 Task: Create new invoice with Date Opened :30-Apr-23, Select Customer: Liquor King, Terms: Payment Term 2. Make invoice entry for item-1 with Date: 30-Apr-23, Description: Sonoma 10 & 8 Nonstick Fry Pan Set 2-Piece Navy_x000D_
, Action: Material, Income Account: Income:Sales, Quantity: 1, Unit Price: 9.5, Discount %: 5. Make entry for item-2 with Date: 30-Apr-23, Description: Sharpie Ultra Fine Permanent Marker (1 ct)_x000D_
, Action: Material, Income Account: Income:Sales, Quantity: 1, Unit Price: 9.5, Discount %: 10. Make entry for item-3 with Date: 30-Apr-23, Description: Walgreens Renewing Peel Off Face Mask, Action: Material, Income Account: Income:Sales, Quantity: 2, Unit Price: 10.5, Discount %: 12. Write Notes: 'Looking forward to serving you again.'. Post Invoice with Post Date: 30-Apr-23, Post to Accounts: Assets:Accounts Receivable. Pay / Process Payment with Transaction Date: 15-May-23, Amount: 36.055, Transfer Account: Checking Account. Print Invoice, display notes by going to Option, then go to Display Tab and check 'Invoice Notes'.
Action: Mouse moved to (175, 27)
Screenshot: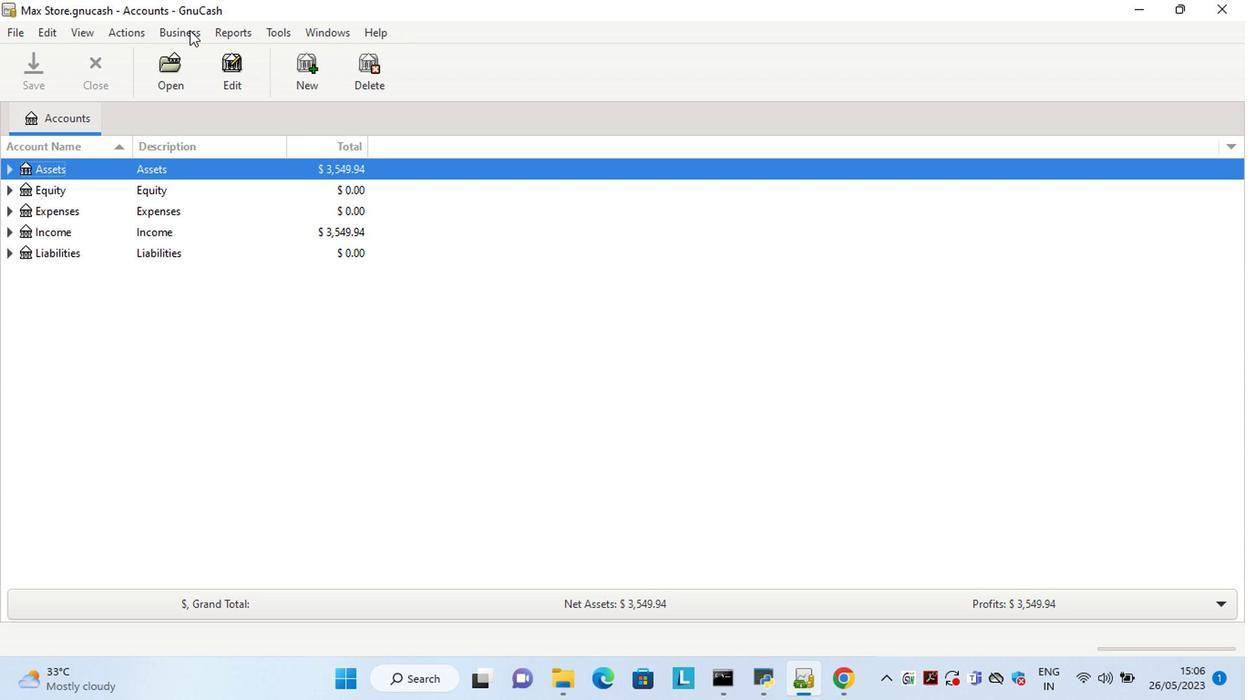 
Action: Mouse pressed left at (175, 27)
Screenshot: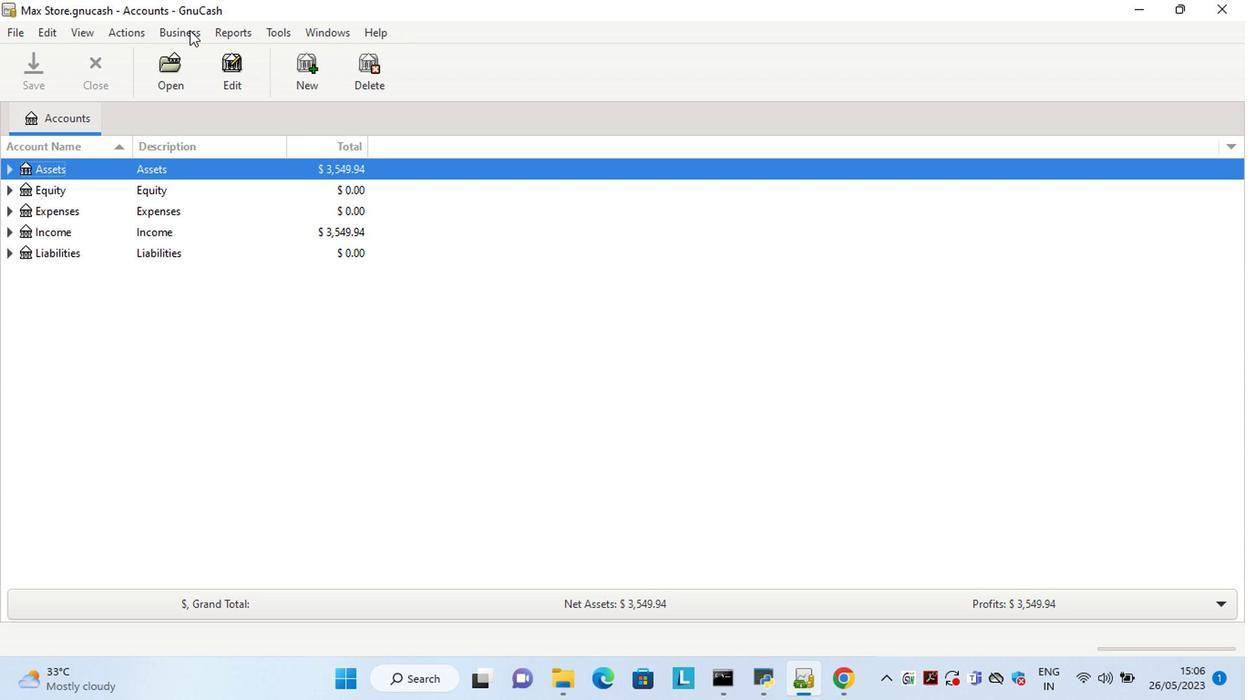 
Action: Mouse moved to (378, 124)
Screenshot: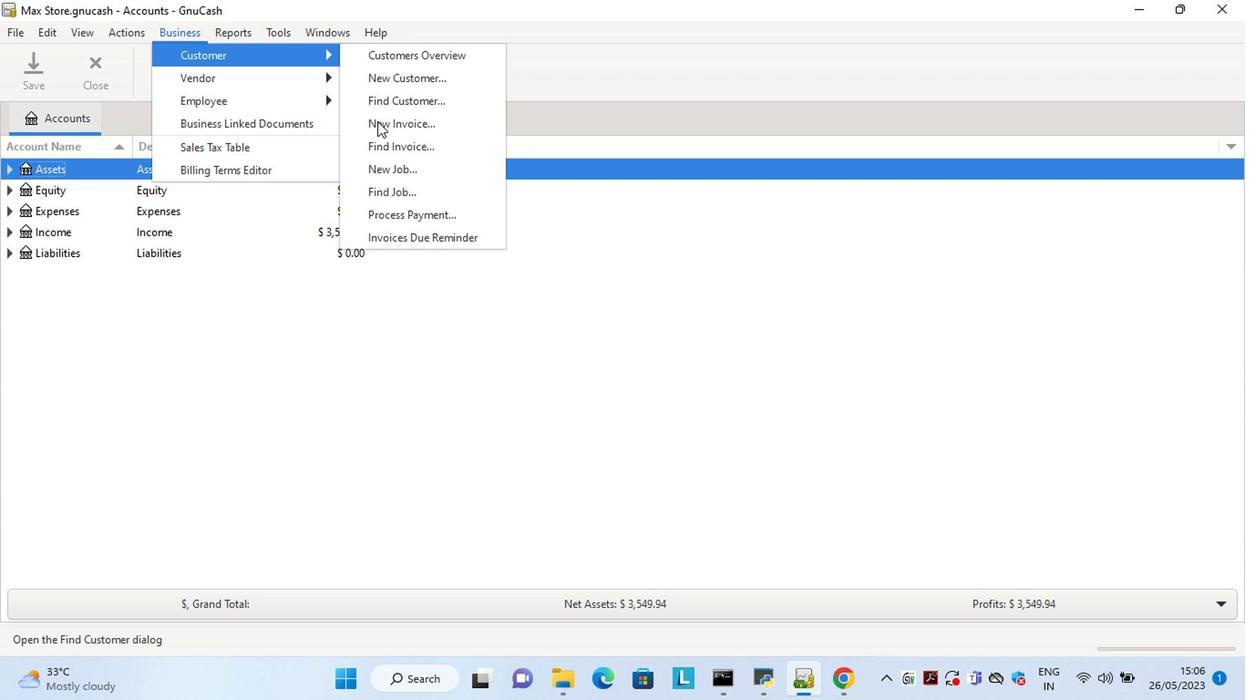 
Action: Mouse pressed left at (378, 124)
Screenshot: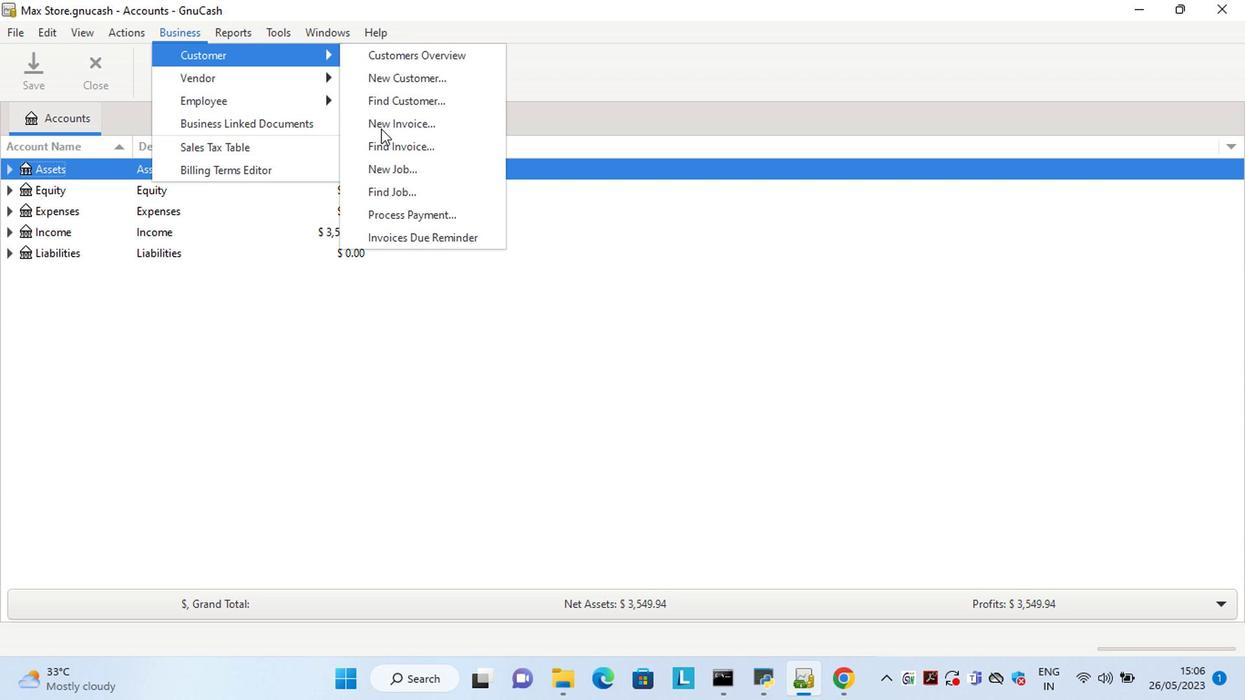 
Action: Mouse moved to (715, 287)
Screenshot: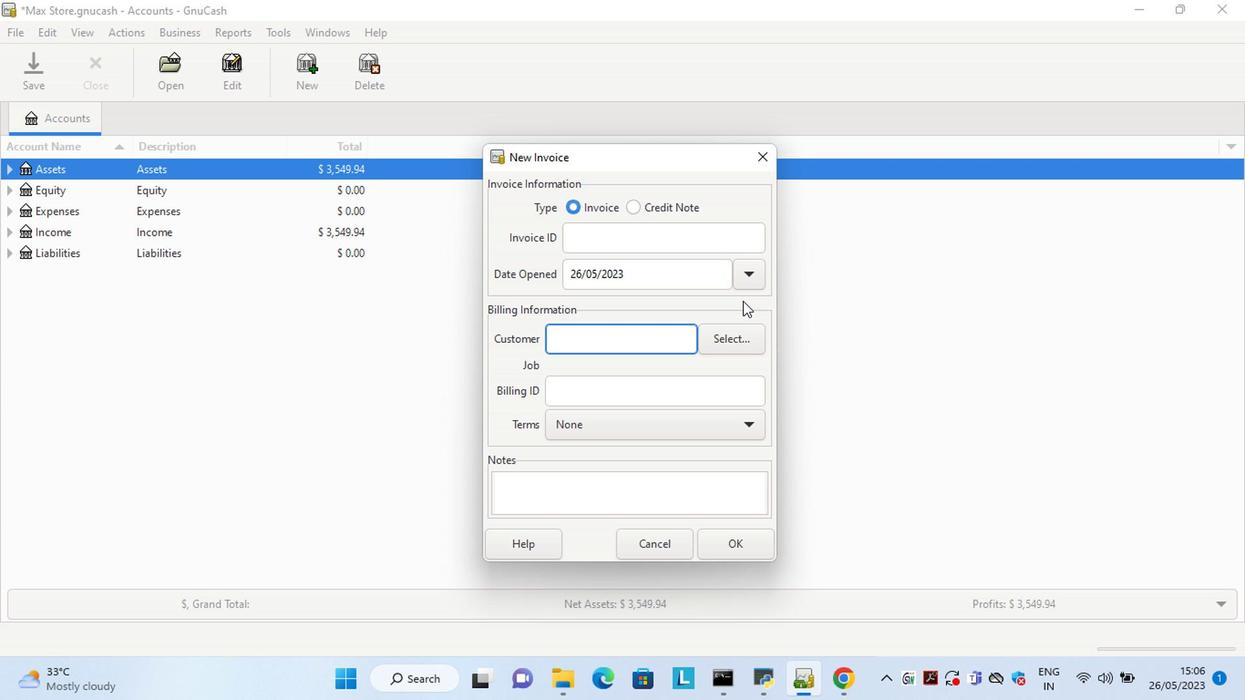 
Action: Mouse pressed left at (715, 287)
Screenshot: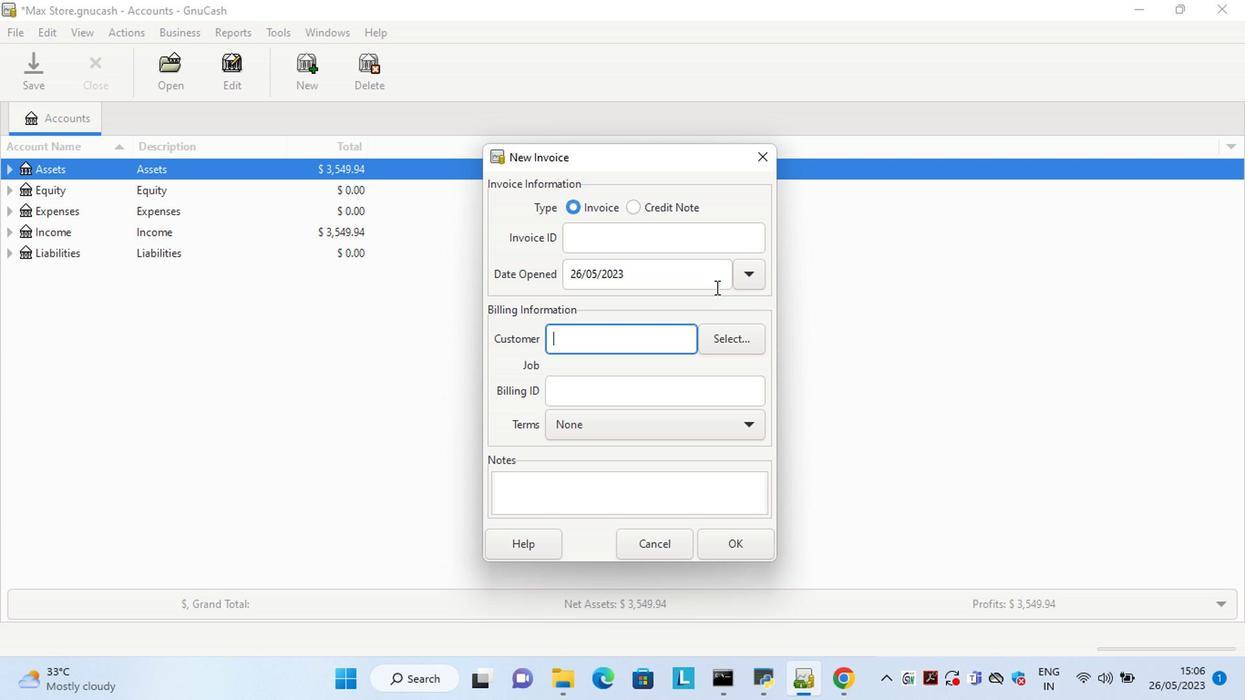 
Action: Key pressed <Key.left><Key.left><Key.left><Key.left><Key.left><Key.left><Key.left><Key.left><Key.left><Key.left><Key.left><Key.left><Key.left><Key.left><Key.left><Key.left><Key.left><Key.left><Key.delete><Key.delete>30<Key.right><Key.right><Key.delete>4
Screenshot: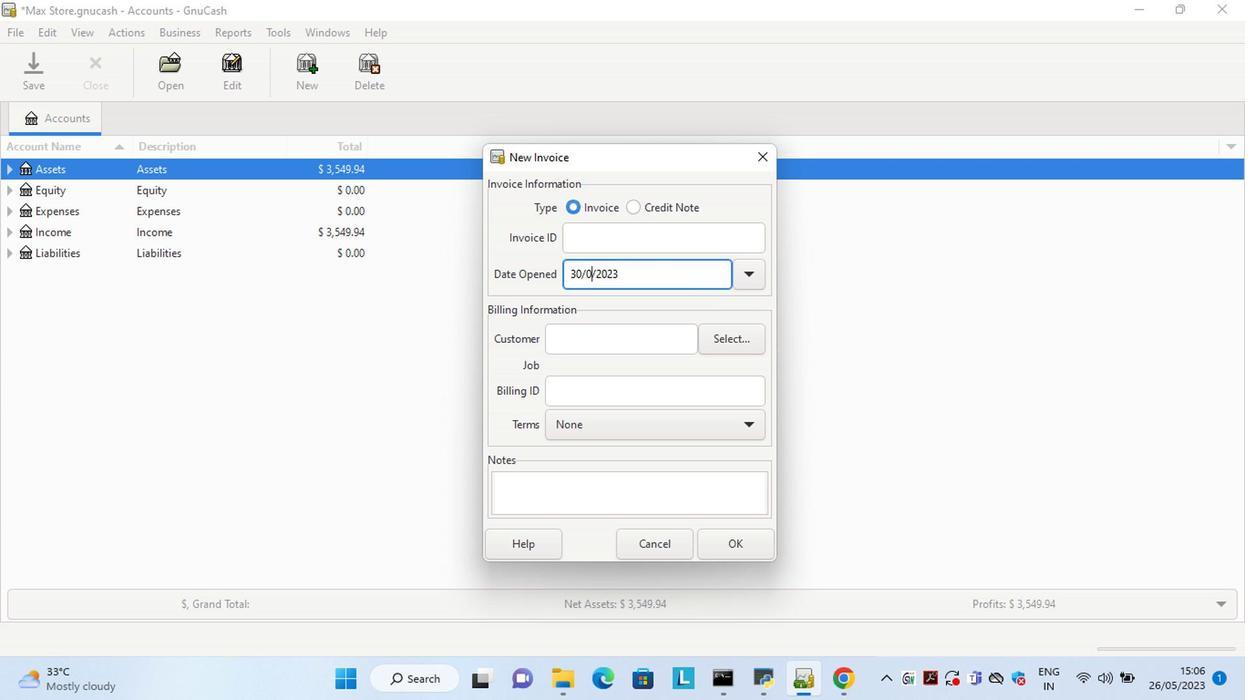 
Action: Mouse moved to (713, 334)
Screenshot: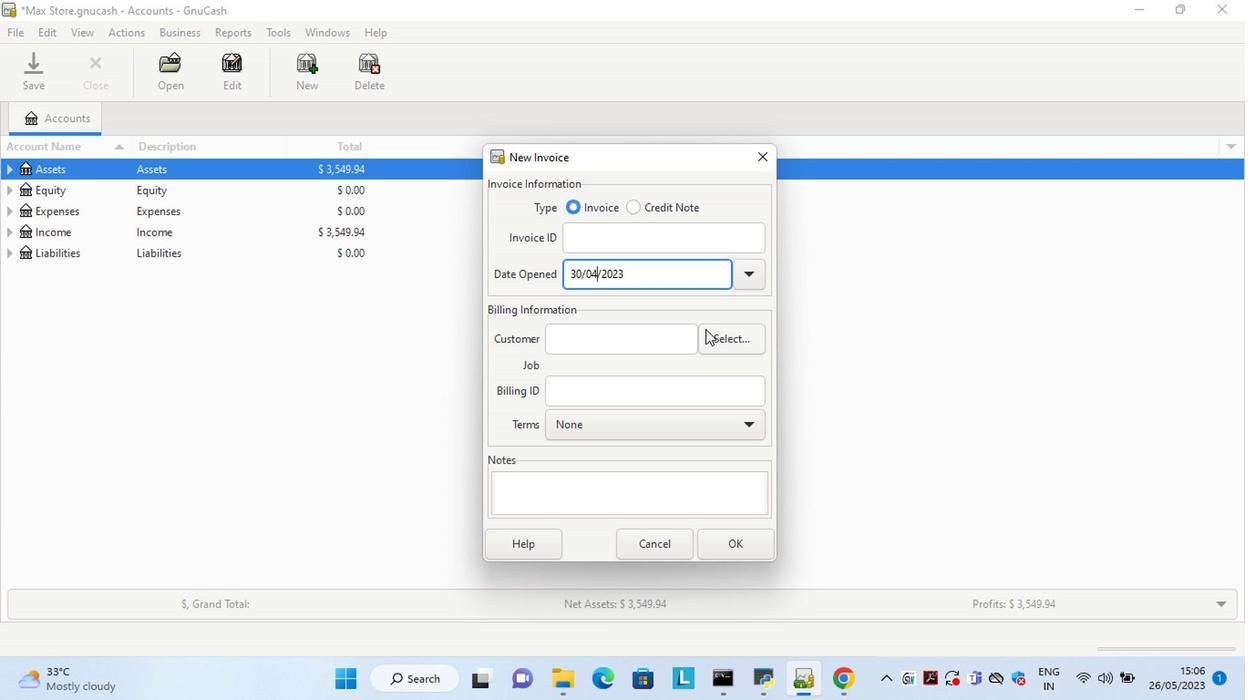 
Action: Mouse pressed left at (713, 334)
Screenshot: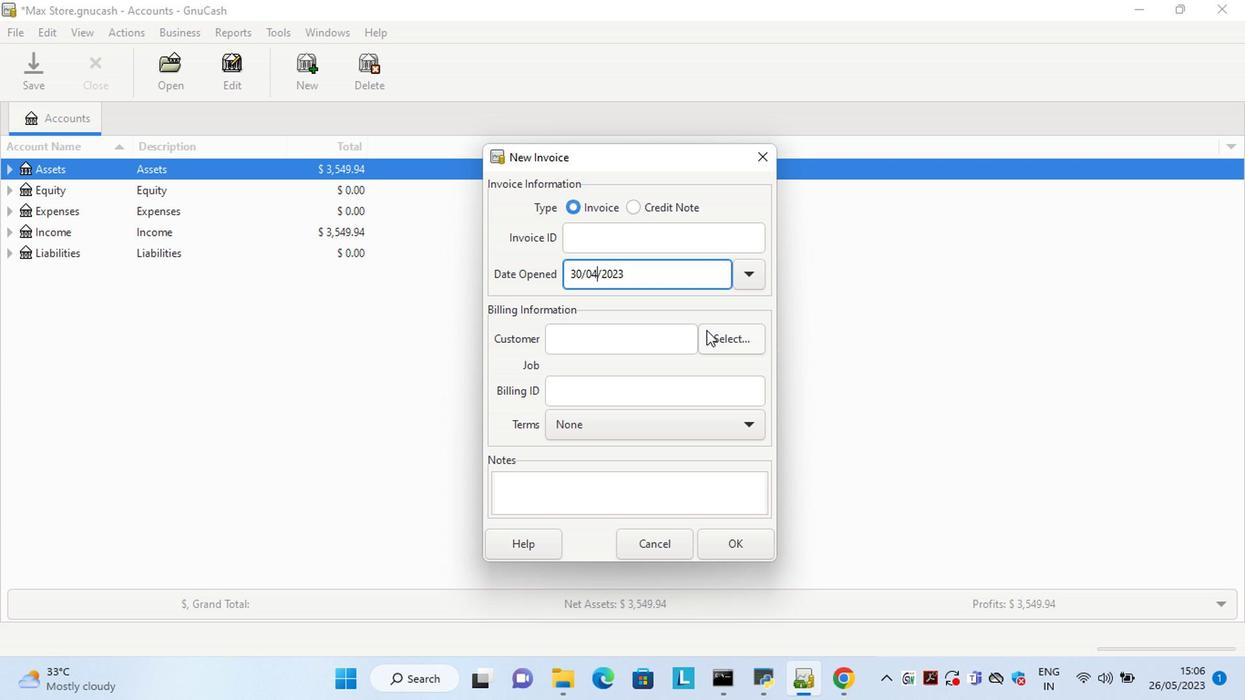 
Action: Mouse moved to (622, 319)
Screenshot: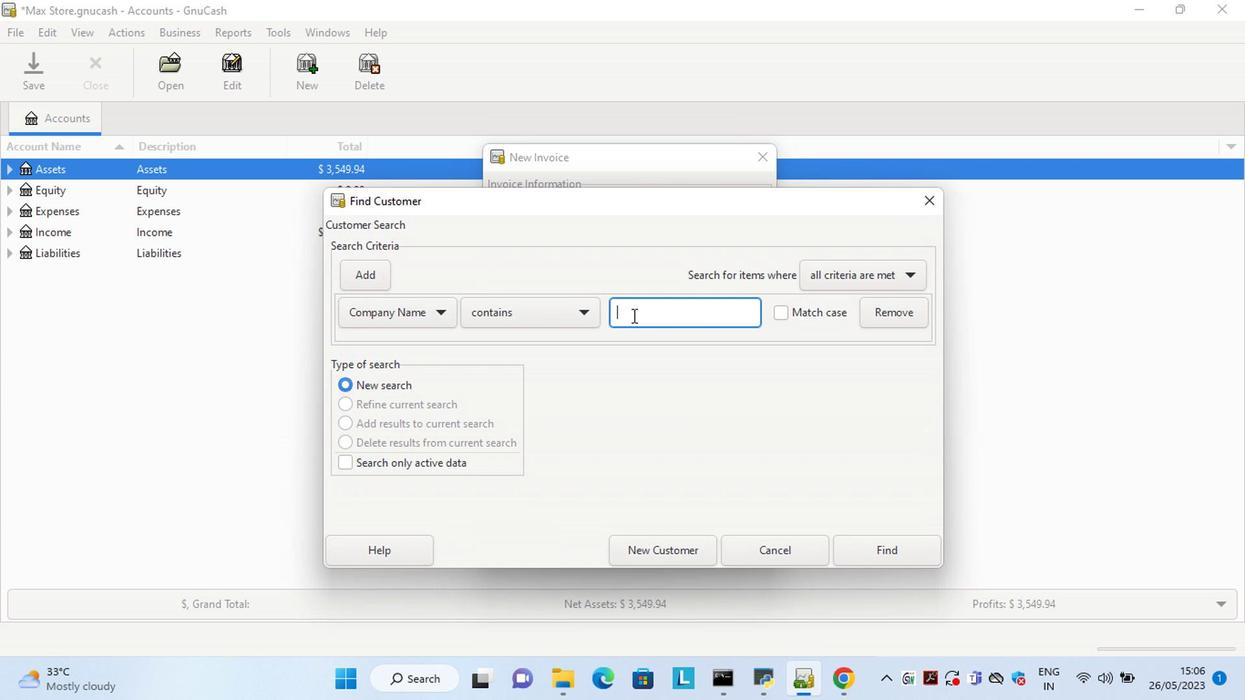 
Action: Mouse pressed left at (622, 319)
Screenshot: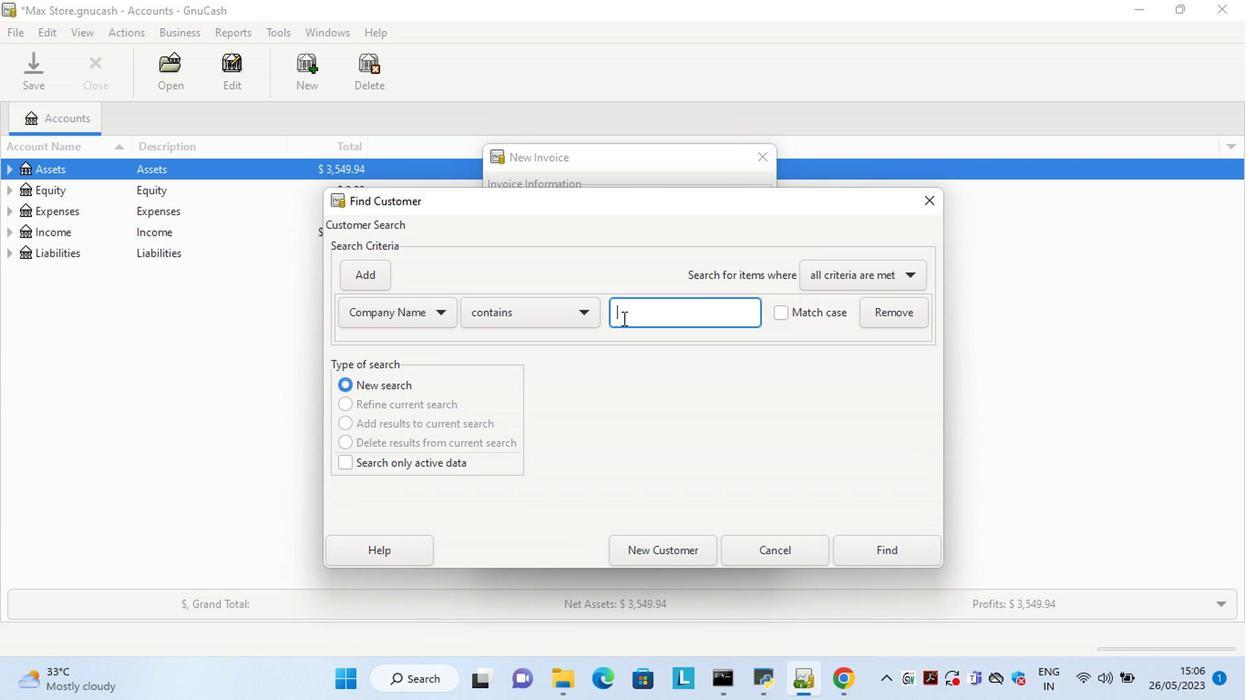 
Action: Mouse moved to (930, 389)
Screenshot: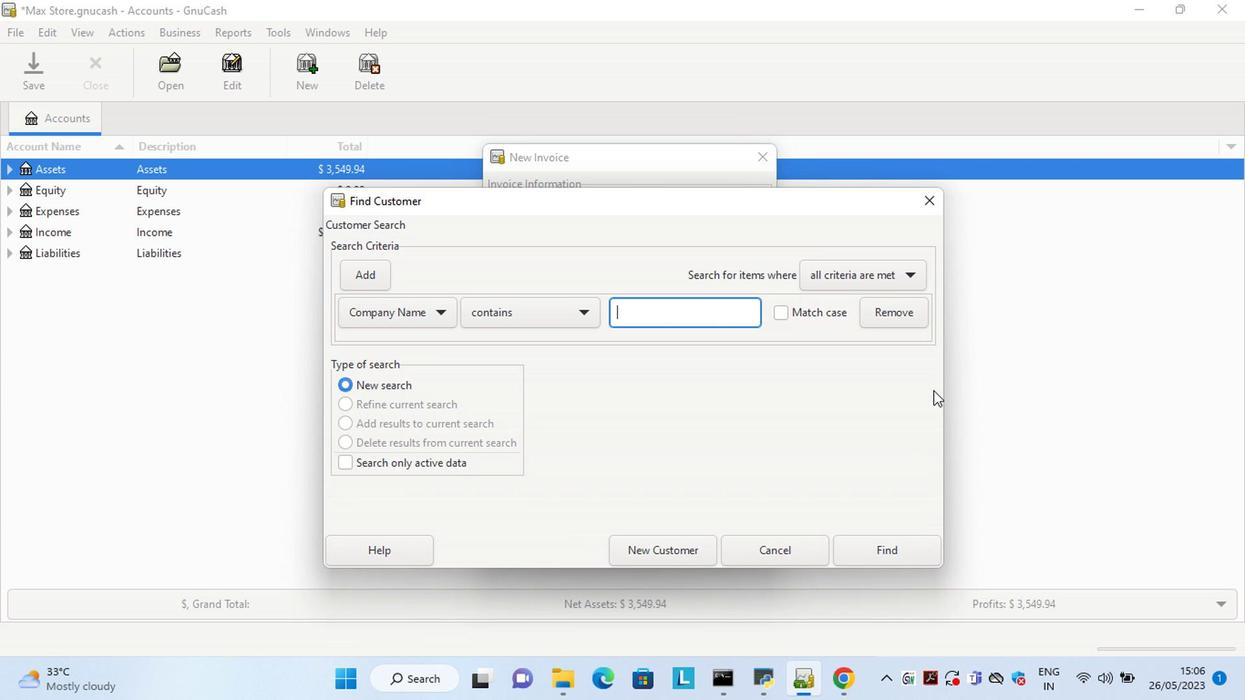 
Action: Key pressed <Key.shift>Liquo
Screenshot: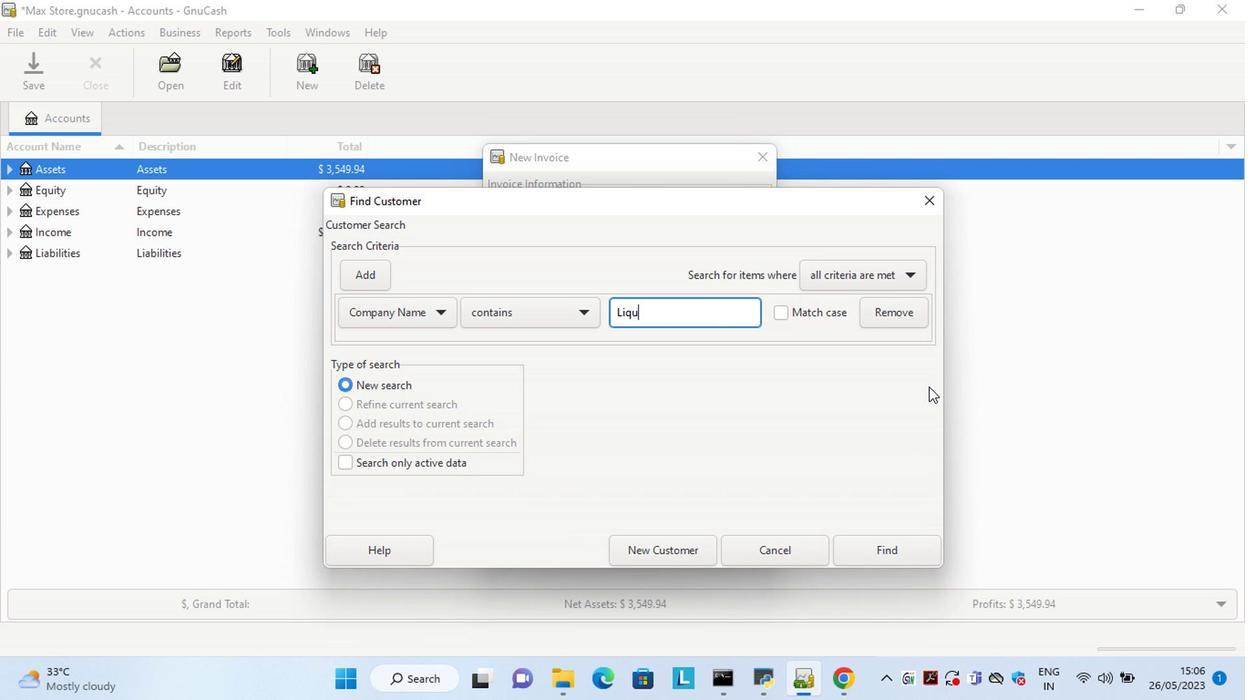 
Action: Mouse moved to (883, 559)
Screenshot: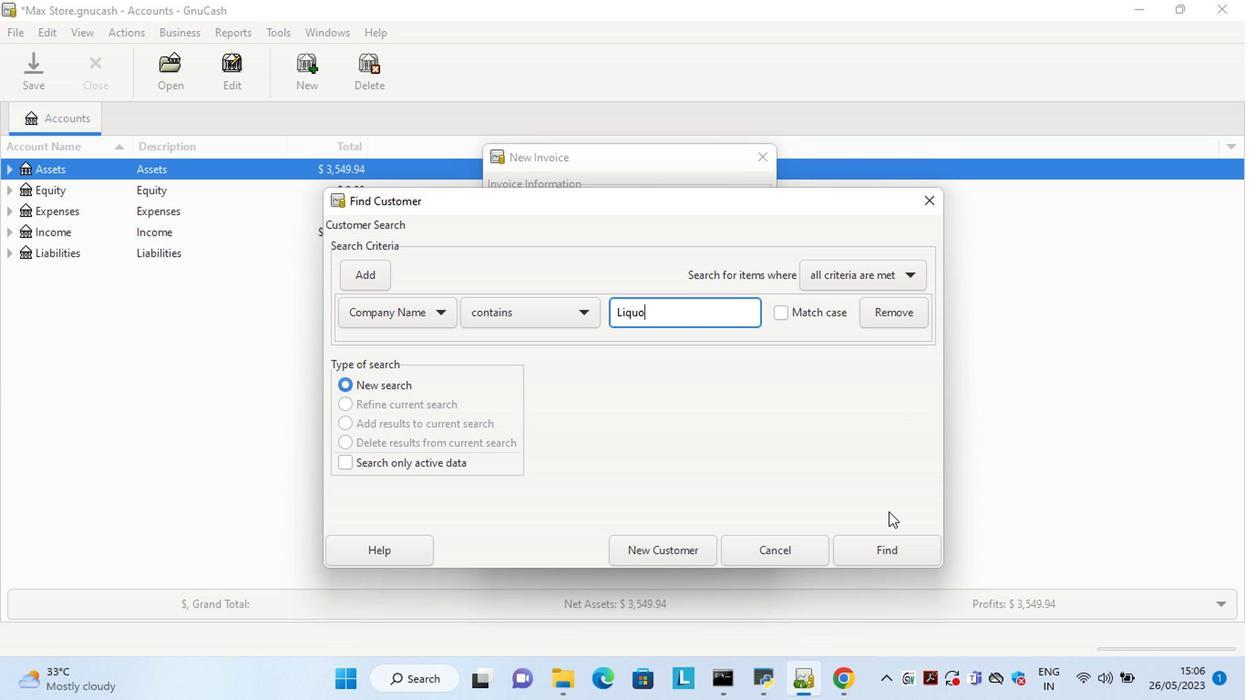 
Action: Mouse pressed left at (883, 559)
Screenshot: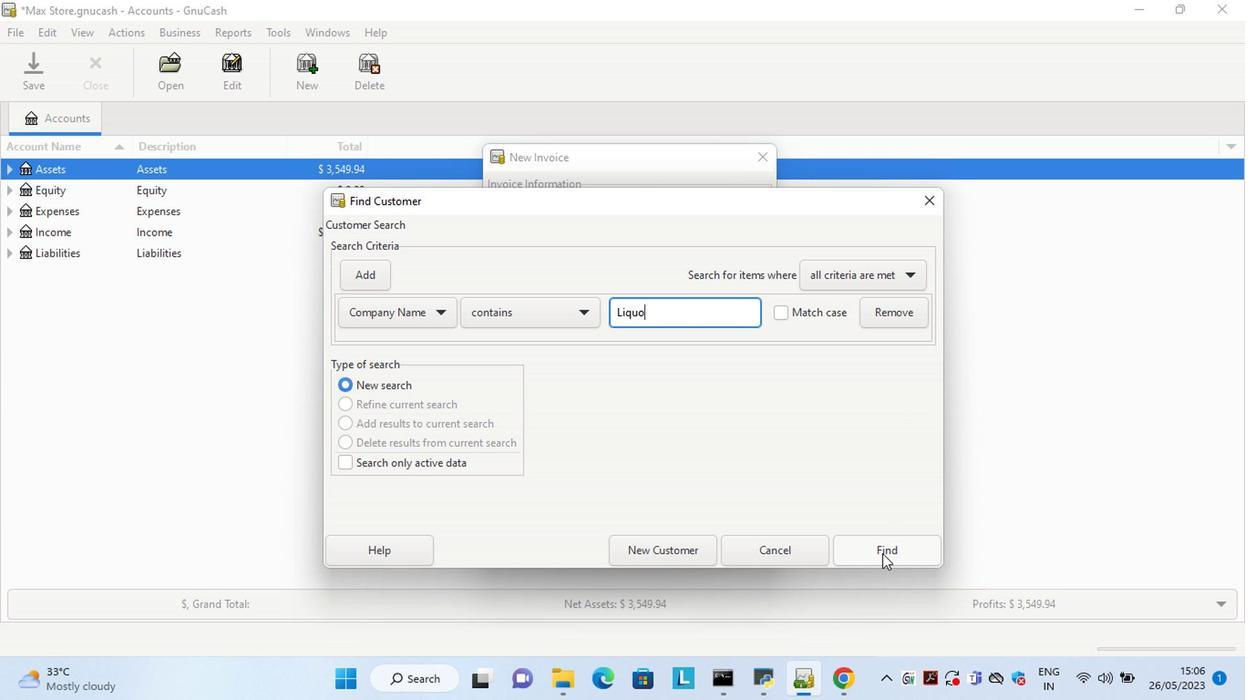 
Action: Mouse moved to (660, 372)
Screenshot: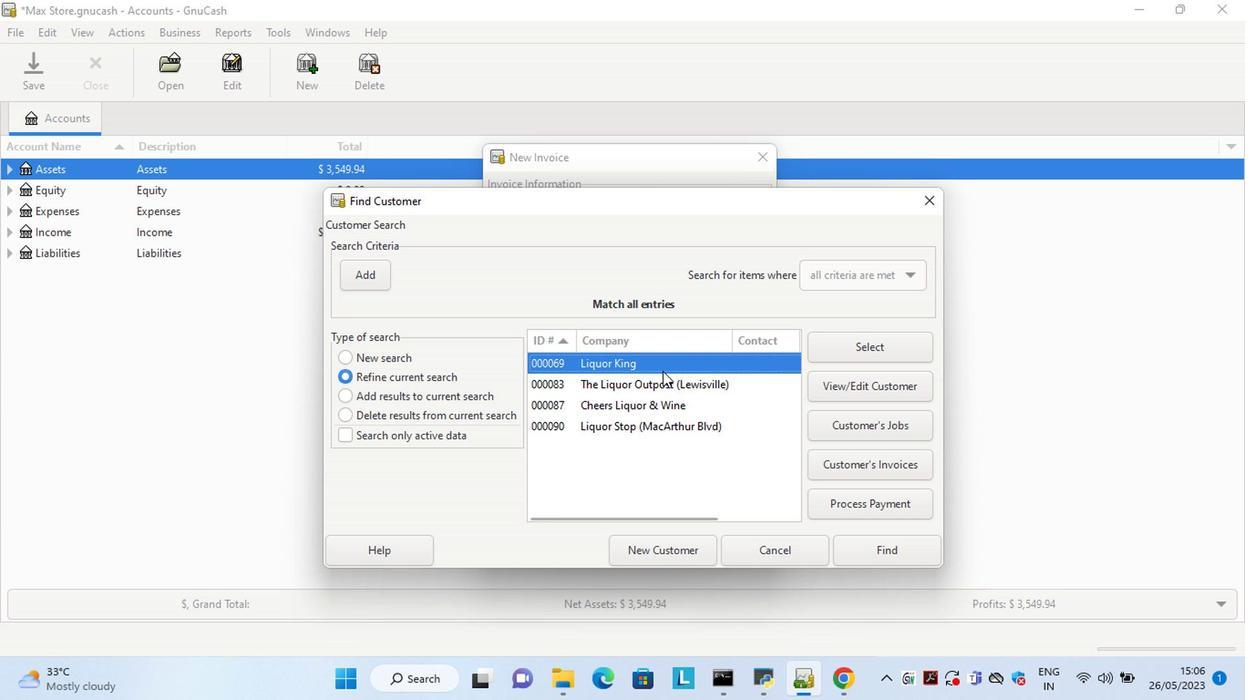 
Action: Mouse pressed left at (660, 372)
Screenshot: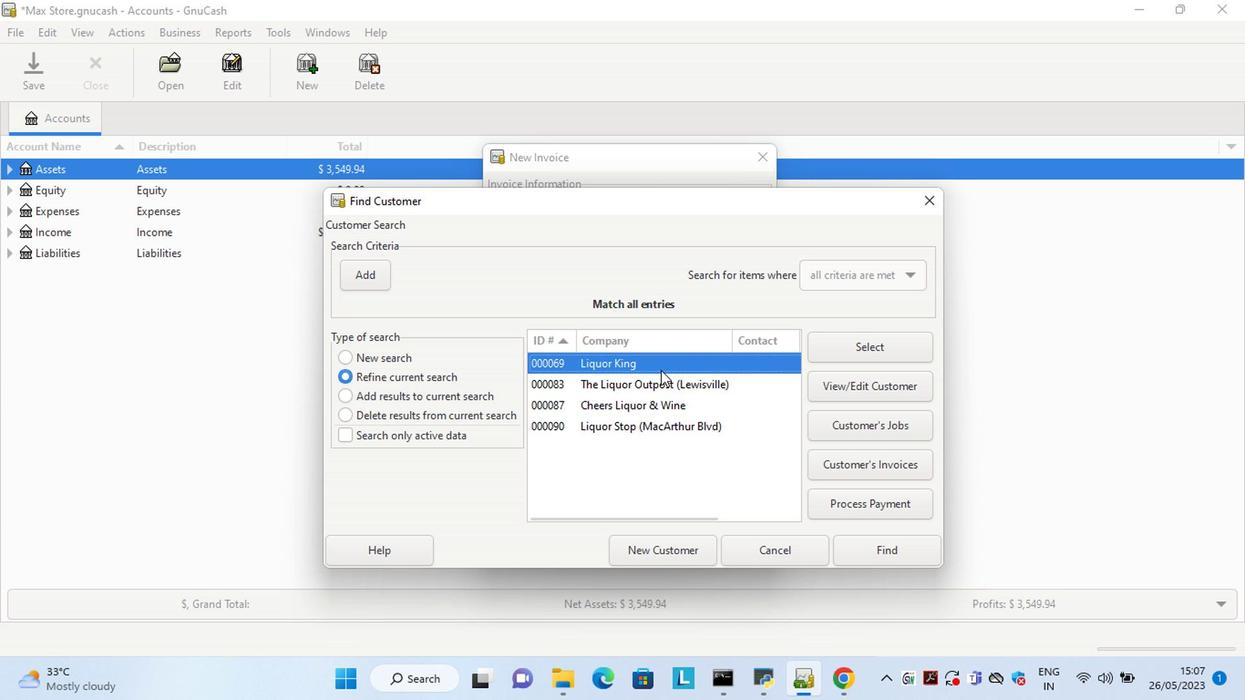 
Action: Mouse moved to (649, 364)
Screenshot: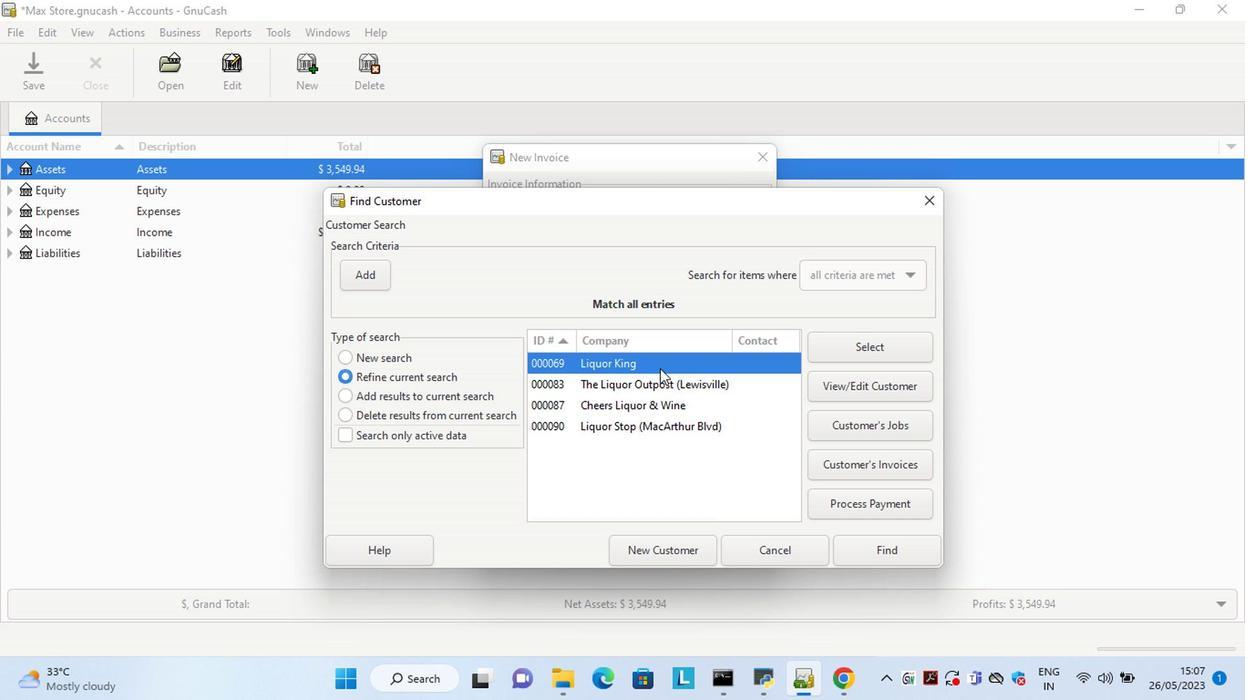 
Action: Mouse pressed left at (649, 364)
Screenshot: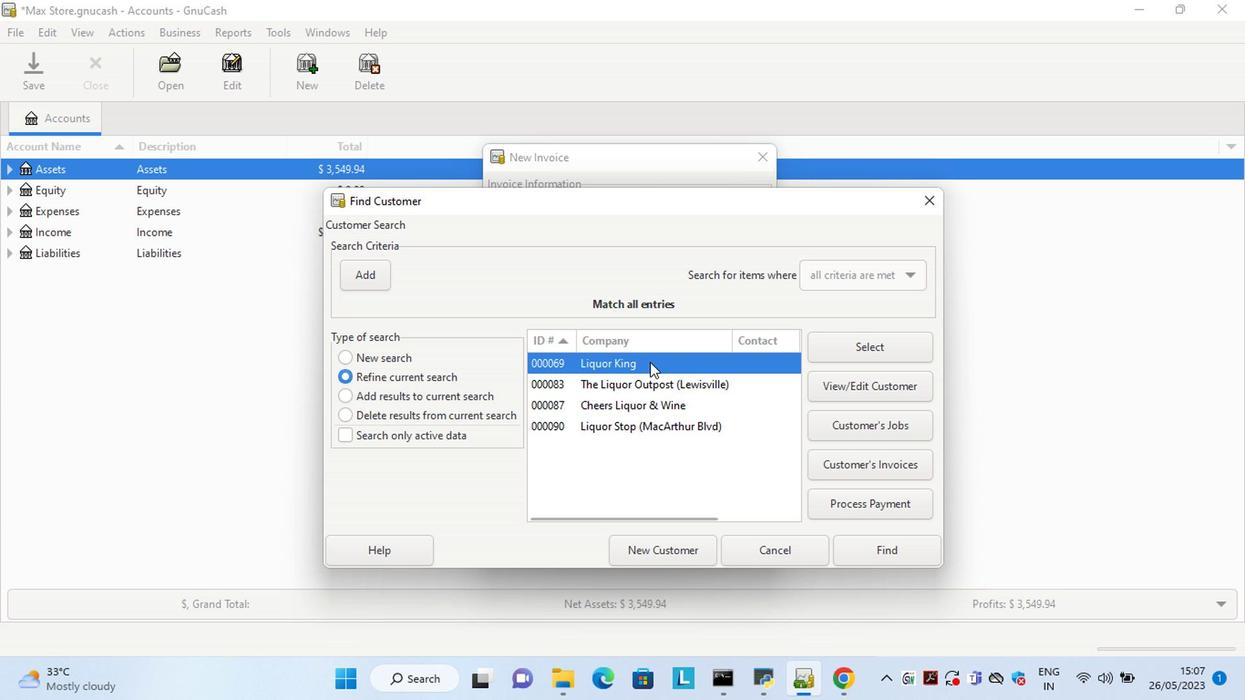 
Action: Mouse moved to (663, 385)
Screenshot: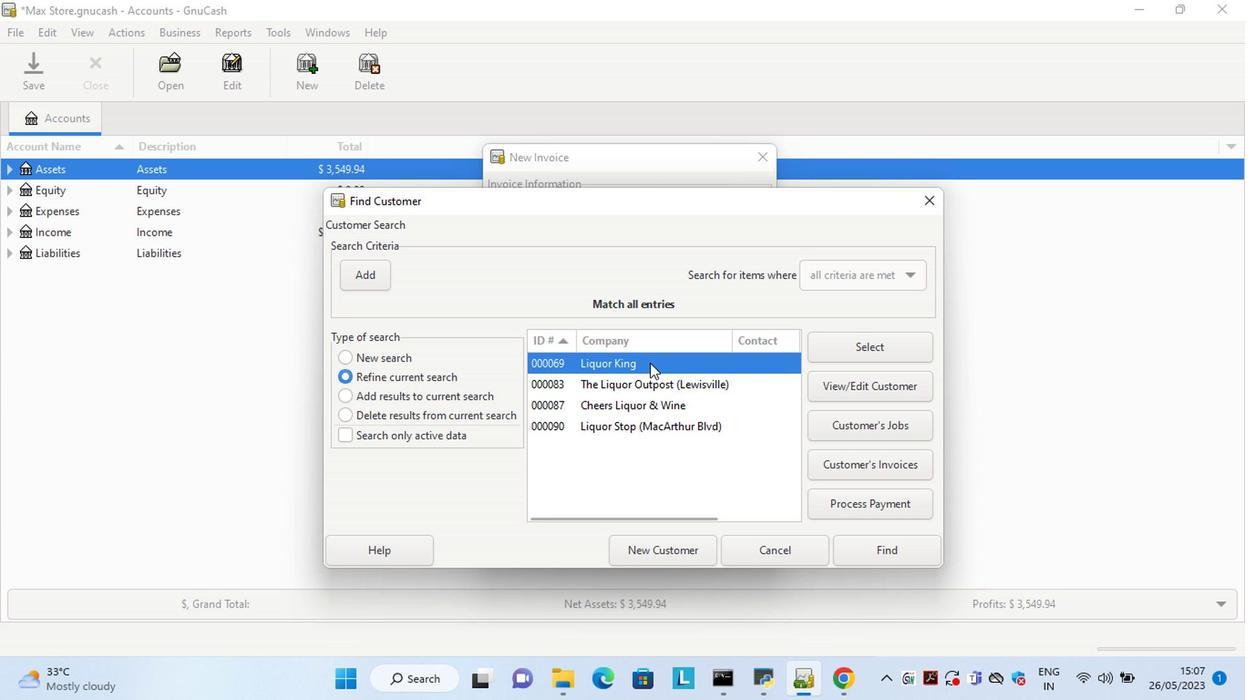 
Action: Mouse pressed left at (659, 380)
Screenshot: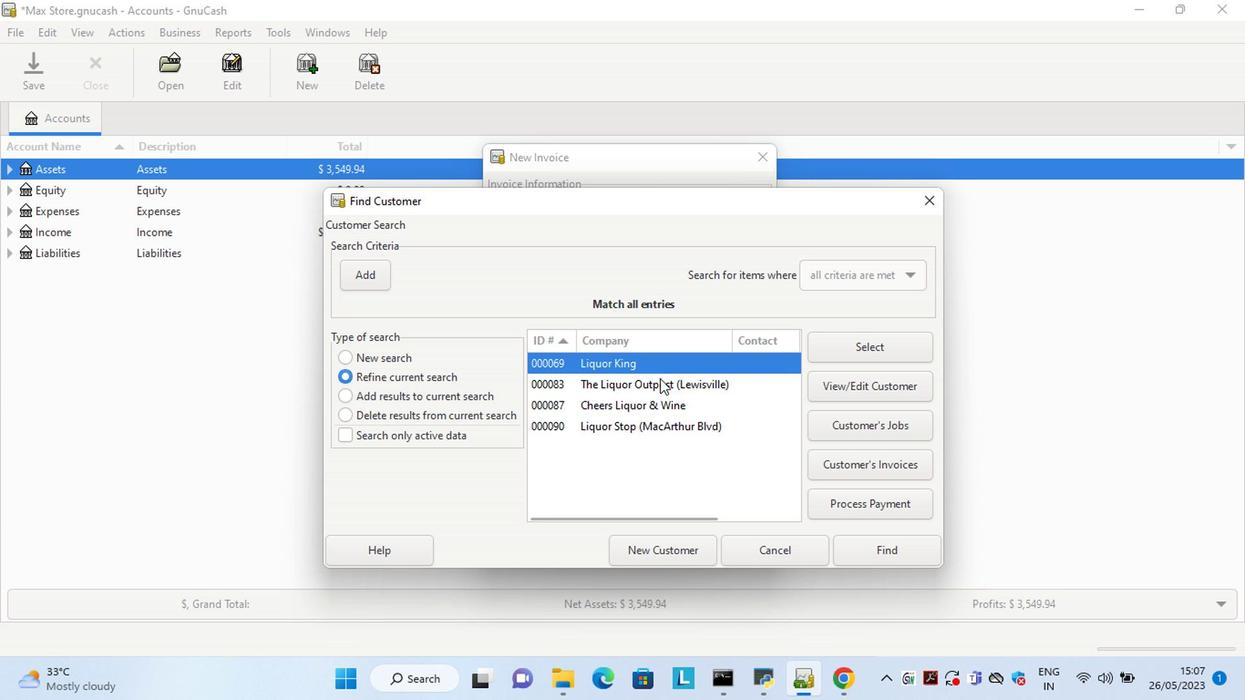
Action: Mouse moved to (645, 367)
Screenshot: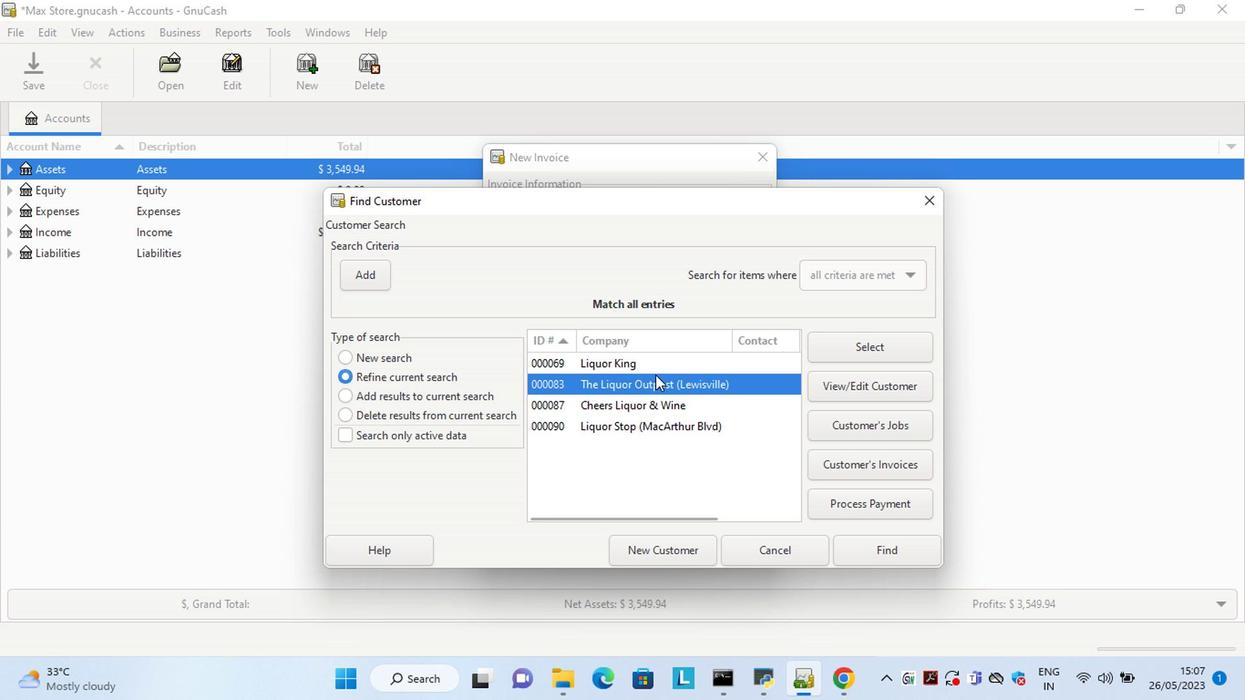 
Action: Mouse pressed left at (645, 367)
Screenshot: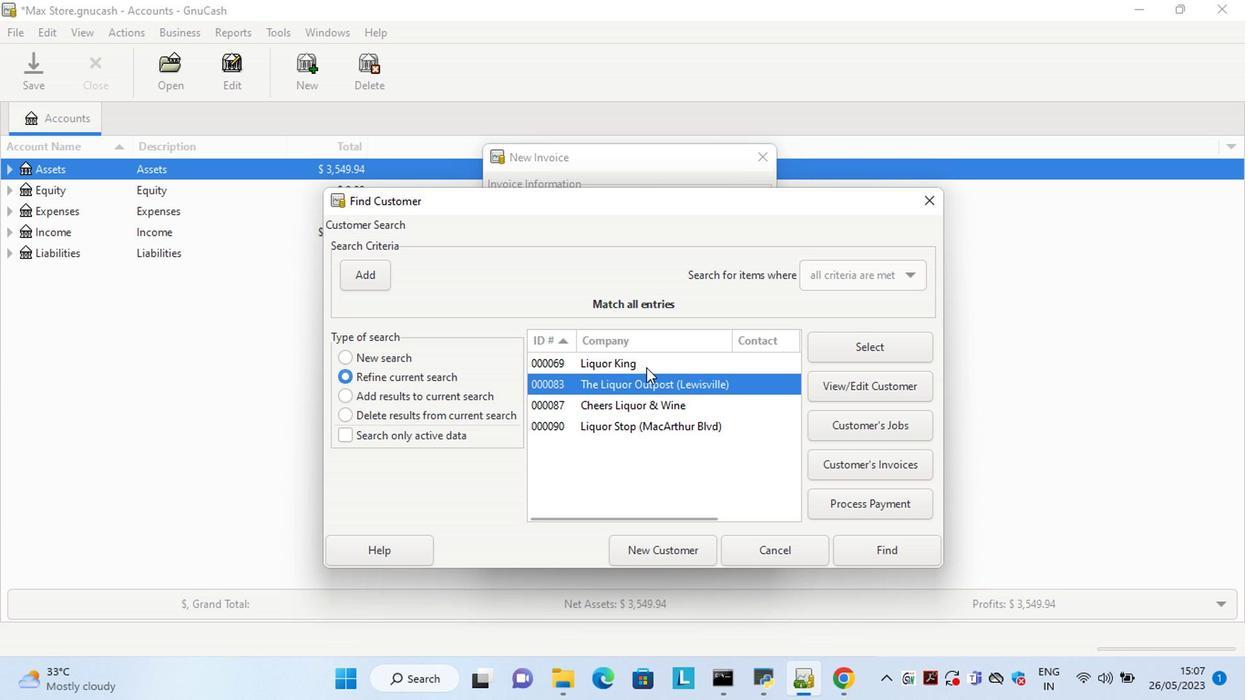 
Action: Mouse moved to (645, 367)
Screenshot: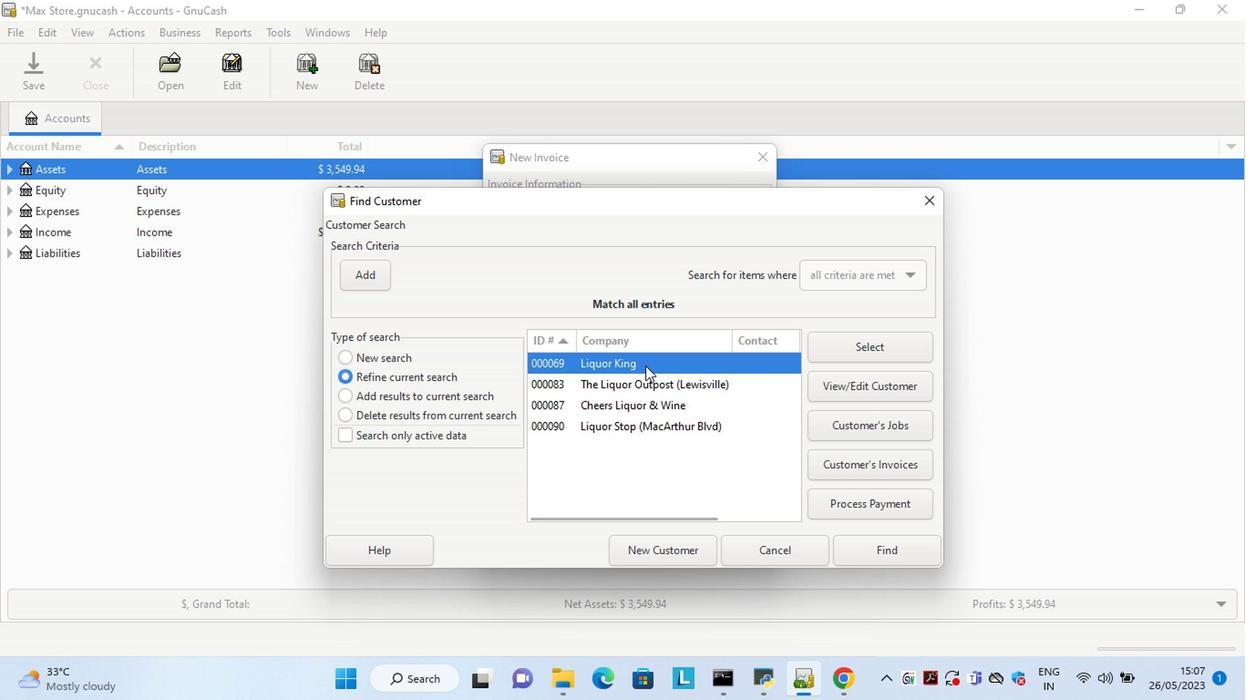 
Action: Mouse pressed left at (645, 367)
Screenshot: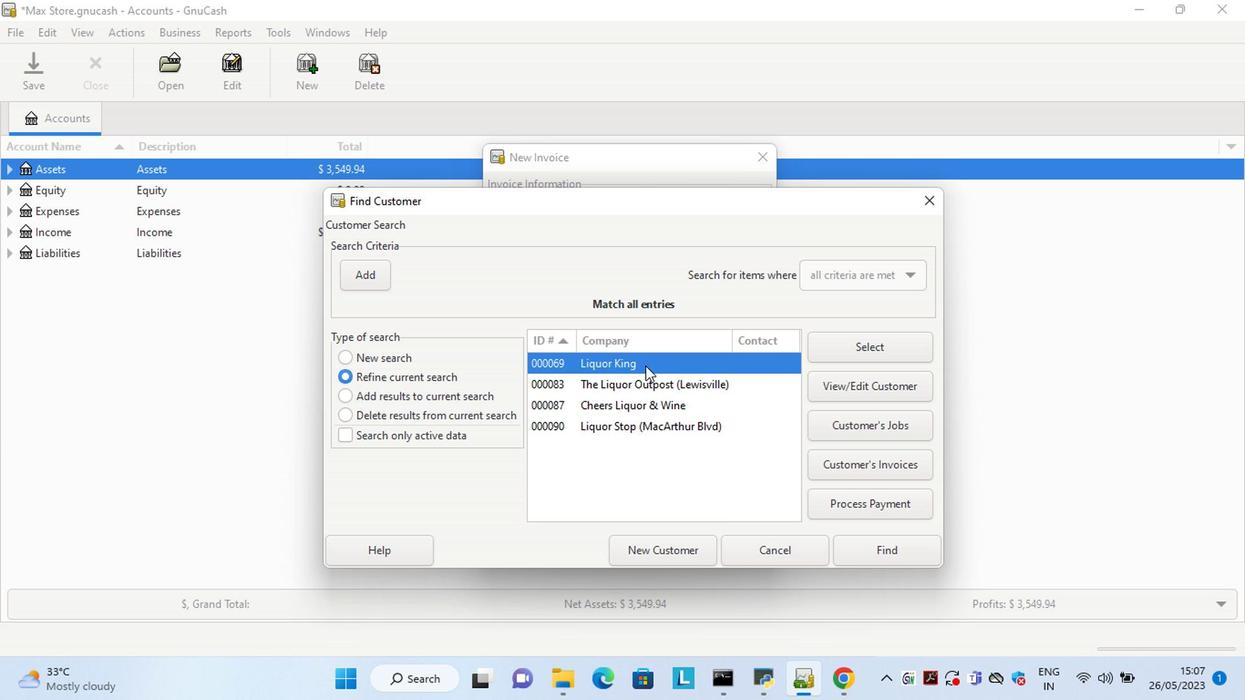 
Action: Mouse moved to (645, 367)
Screenshot: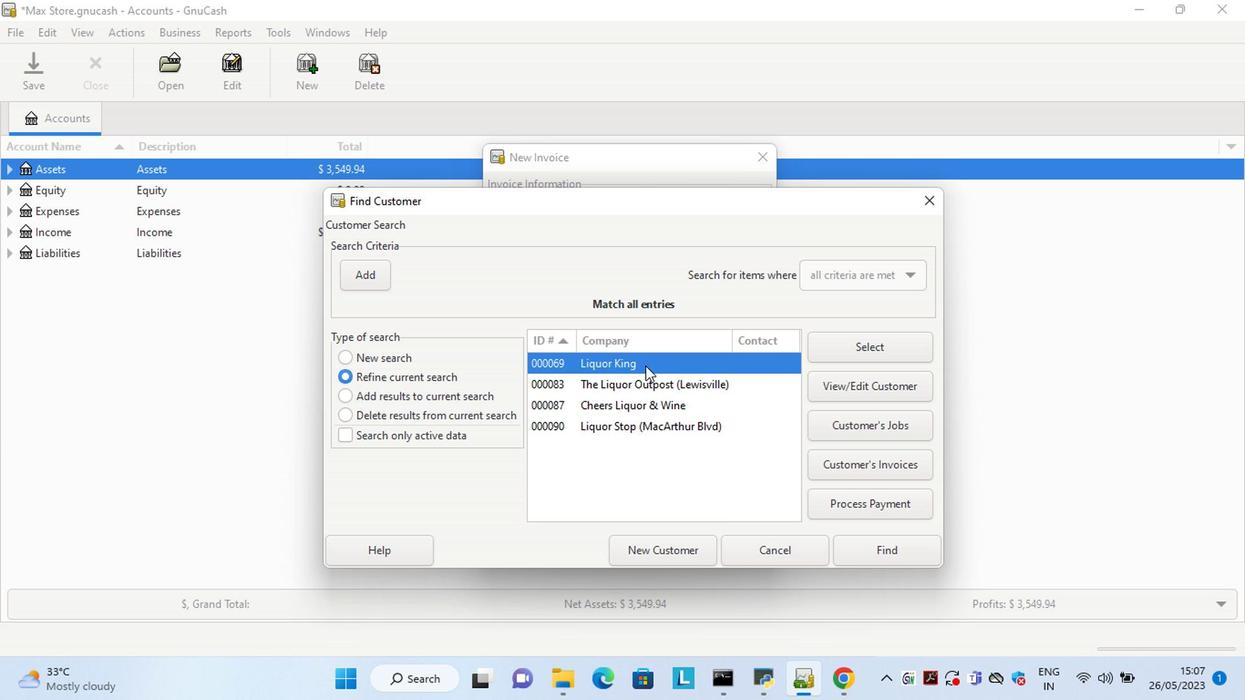 
Action: Mouse pressed left at (645, 367)
Screenshot: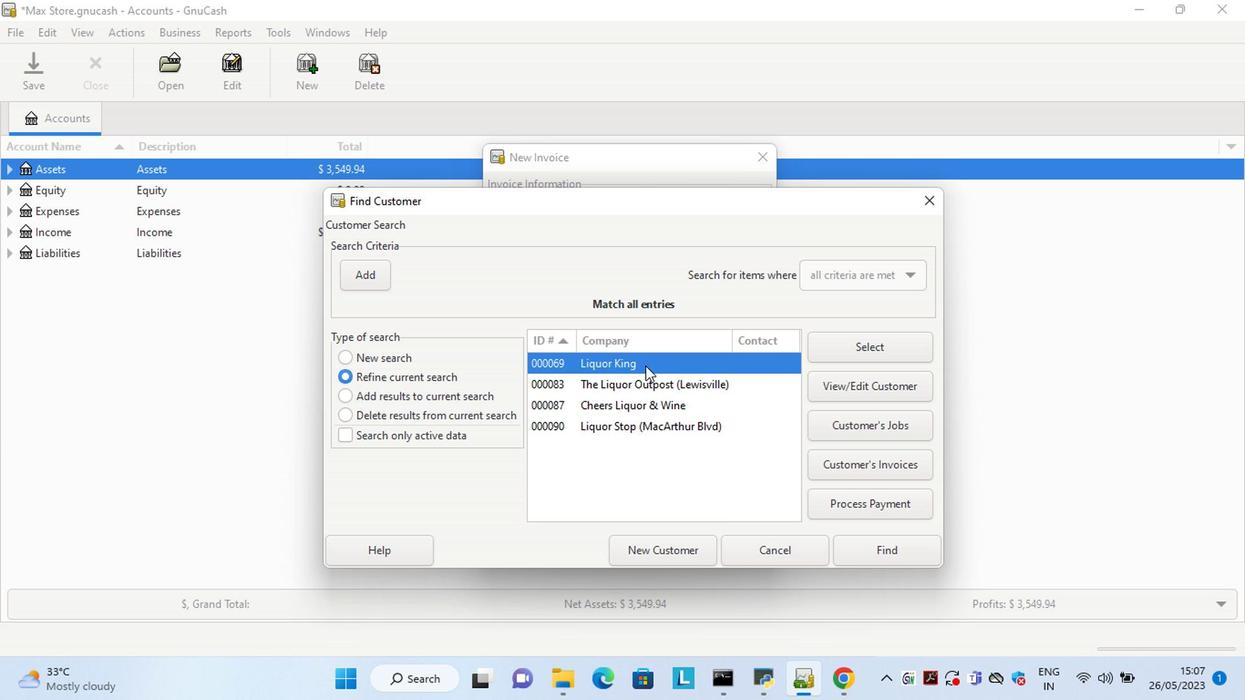 
Action: Mouse moved to (637, 436)
Screenshot: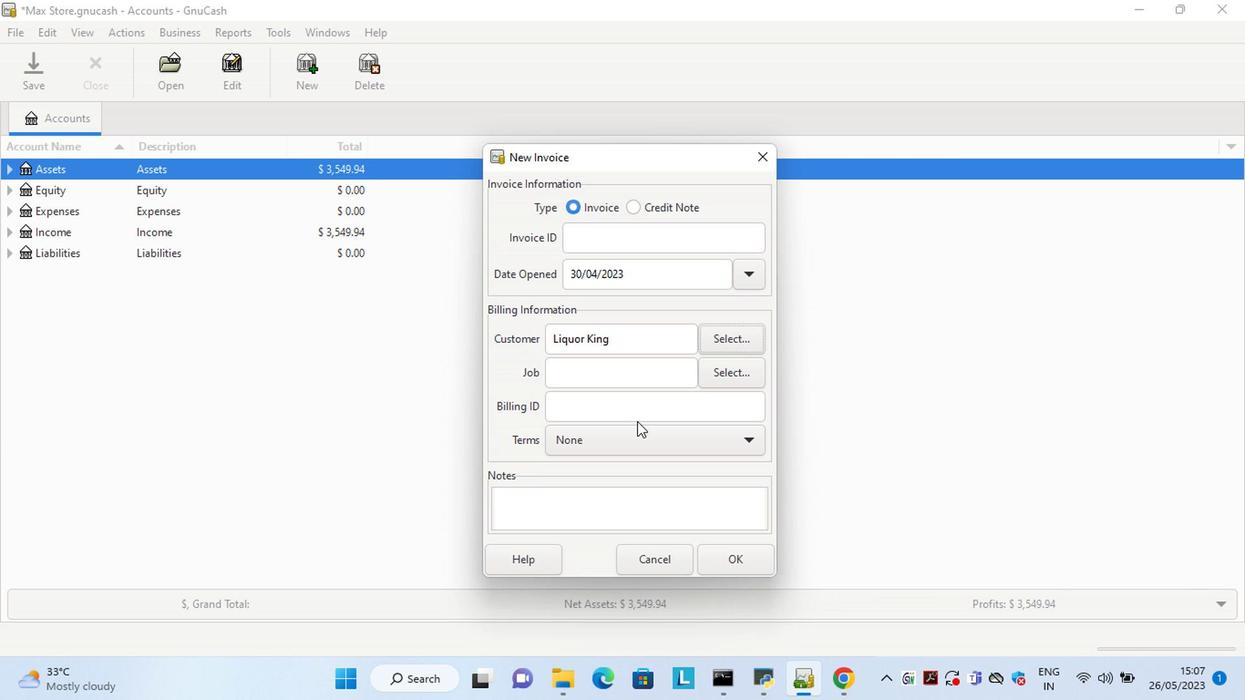 
Action: Mouse pressed left at (637, 436)
Screenshot: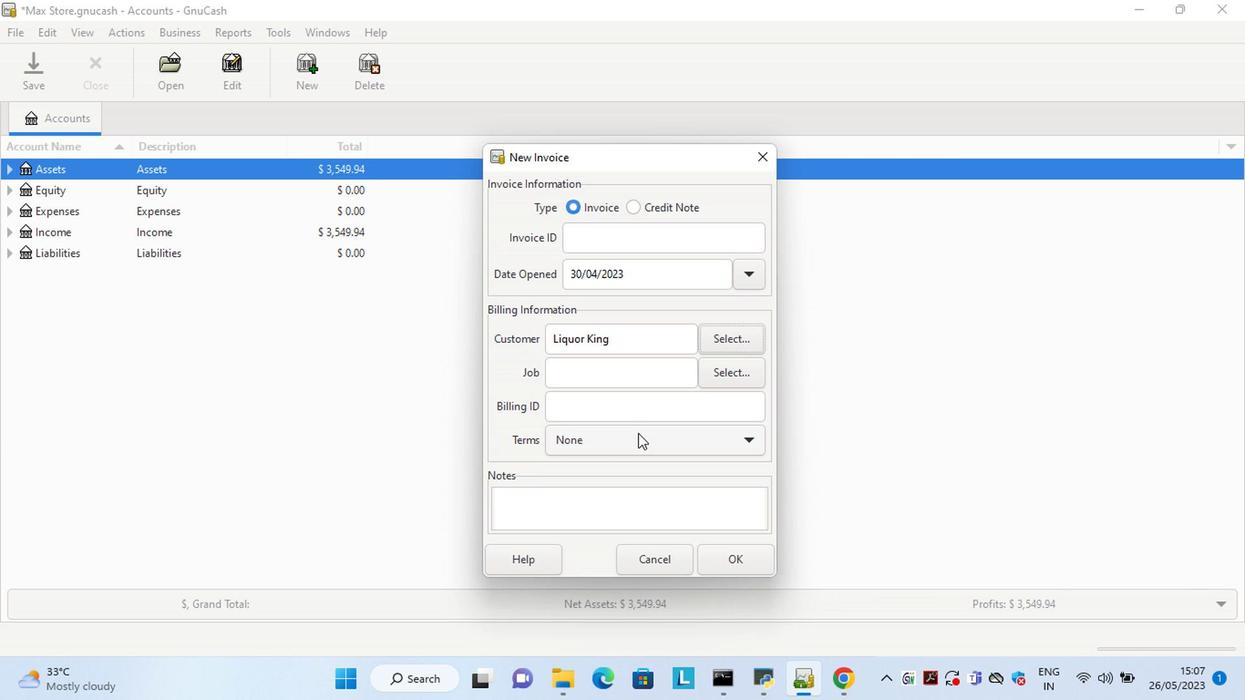 
Action: Mouse moved to (624, 500)
Screenshot: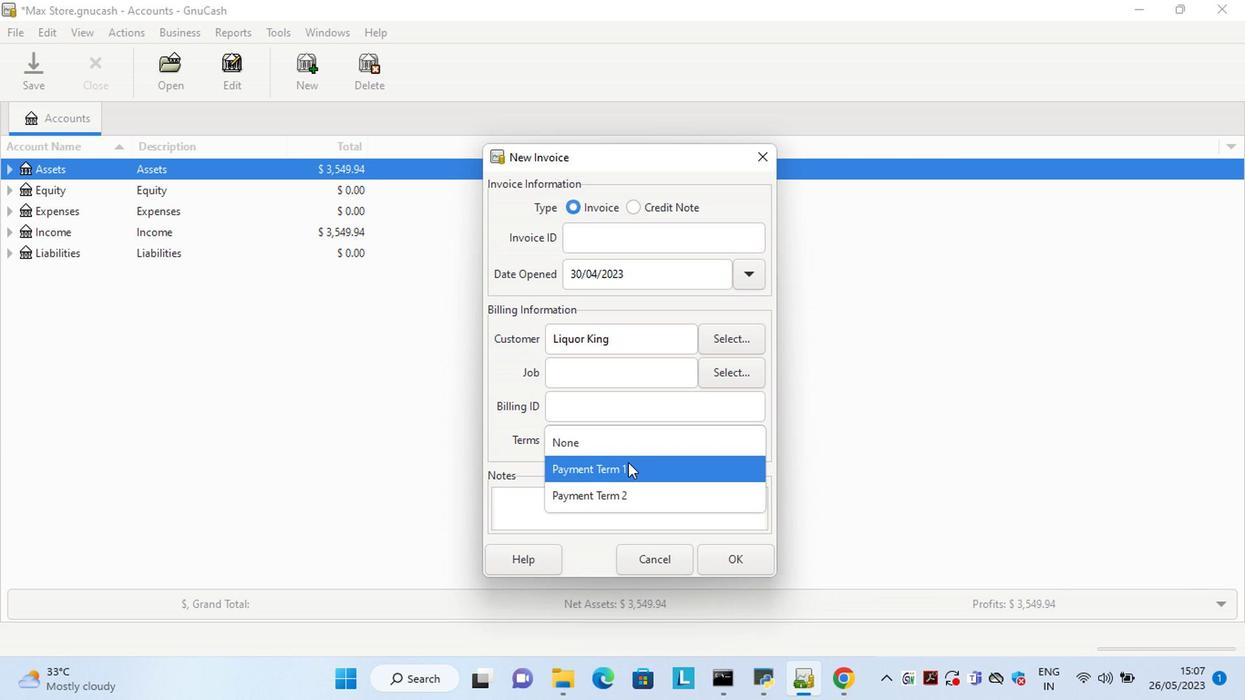
Action: Mouse pressed left at (624, 500)
Screenshot: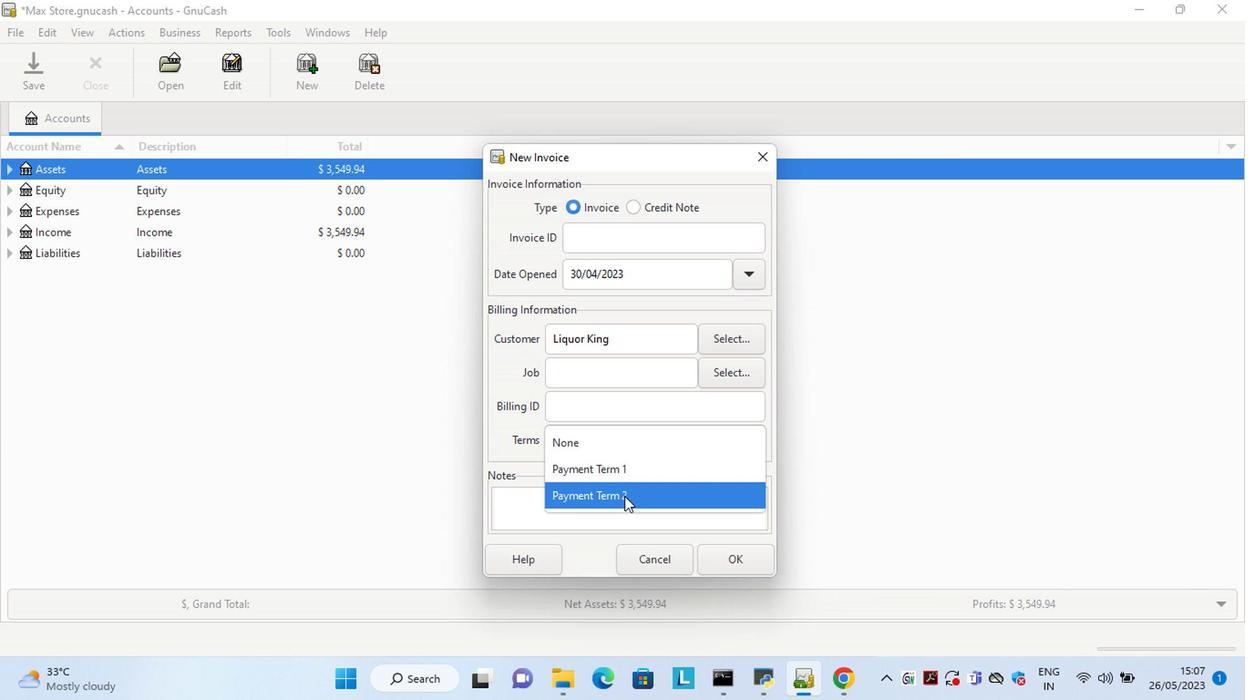 
Action: Mouse moved to (716, 556)
Screenshot: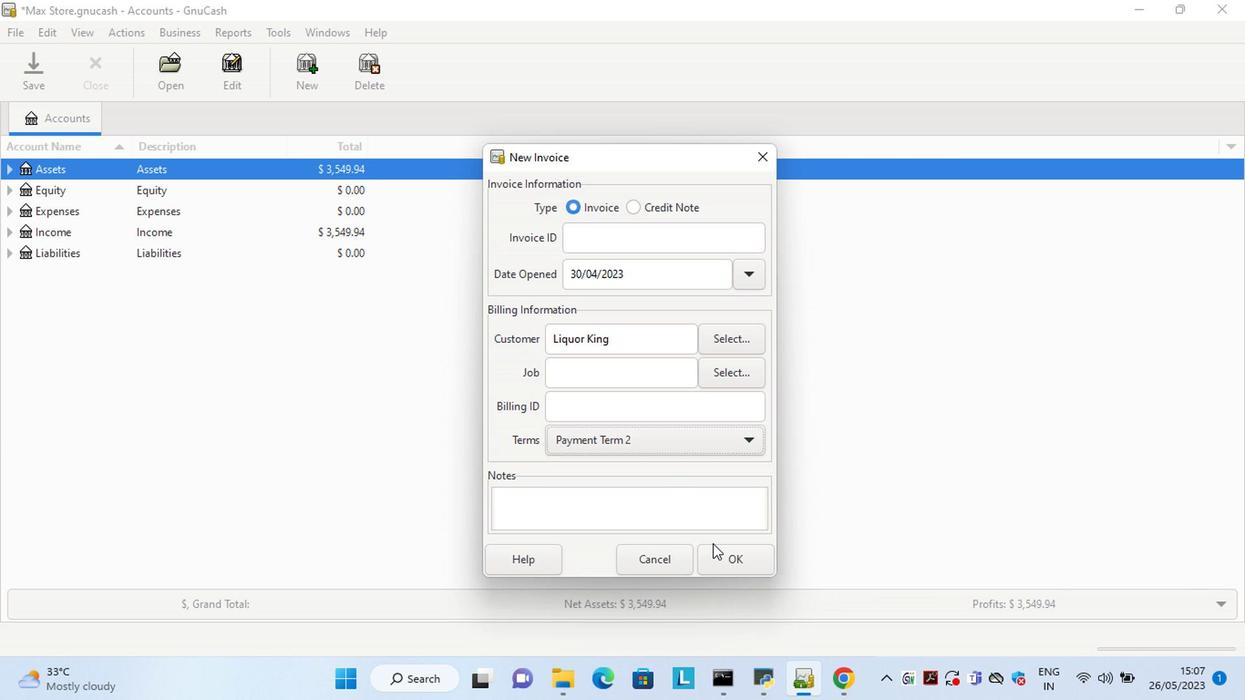 
Action: Mouse pressed left at (716, 556)
Screenshot: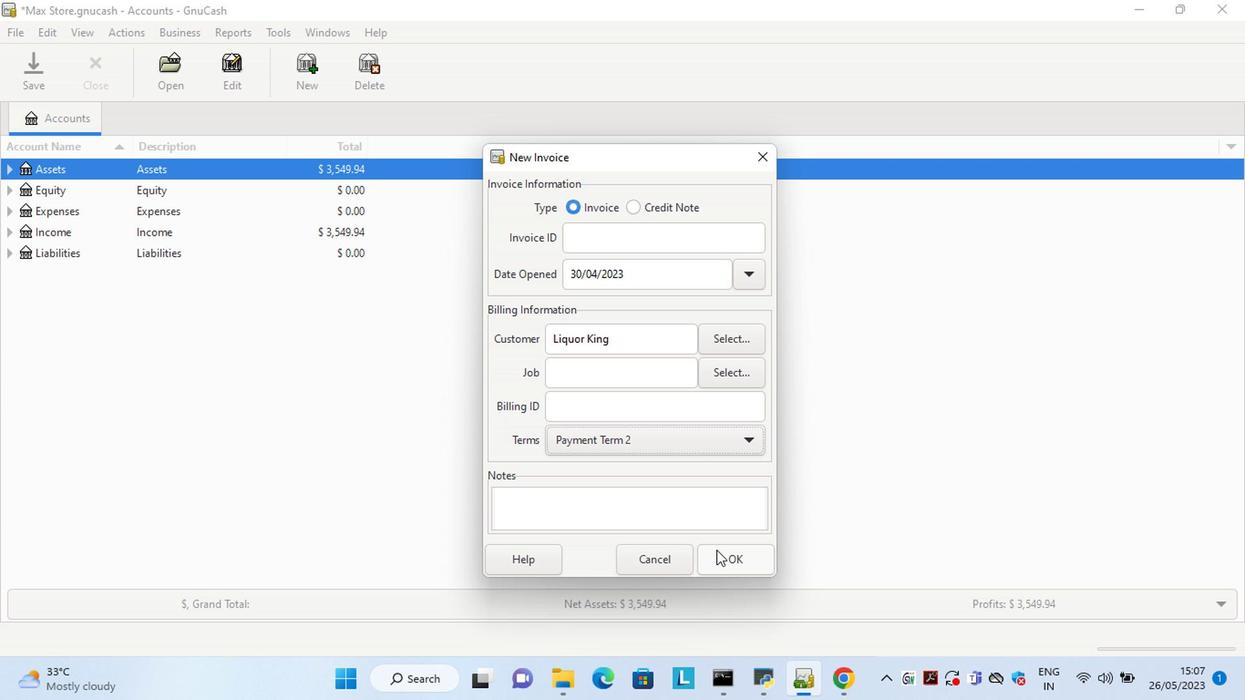 
Action: Mouse moved to (704, 442)
Screenshot: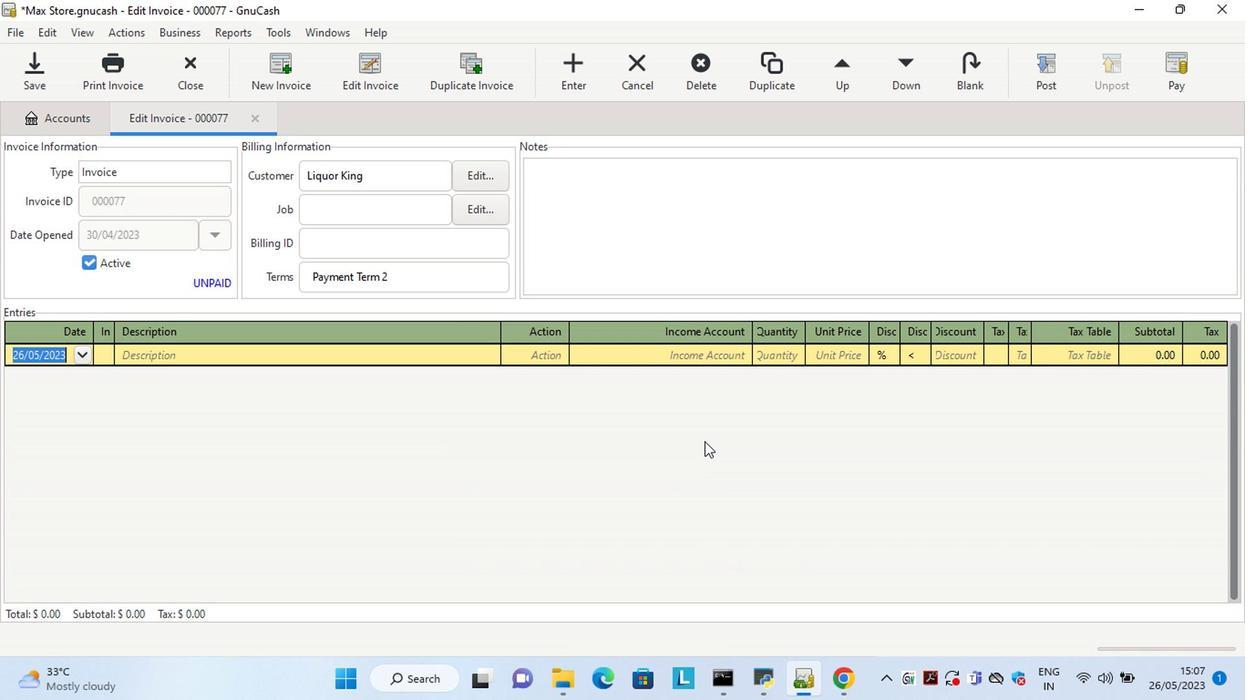 
Action: Key pressed <Key.left><Key.delete><Key.delete>30<Key.right><Key.right><Key.delete>4<Key.tab><Key.shift>Sonoma<Key.space>10<Key.space><Key.shift>&<Key.space>8<Key.space><Key.shift>Nonstick<Key.space><Key.shift>Fry<Key.space><Key.shift>Pan<Key.space><Key.shift>Set<Key.space>2-<Key.shift>Piece<Key.space><Key.shift>Navy<Key.tab>ma<Key.tab>sale<Key.tab>1<Key.tab>9.5<Key.tab>
Screenshot: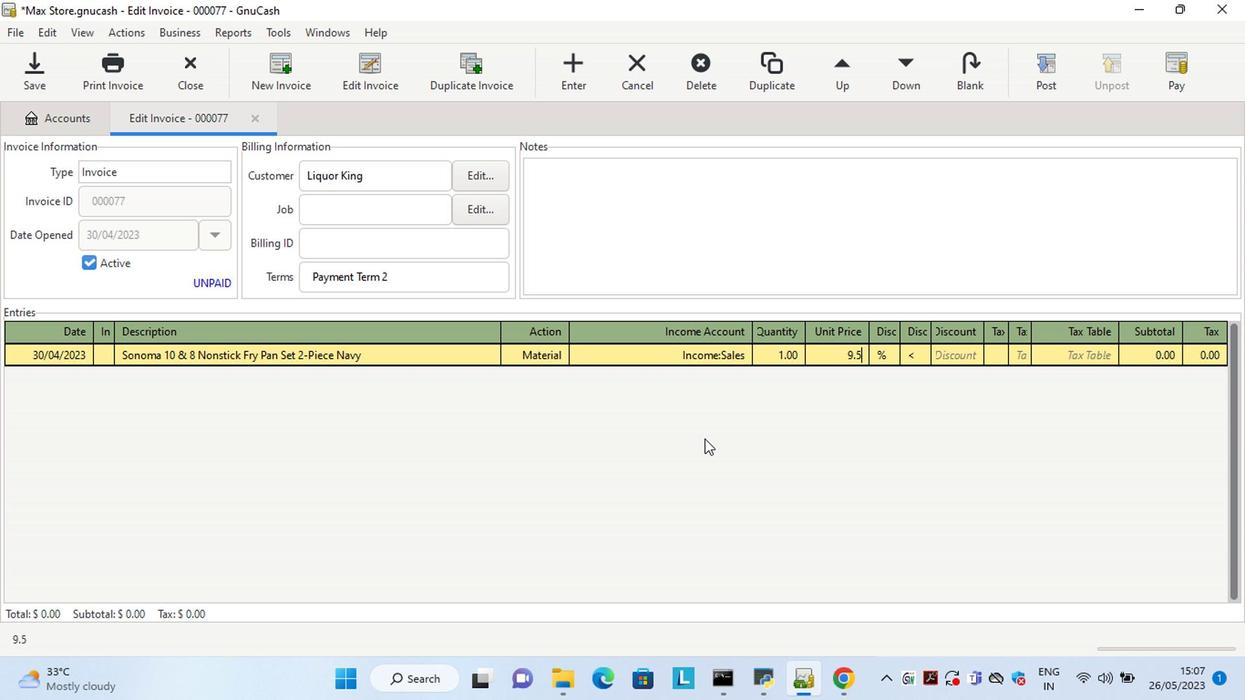 
Action: Mouse moved to (911, 349)
Screenshot: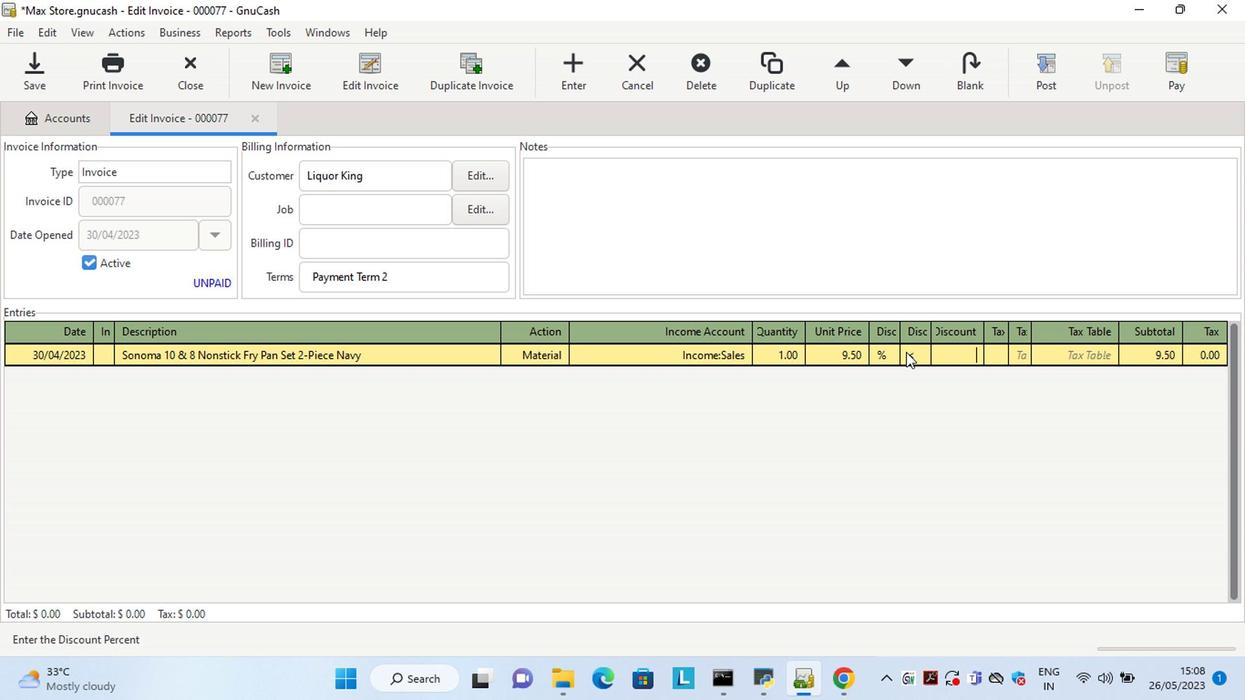 
Action: Mouse pressed left at (911, 349)
Screenshot: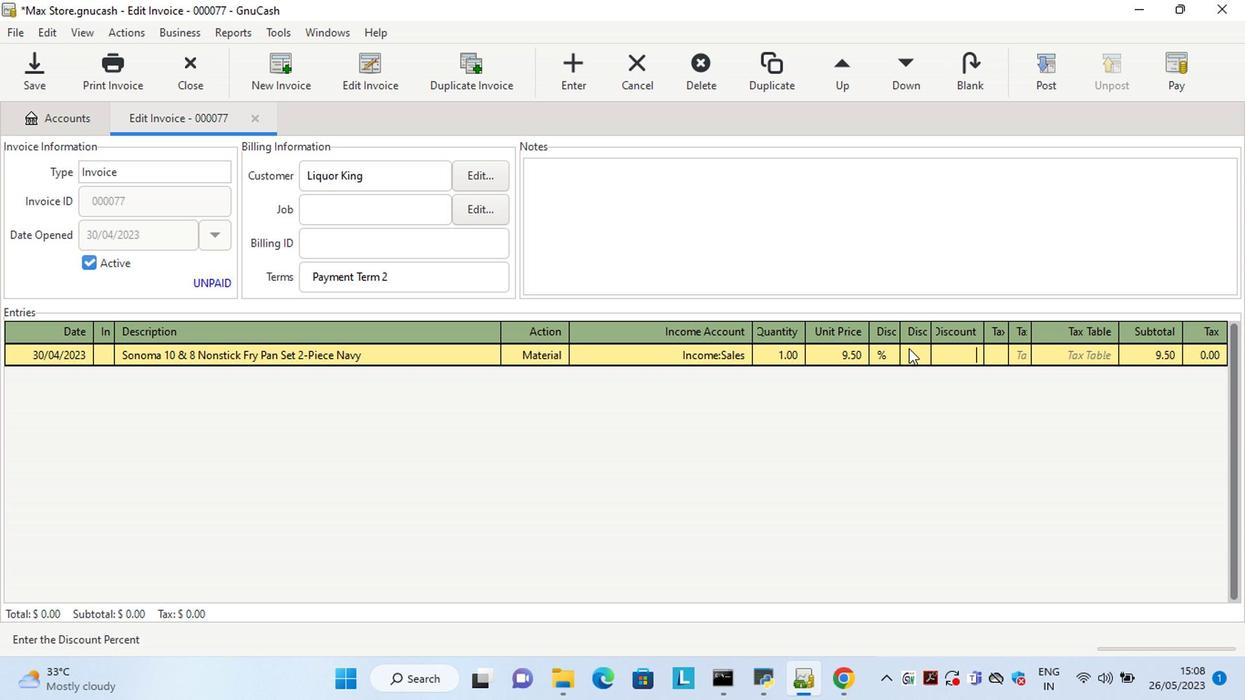 
Action: Mouse moved to (946, 357)
Screenshot: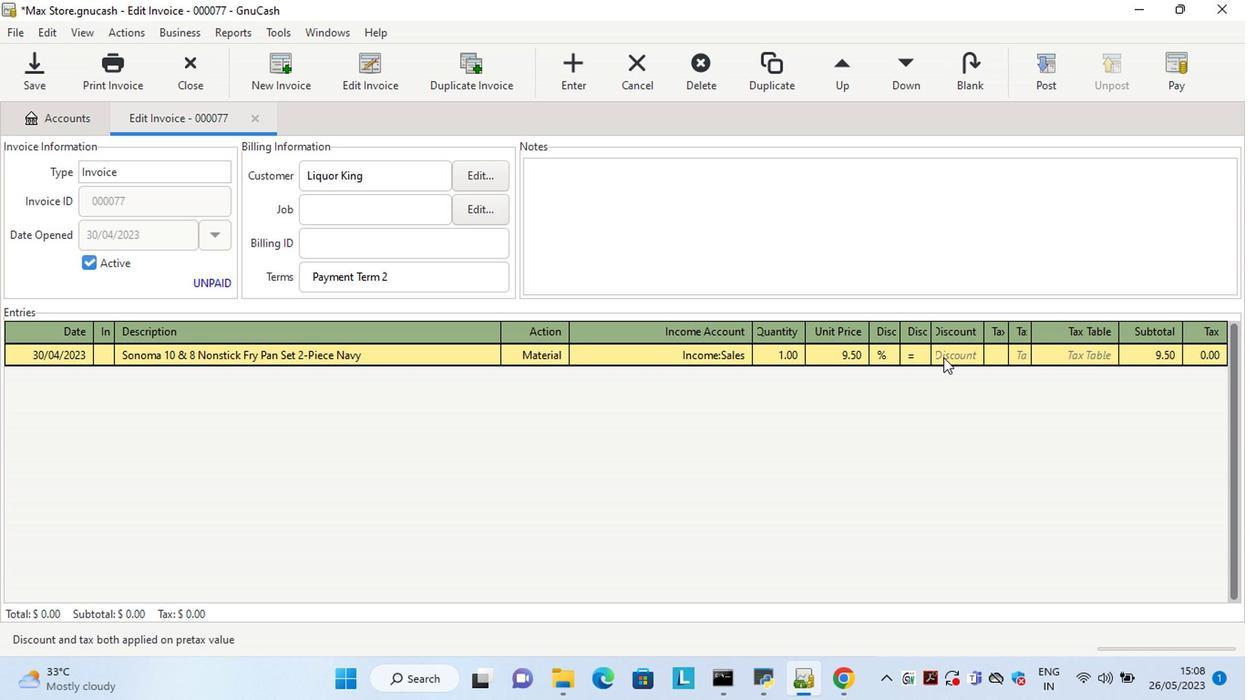 
Action: Mouse pressed left at (946, 357)
Screenshot: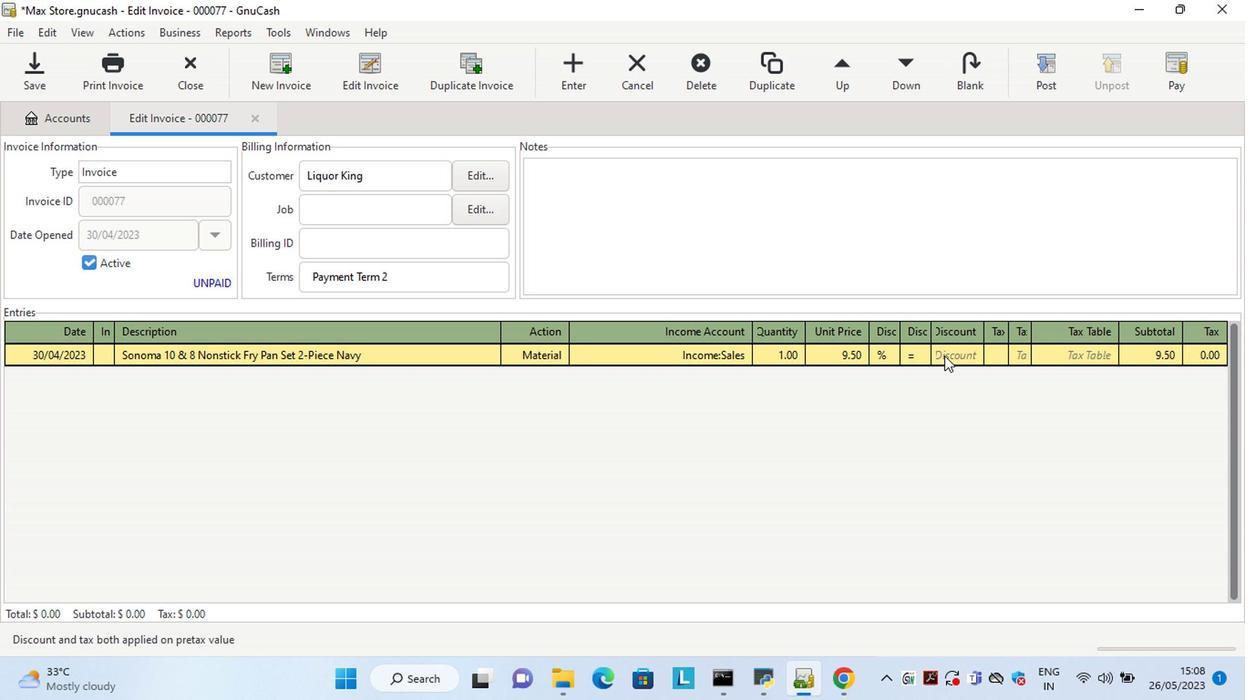 
Action: Key pressed 5<Key.tab><Key.tab><Key.shift>Sharpie<Key.space><Key.shift>Ultra<Key.space><Key.shift>Fine<Key.space><Key.shift>Permanent<Key.space><Key.shift>Market<Key.backspace>r<Key.space><Key.shift_r>(1<Key.space>ct<Key.shift_r>)<Key.tab>man<Key.tab>
Screenshot: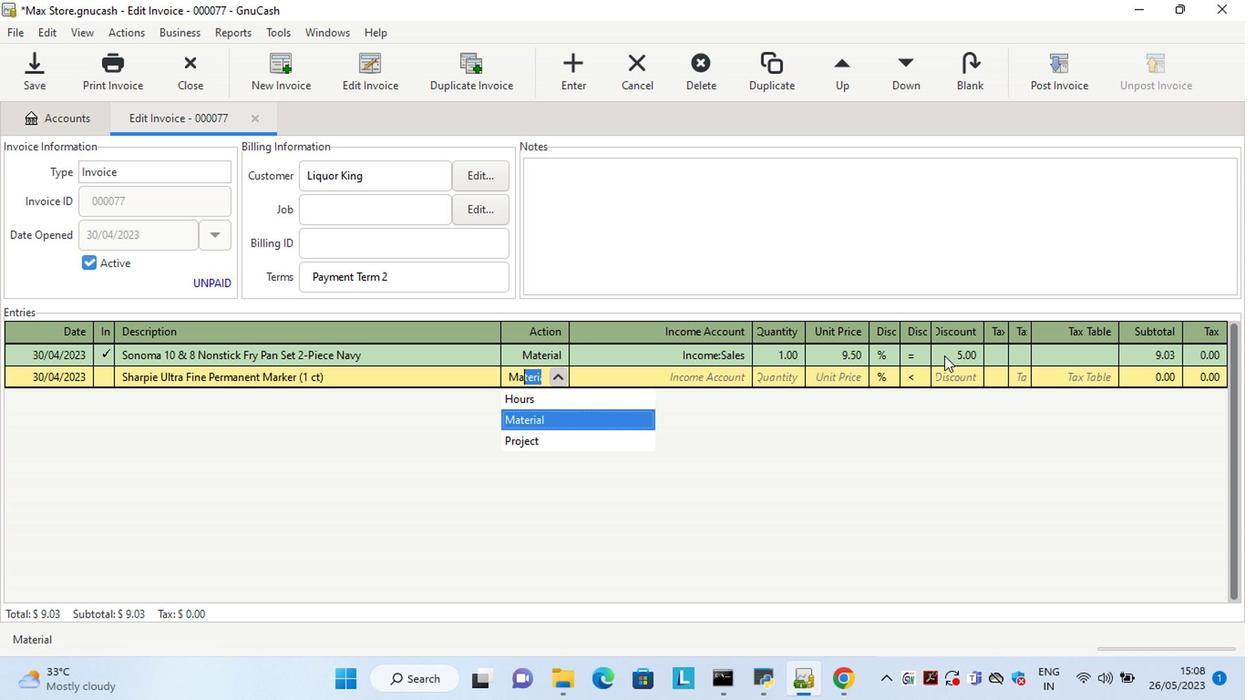 
Action: Mouse moved to (551, 374)
Screenshot: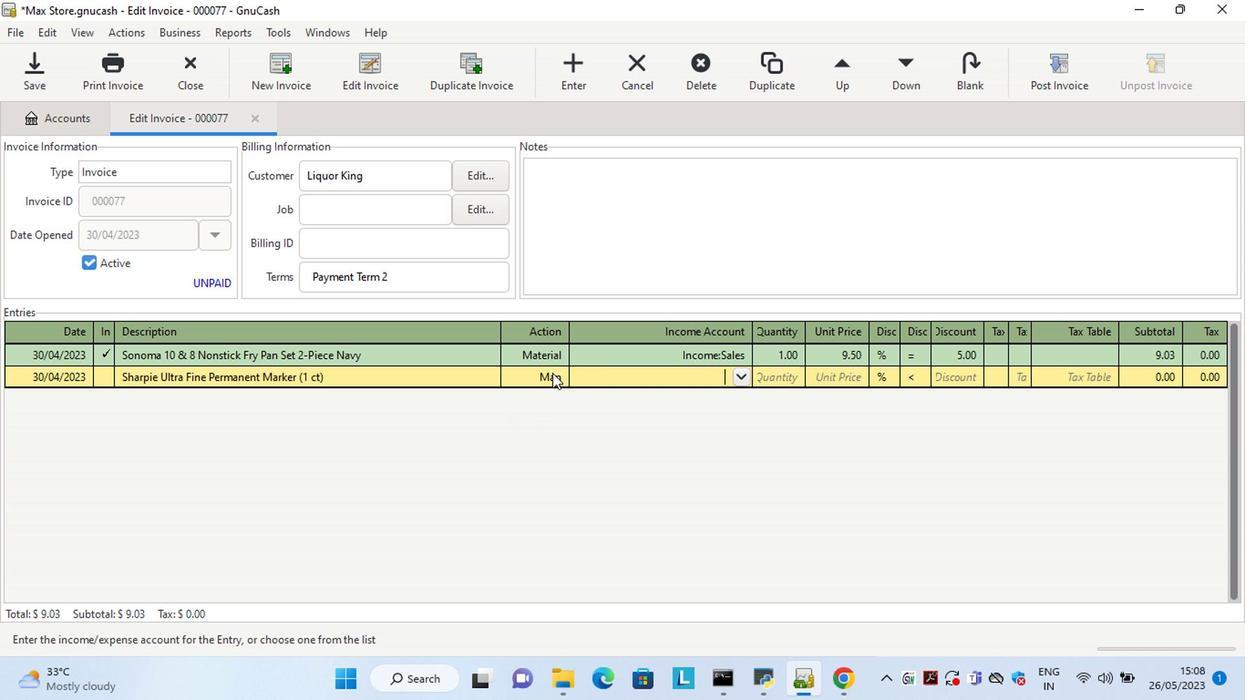 
Action: Mouse pressed left at (551, 374)
Screenshot: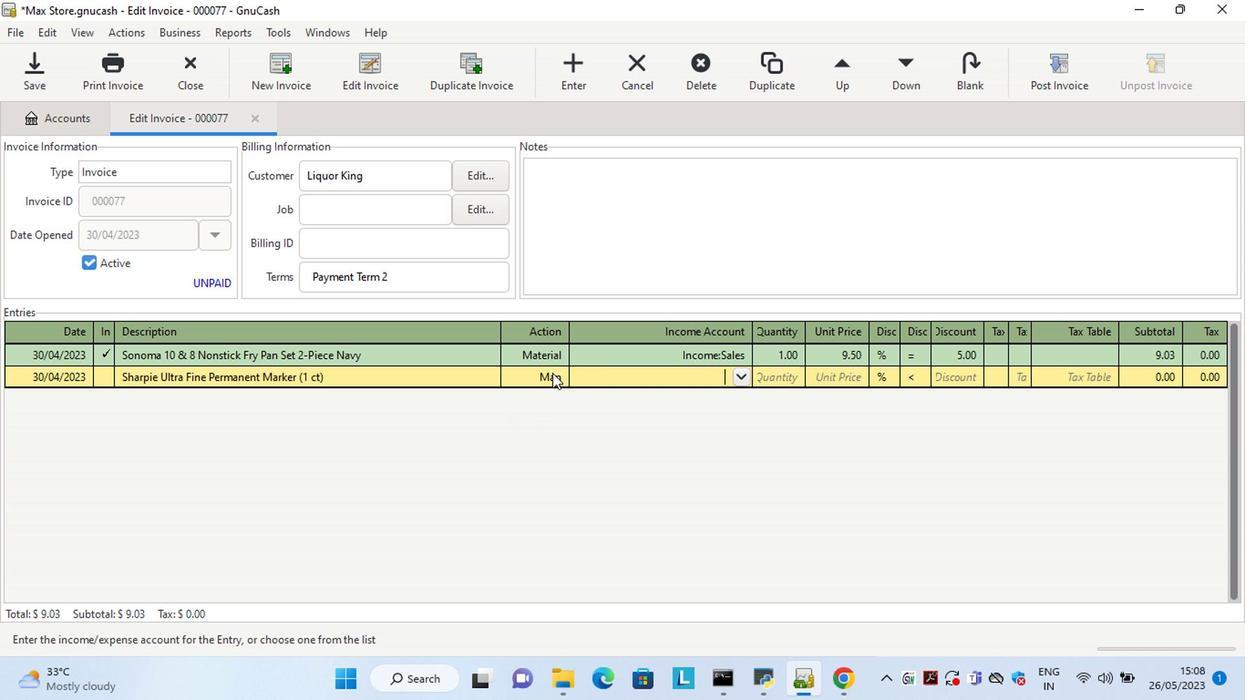 
Action: Mouse moved to (625, 392)
Screenshot: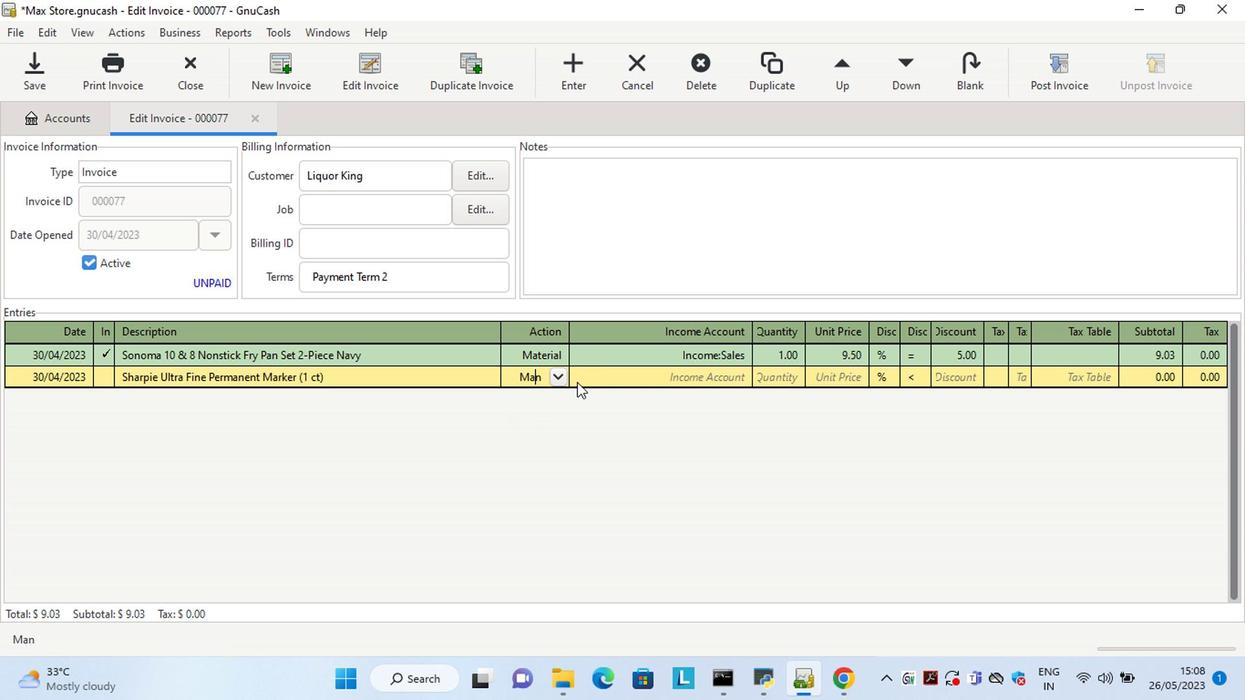 
Action: Key pressed <Key.delete>te<Key.tab>sale<Key.tab>1<Key.tab>9.5<Key.tab>
Screenshot: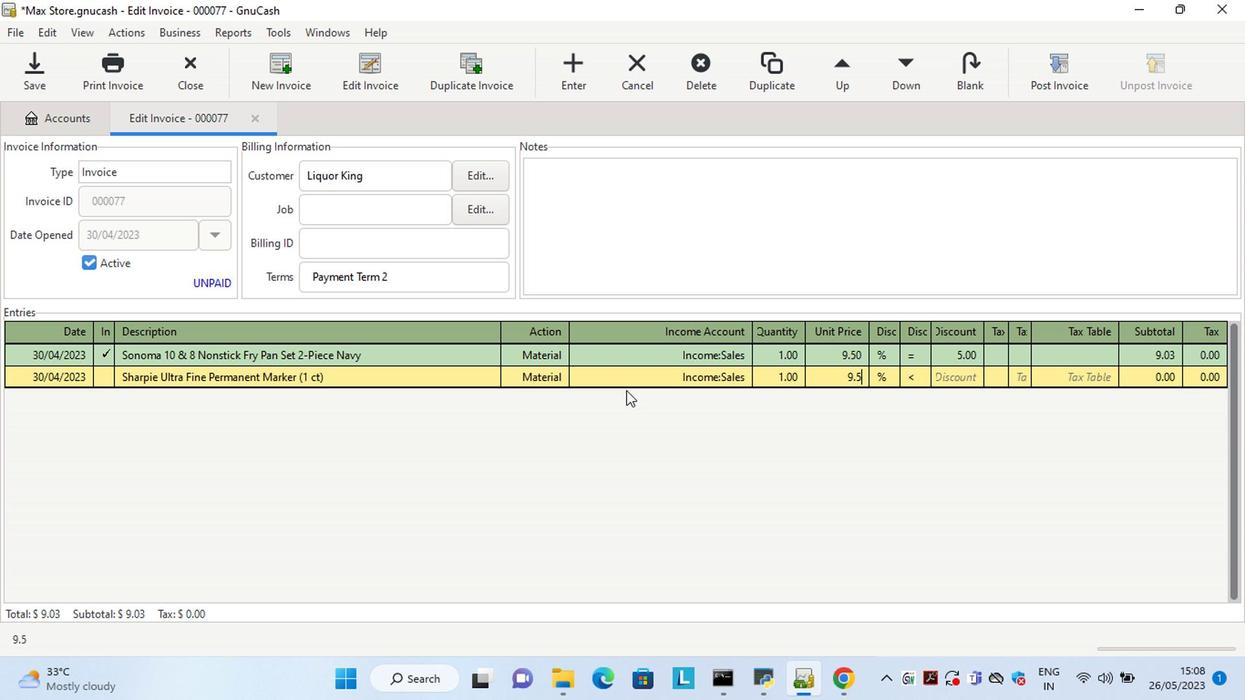 
Action: Mouse moved to (948, 380)
Screenshot: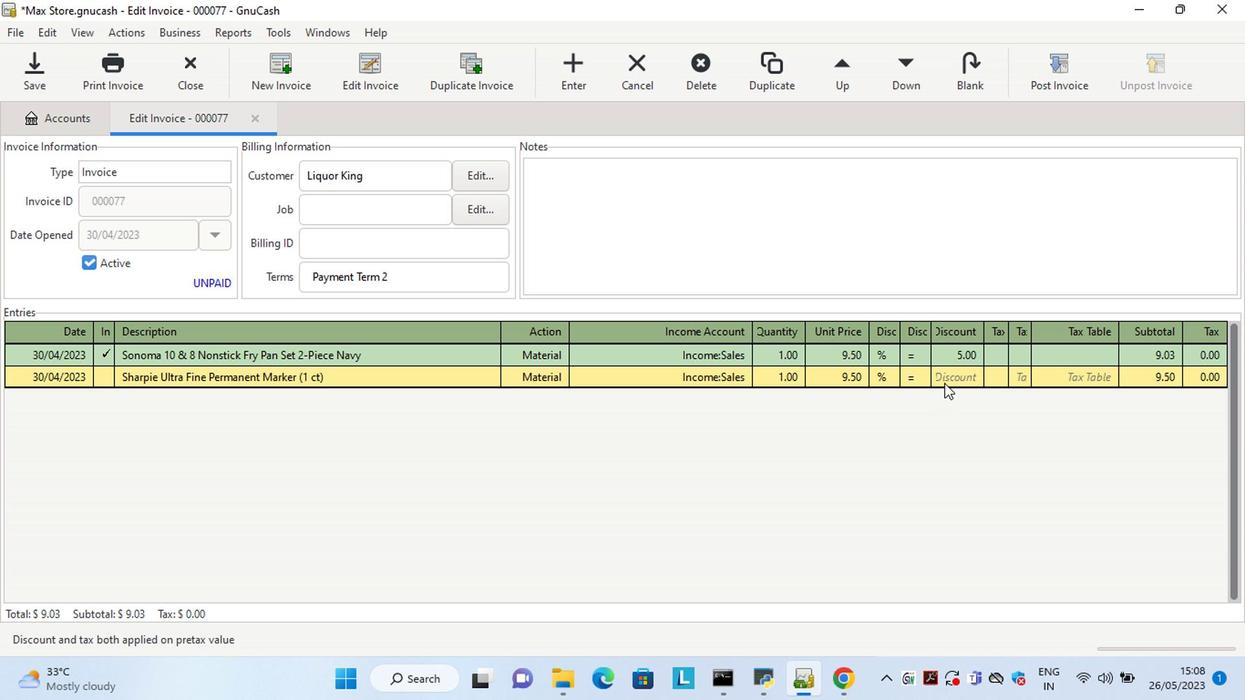 
Action: Mouse pressed left at (948, 380)
Screenshot: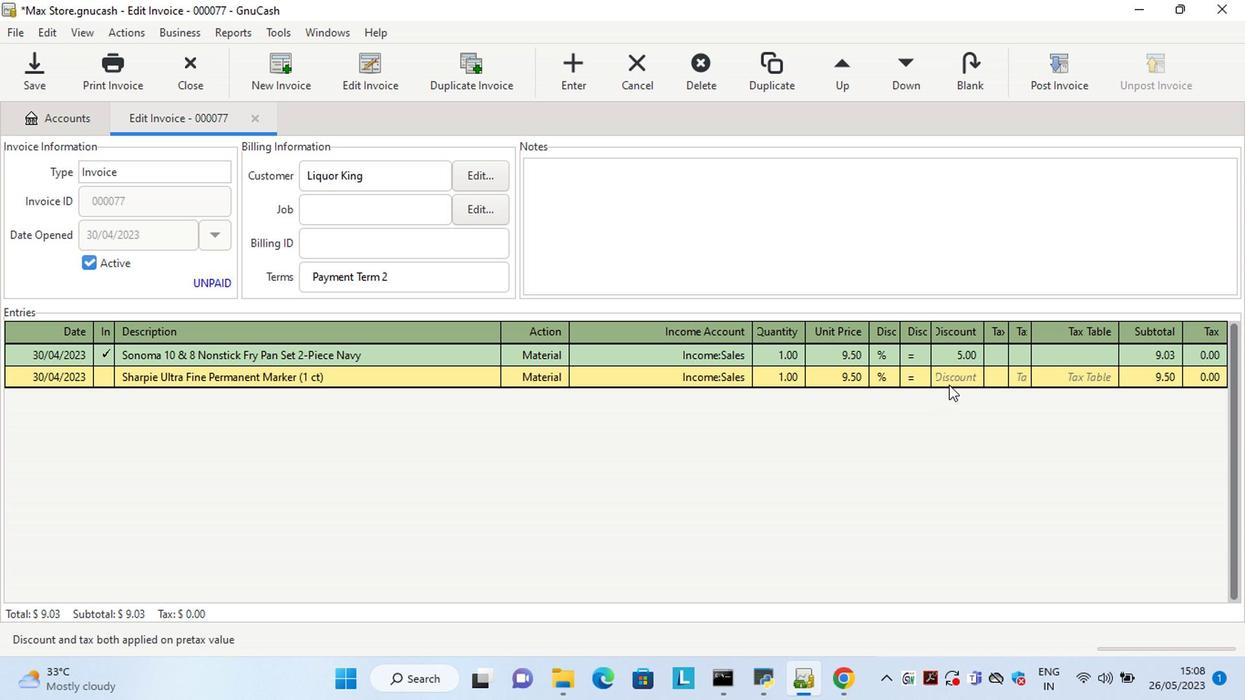 
Action: Key pressed 10<Key.tab><Key.tab><Key.shift>Walgreens<Key.space><Key.shift>Renewing<Key.space><Key.shift>Peel<Key.space><Key.shift>Off<Key.space><Key.shift>Face<Key.space><Key.shift>mask<Key.backspace><Key.backspace><Key.backspace><Key.backspace><Key.shift>M<<Key.backspace>ask<Key.tab>ma<Key.tab>sa<Key.tab>2<Key.tab>10.5
Screenshot: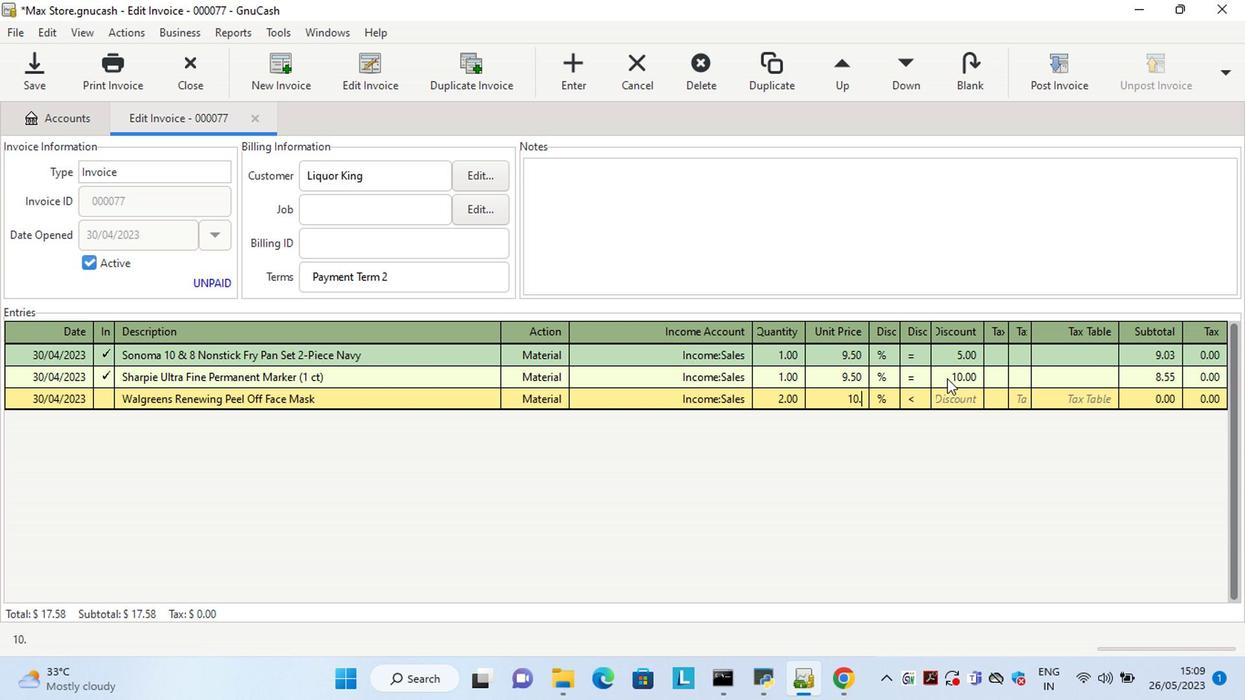
Action: Mouse moved to (912, 404)
Screenshot: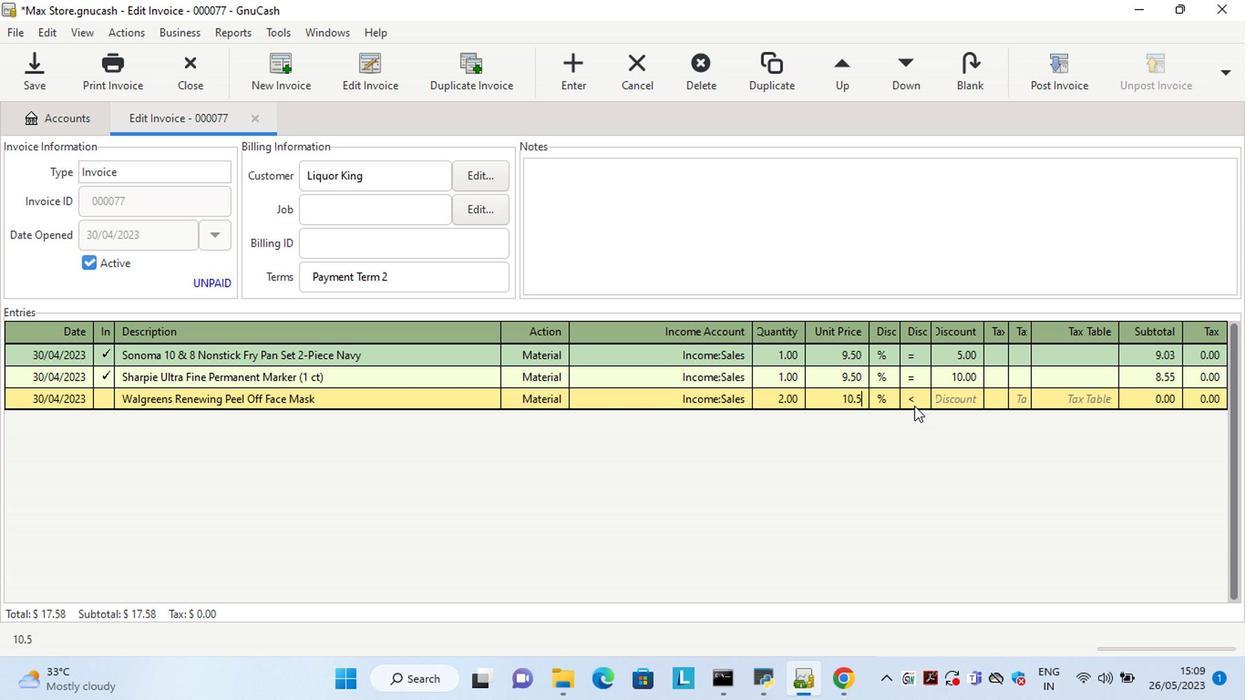 
Action: Mouse pressed left at (912, 404)
Screenshot: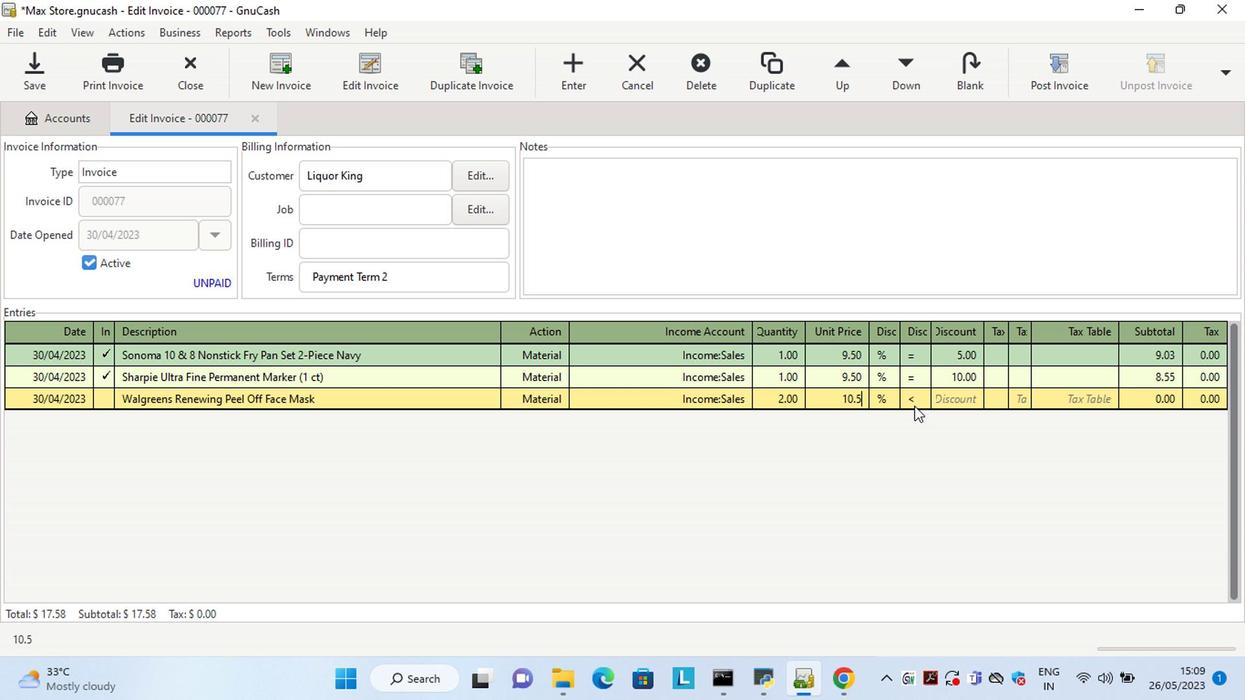
Action: Mouse moved to (952, 400)
Screenshot: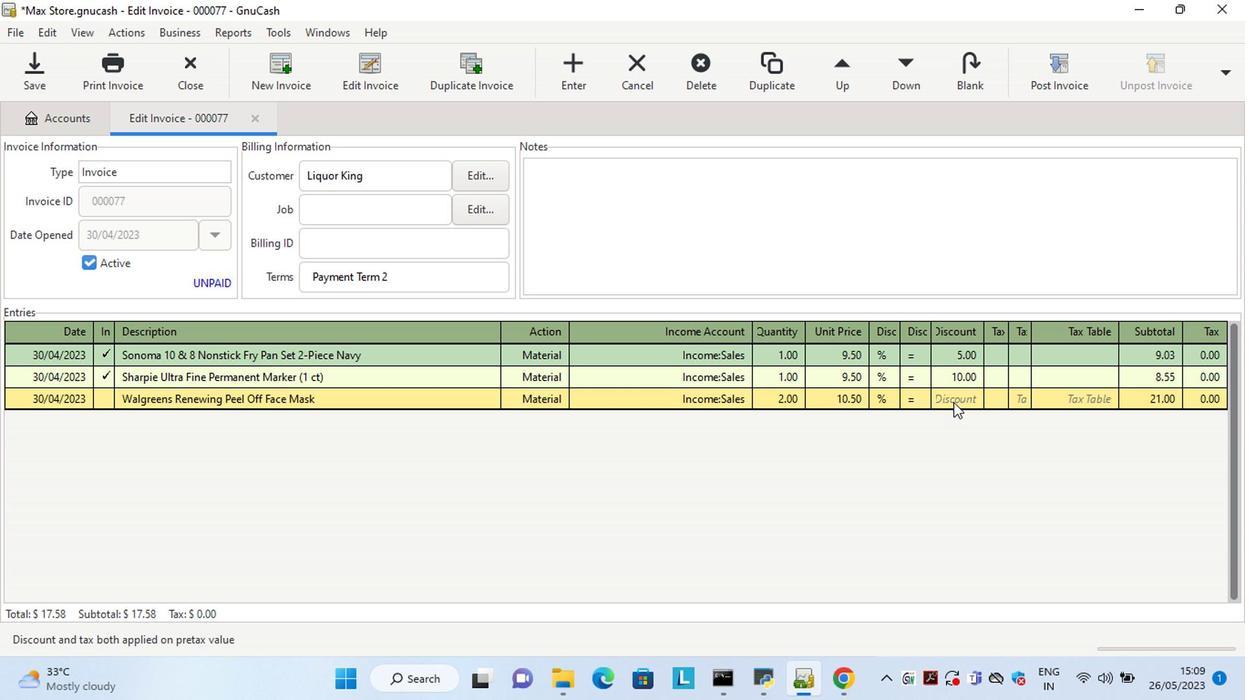 
Action: Mouse pressed left at (952, 400)
Screenshot: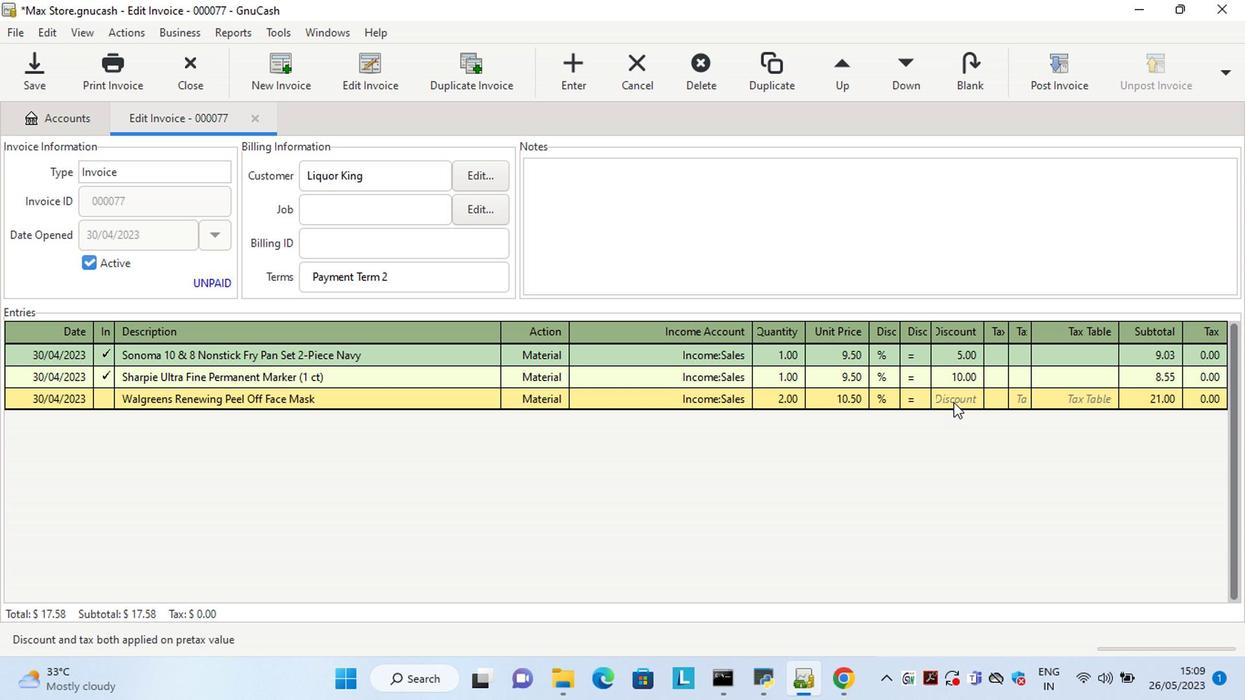 
Action: Key pressed 12<Key.tab>
Screenshot: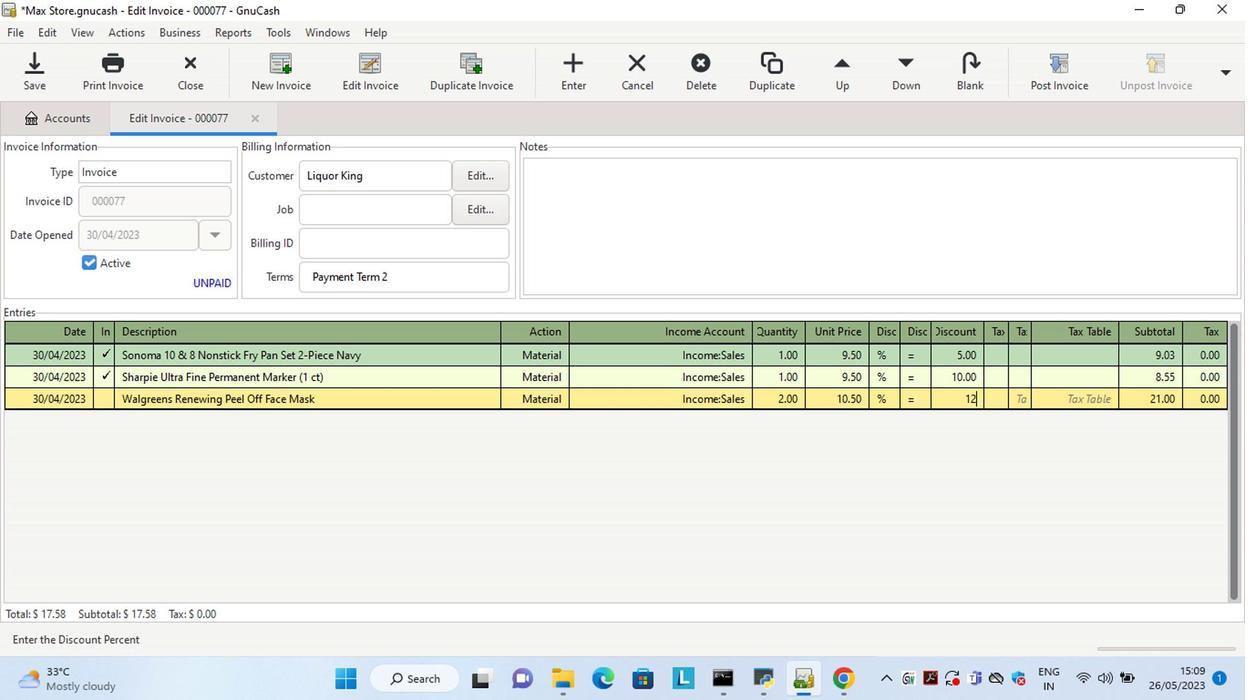 
Action: Mouse moved to (569, 189)
Screenshot: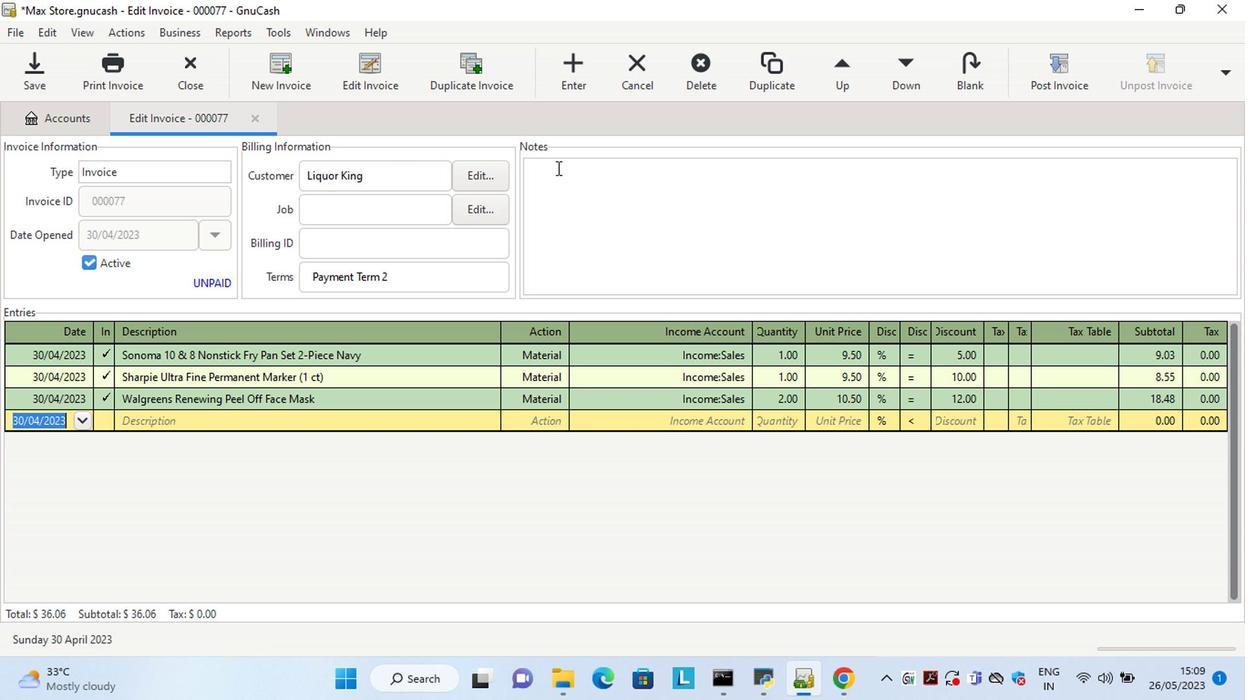 
Action: Mouse pressed left at (569, 189)
Screenshot: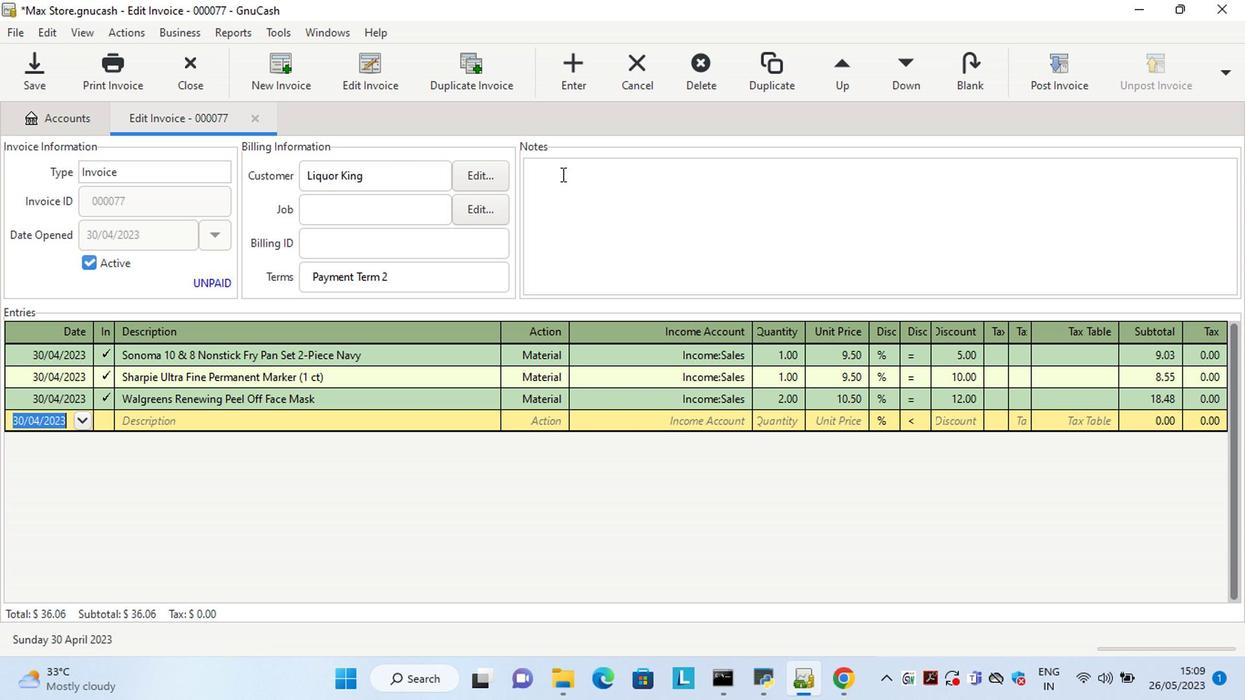 
Action: Key pressed <Key.shift>Looking<Key.space>forward<Key.space>to<Key.space>serving<Key.space>you<Key.space>again.
Screenshot: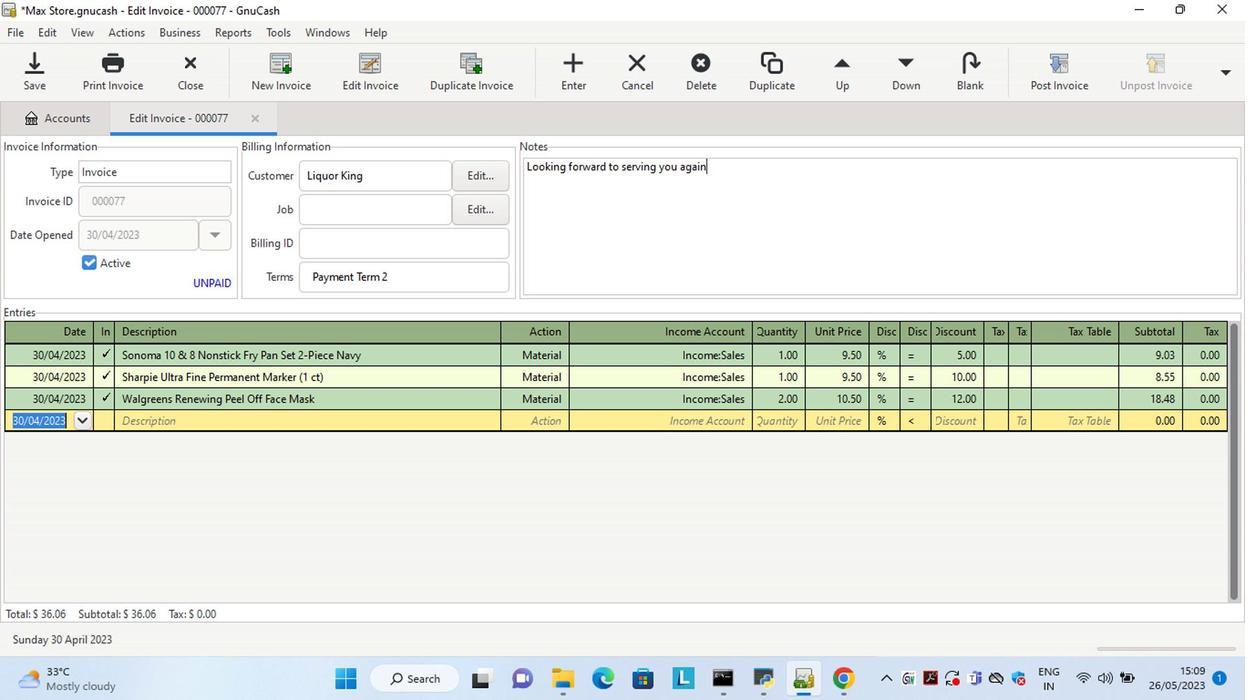 
Action: Mouse moved to (1078, 64)
Screenshot: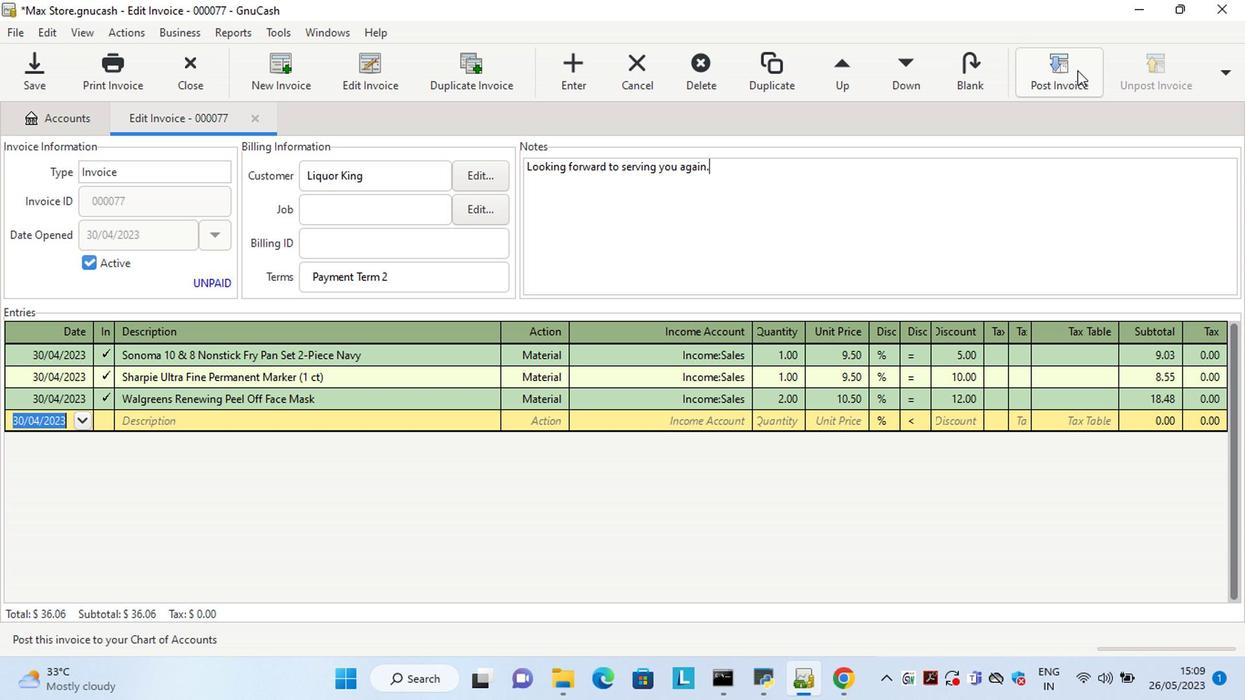 
Action: Mouse pressed left at (1078, 64)
Screenshot: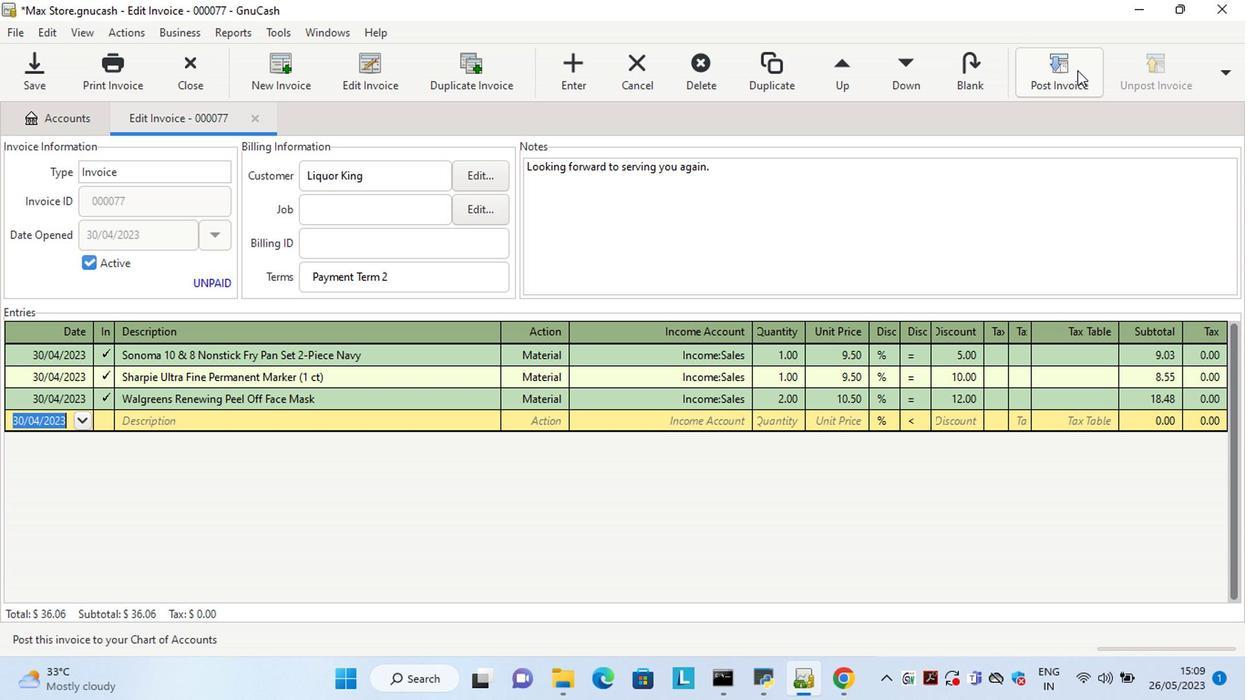 
Action: Mouse moved to (829, 240)
Screenshot: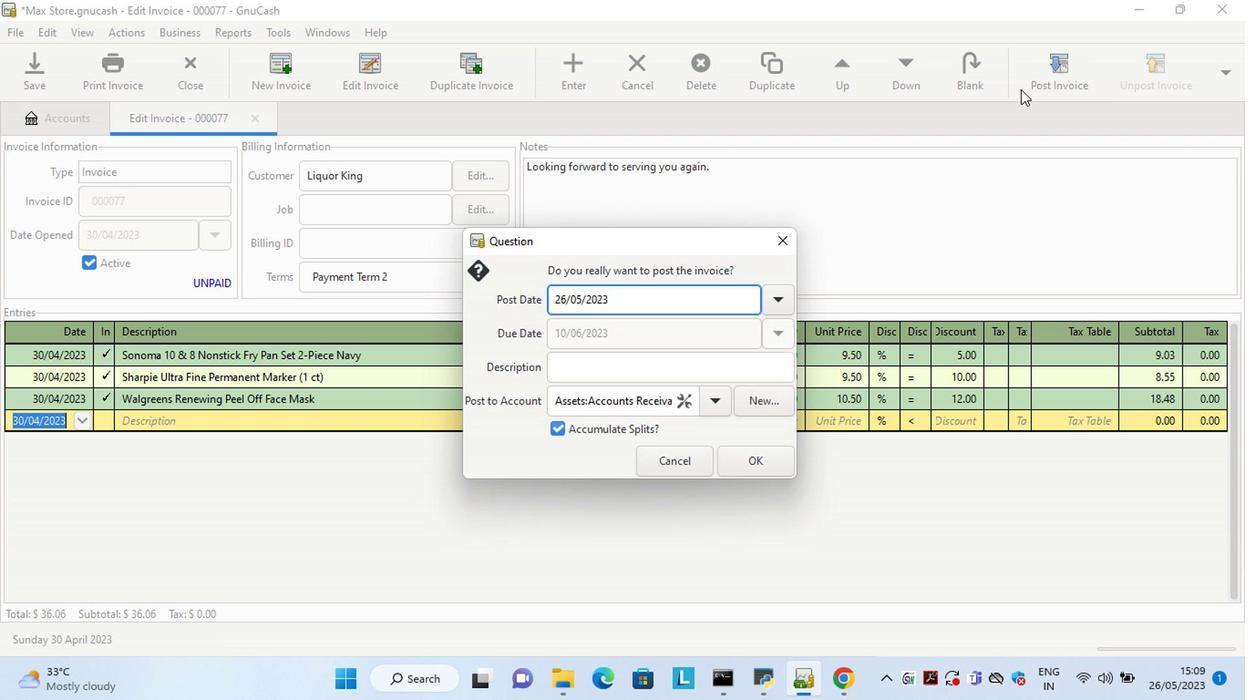 
Action: Key pressed <Key.left><Key.left><Key.left><Key.left><Key.left><Key.left><Key.left><Key.left><Key.left><Key.left><Key.left><Key.left><Key.left><Key.left><Key.left><Key.left><Key.left><Key.left><Key.left><Key.left><Key.left><Key.left><Key.left><Key.left><Key.left><Key.left><Key.left><Key.left><Key.left><Key.left><Key.left><Key.delete><Key.delete>30<Key.right><Key.right><Key.delete>4
Screenshot: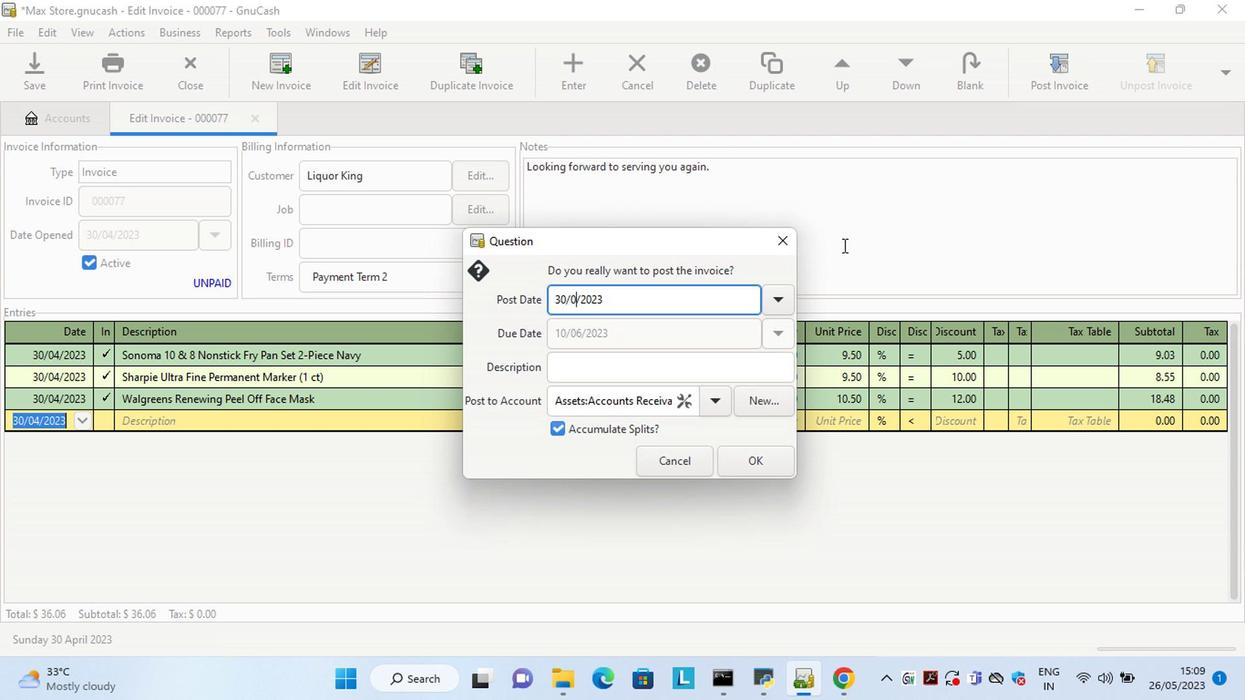 
Action: Mouse moved to (760, 463)
Screenshot: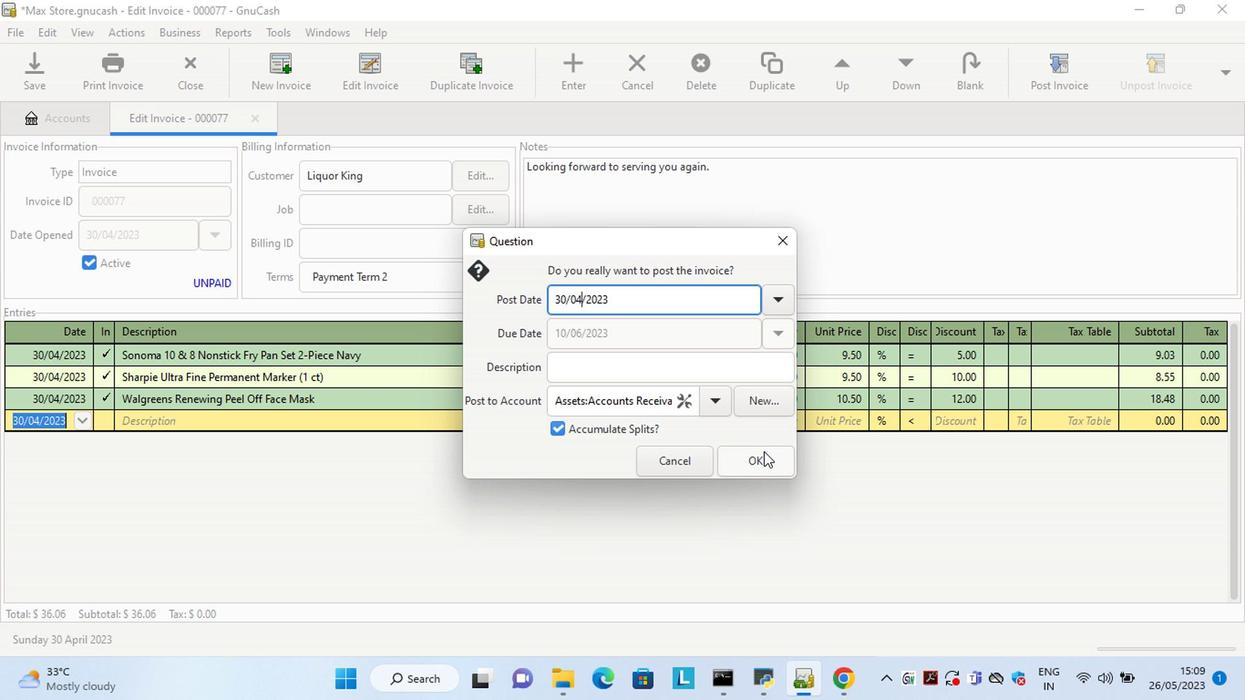 
Action: Mouse pressed left at (760, 463)
Screenshot: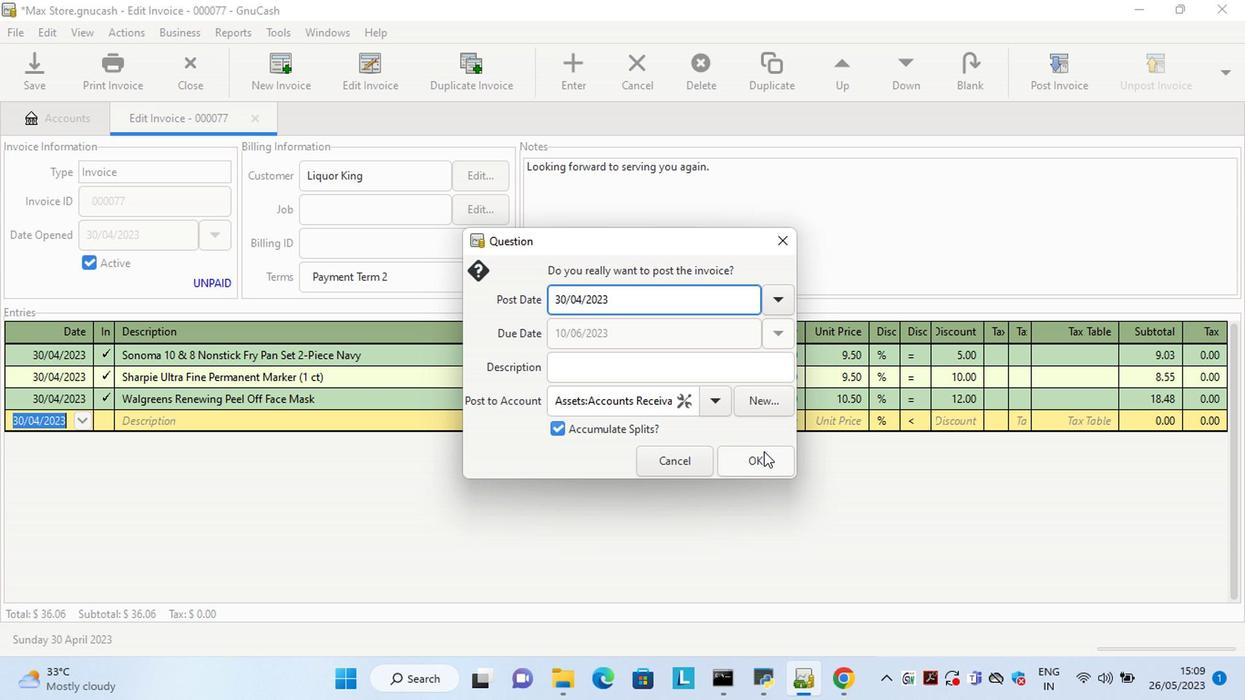 
Action: Mouse moved to (1187, 55)
Screenshot: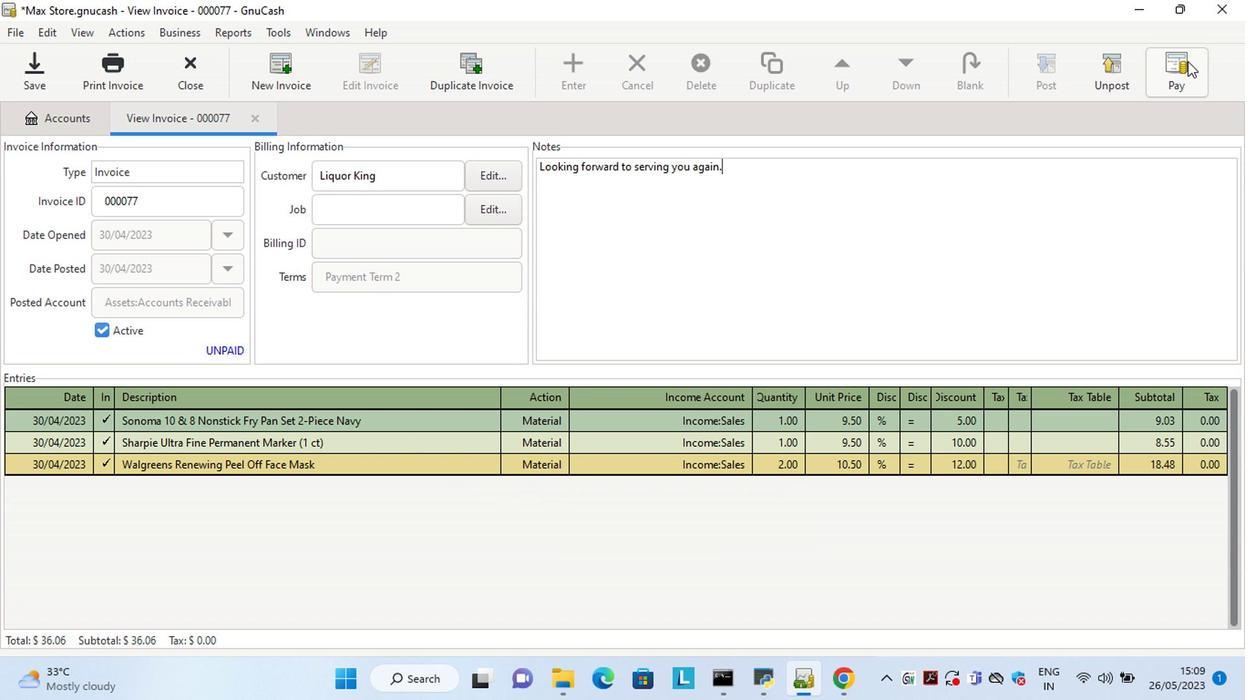 
Action: Mouse pressed left at (1187, 55)
Screenshot: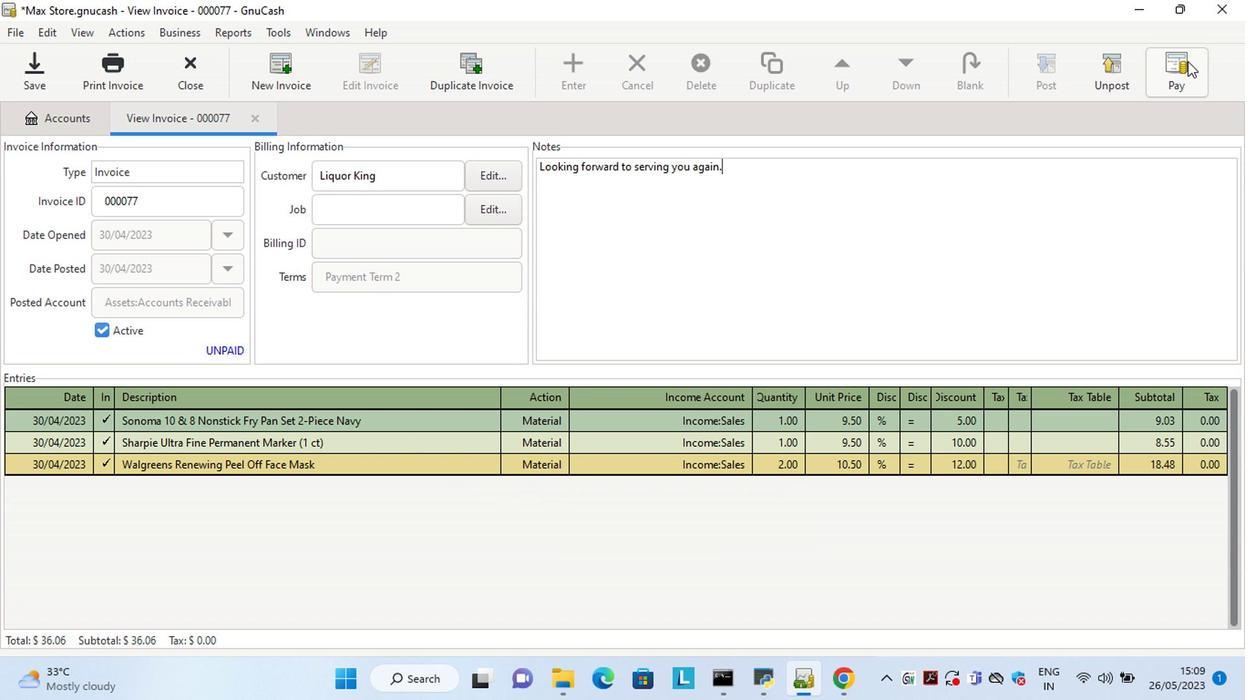 
Action: Mouse moved to (521, 380)
Screenshot: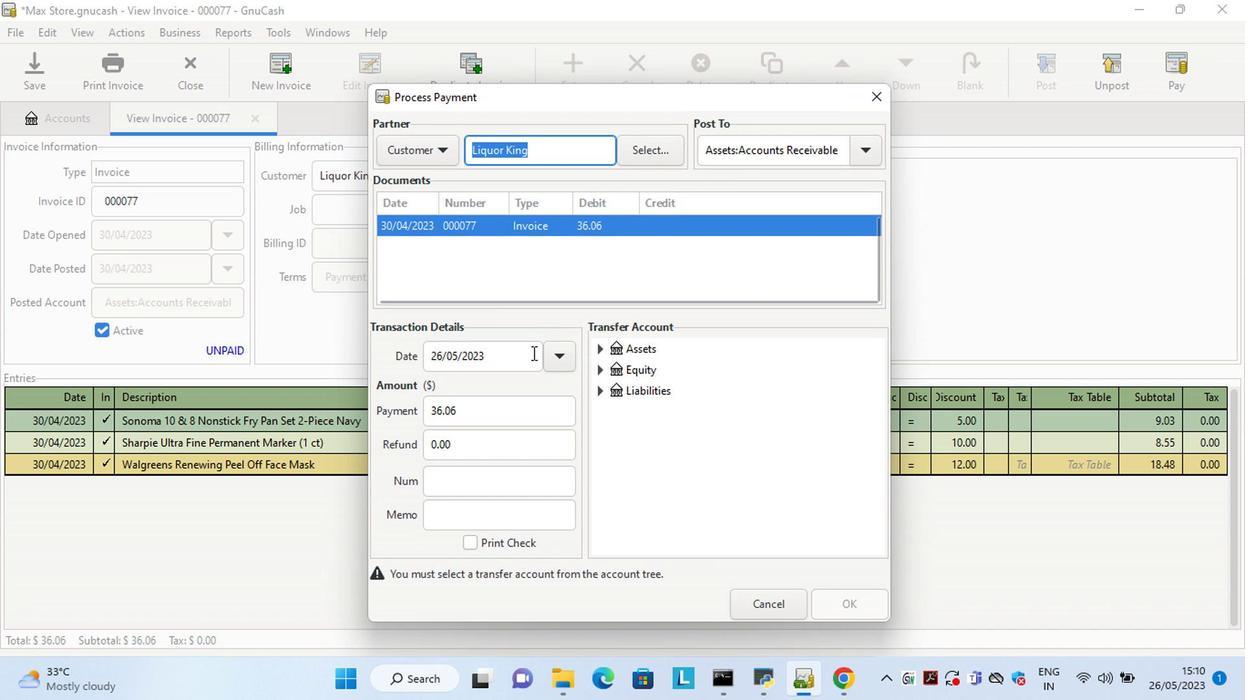 
Action: Mouse pressed left at (521, 380)
Screenshot: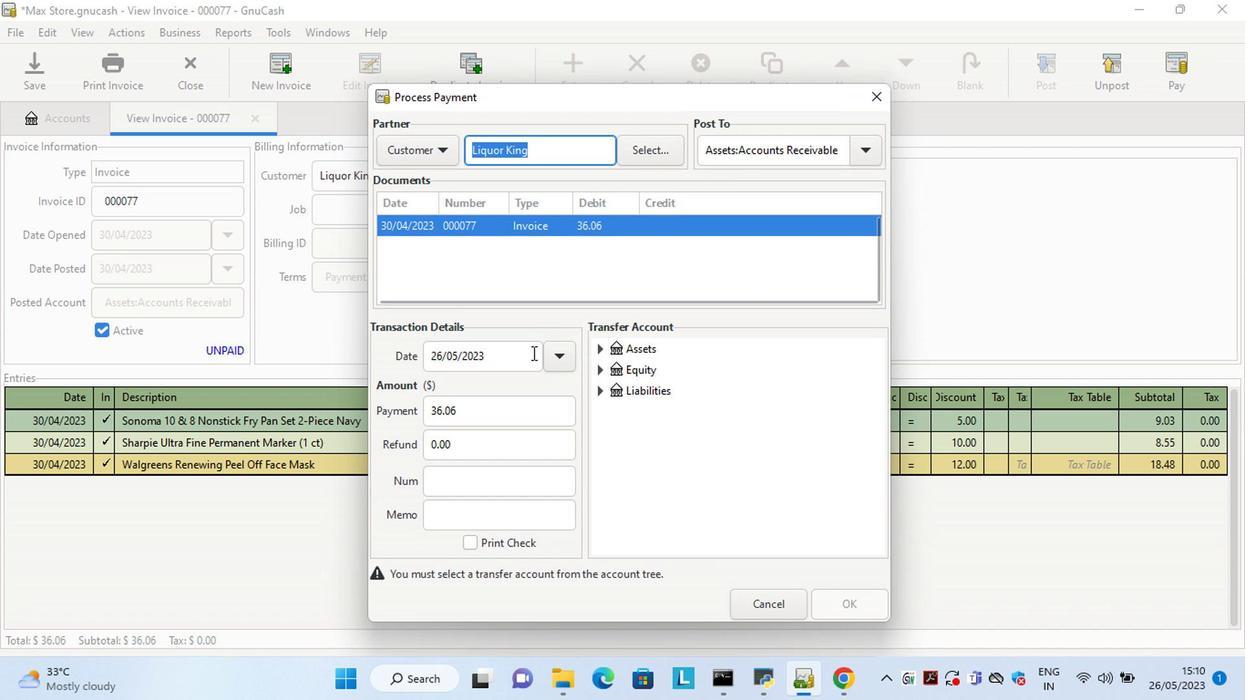 
Action: Mouse moved to (517, 362)
Screenshot: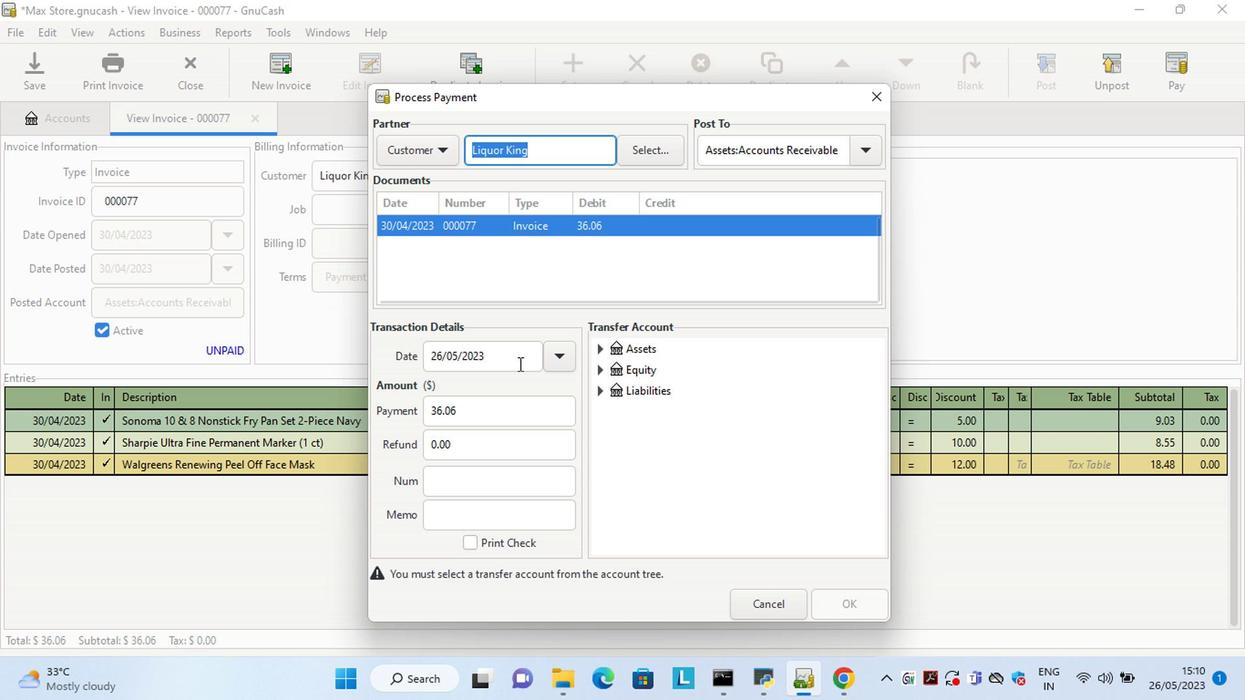 
Action: Mouse pressed left at (517, 362)
Screenshot: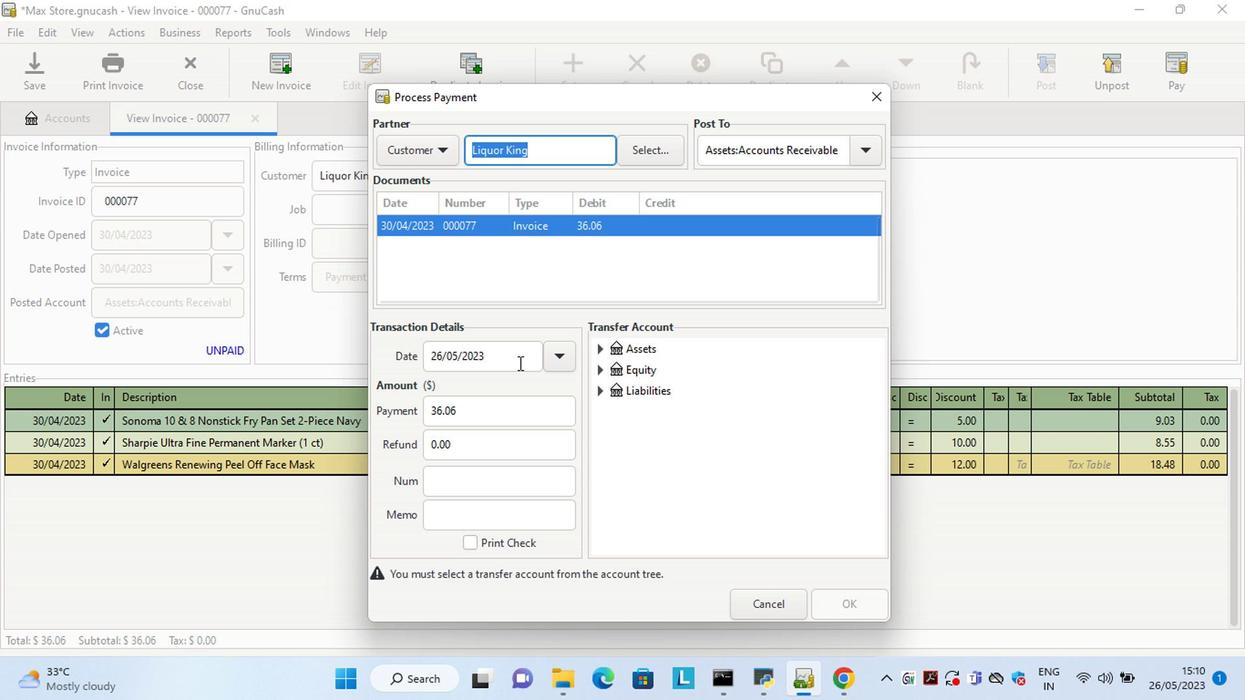 
Action: Key pressed <Key.left><Key.left><Key.left><Key.left><Key.left><Key.left><Key.left><Key.left><Key.left><Key.left><Key.left><Key.left><Key.left><Key.left><Key.left><Key.left><Key.left><Key.left><Key.left><Key.left><Key.left><Key.left><Key.left><Key.left><Key.left><Key.left><Key.left><Key.delete>15
Screenshot: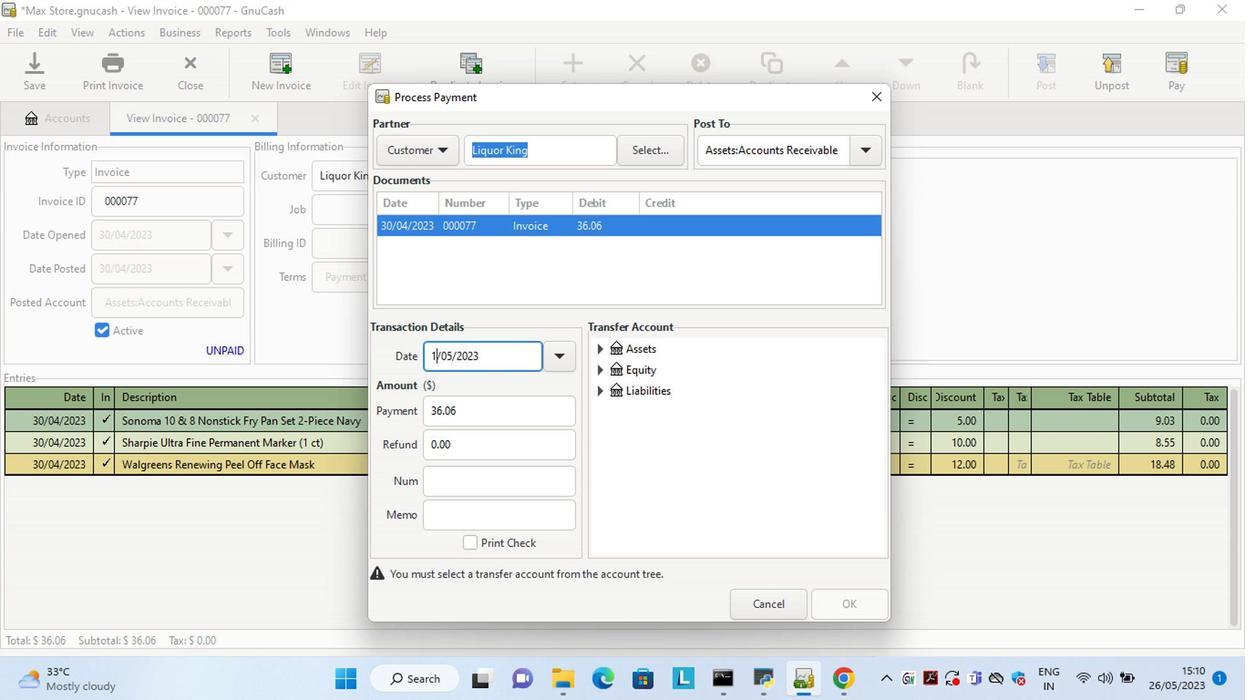 
Action: Mouse moved to (598, 351)
Screenshot: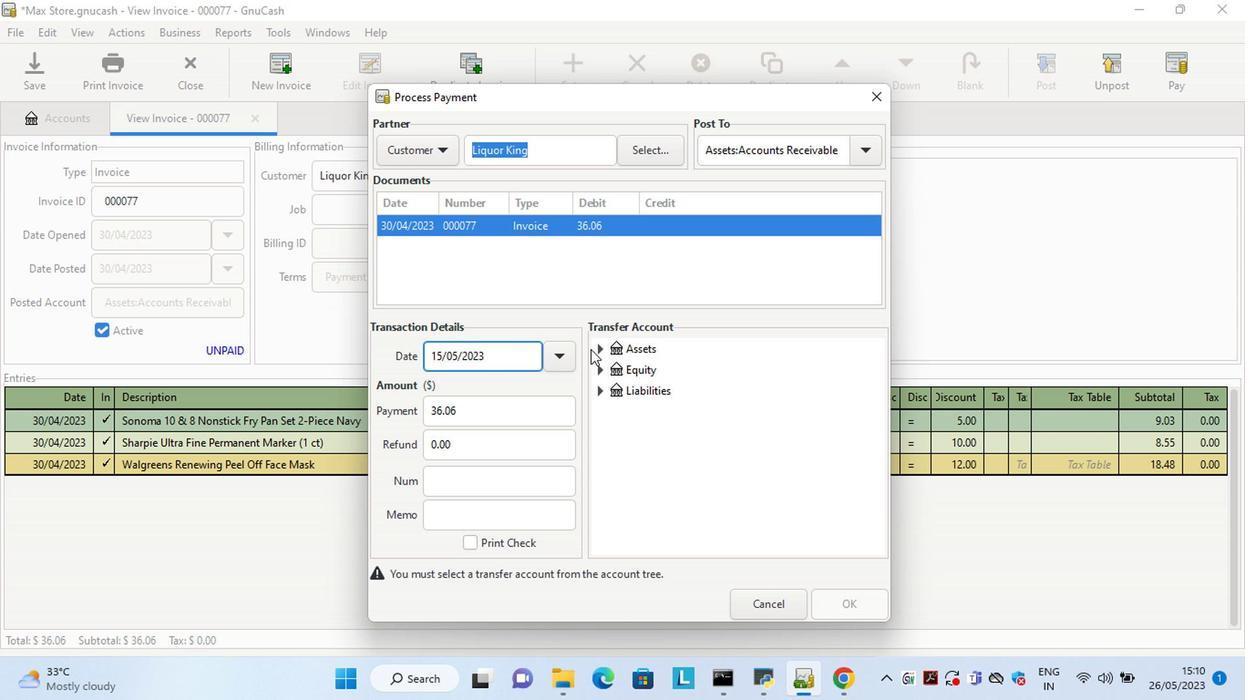 
Action: Mouse pressed left at (598, 351)
Screenshot: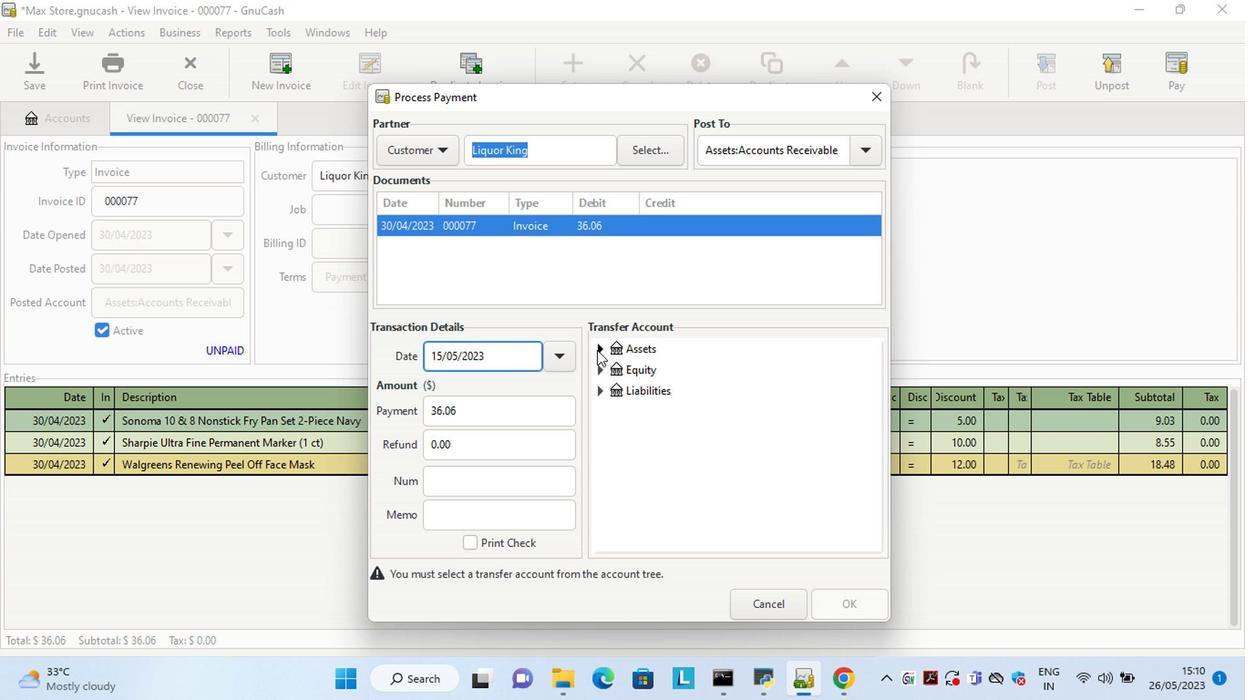 
Action: Mouse moved to (624, 390)
Screenshot: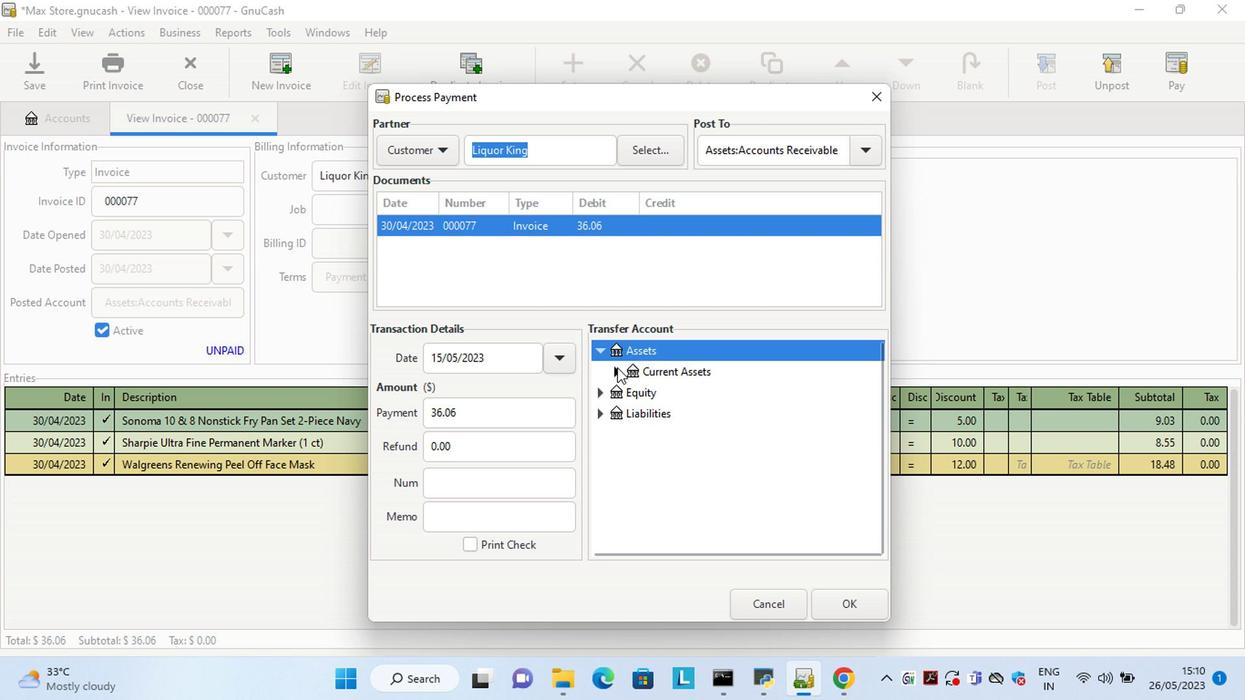 
Action: Mouse pressed left at (624, 390)
Screenshot: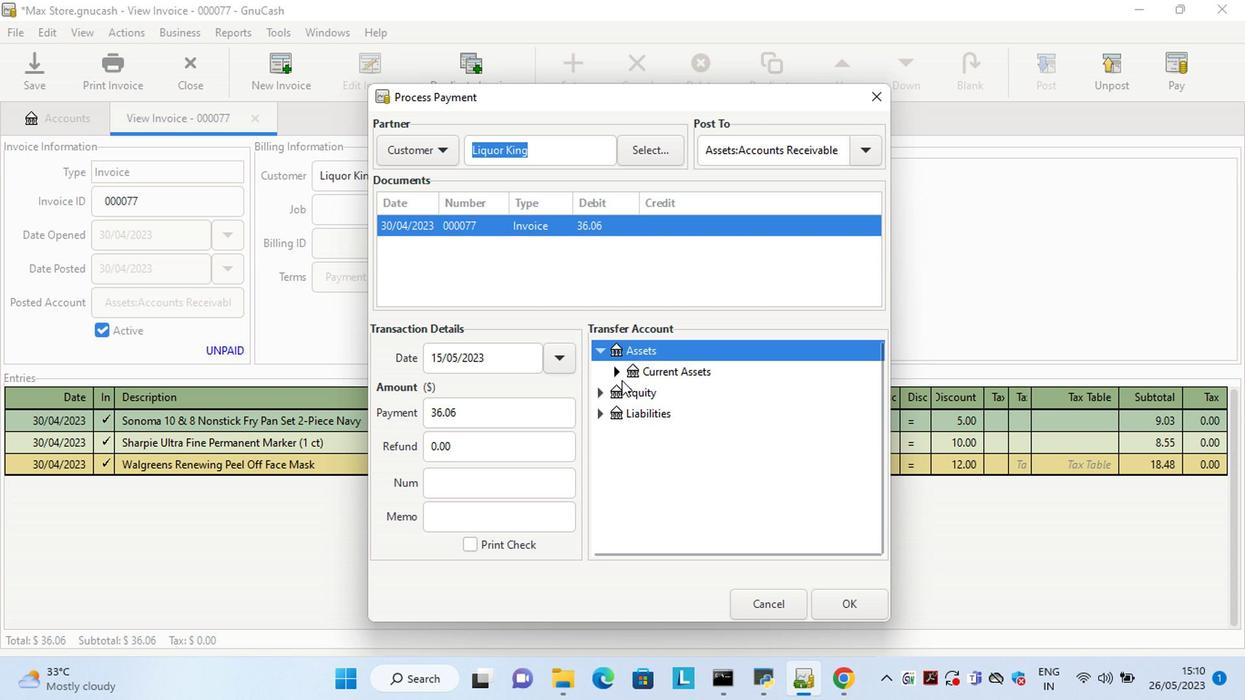
Action: Mouse moved to (613, 375)
Screenshot: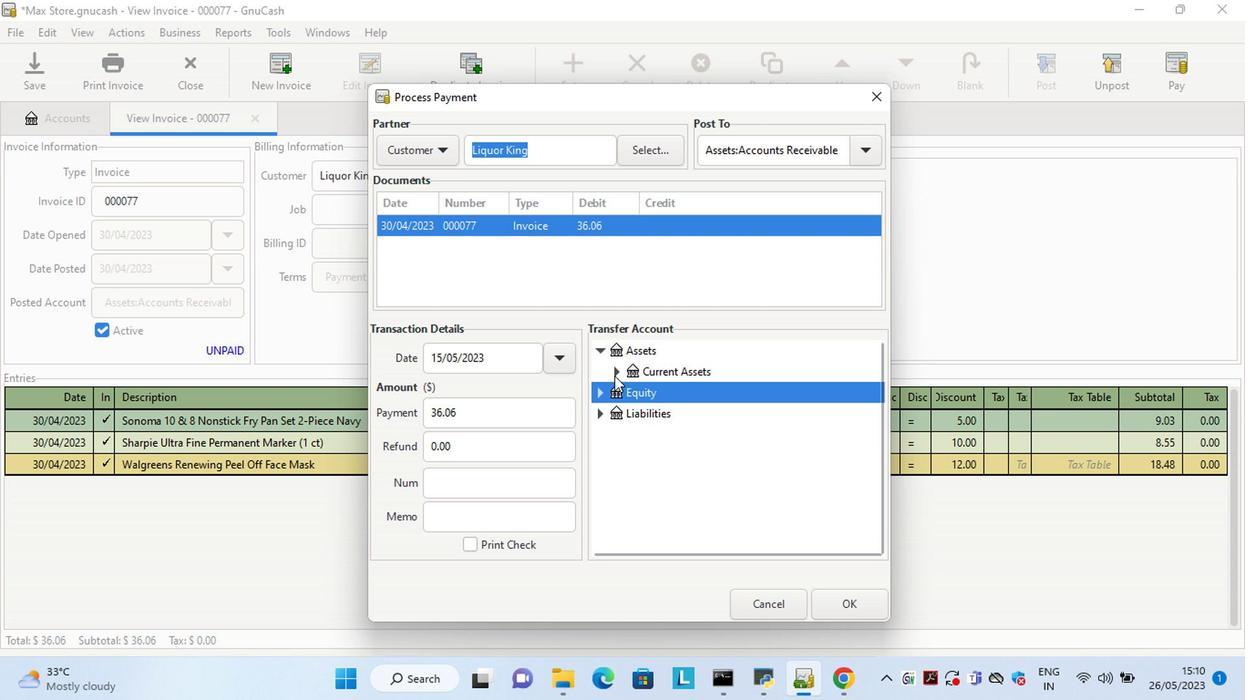 
Action: Mouse pressed left at (613, 375)
Screenshot: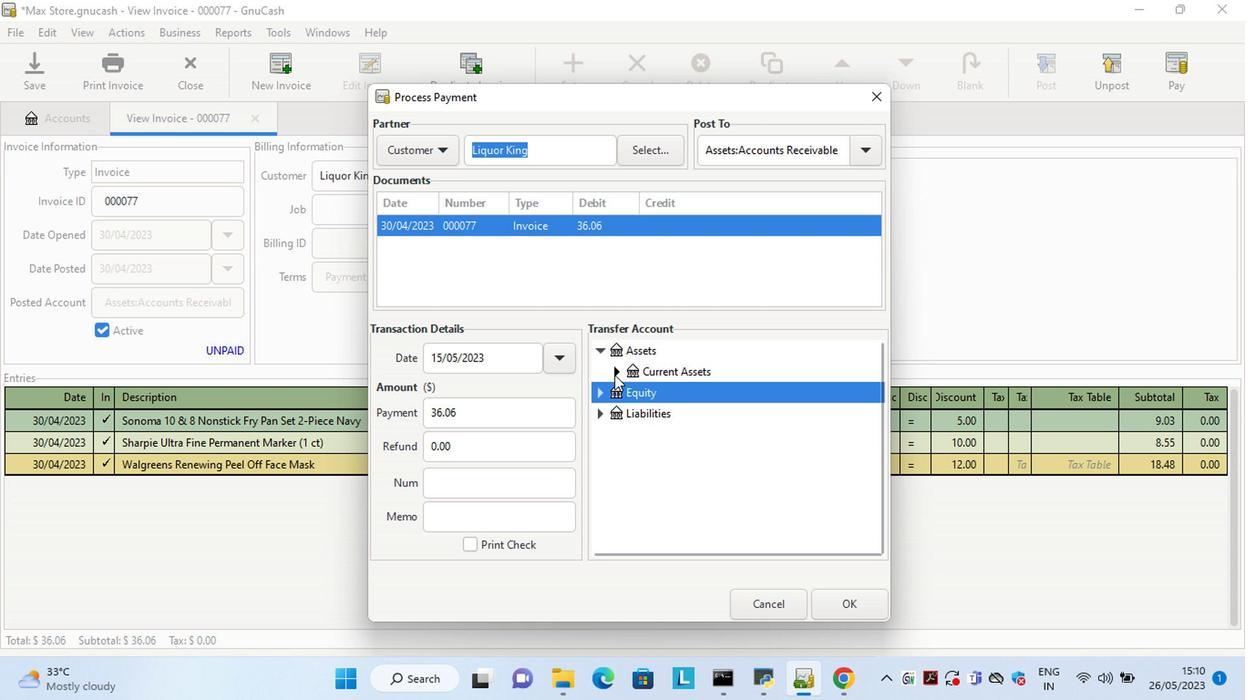 
Action: Mouse moved to (675, 397)
Screenshot: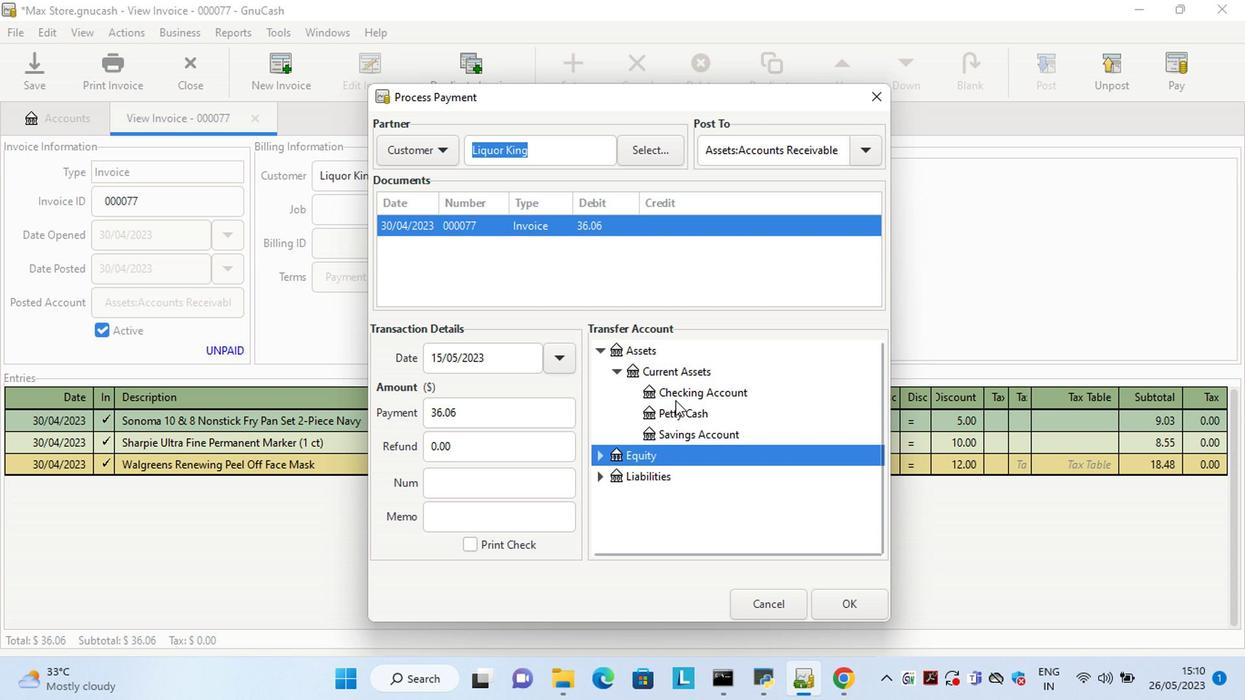
Action: Mouse pressed left at (675, 397)
Screenshot: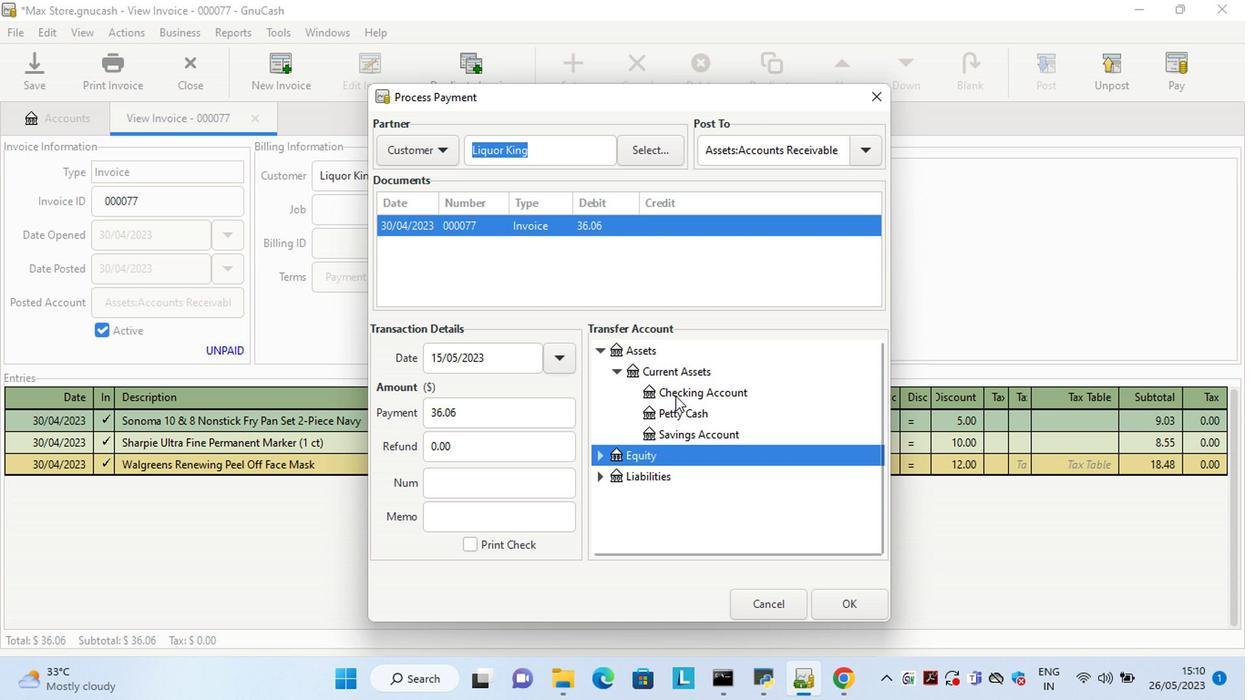 
Action: Mouse moved to (833, 604)
Screenshot: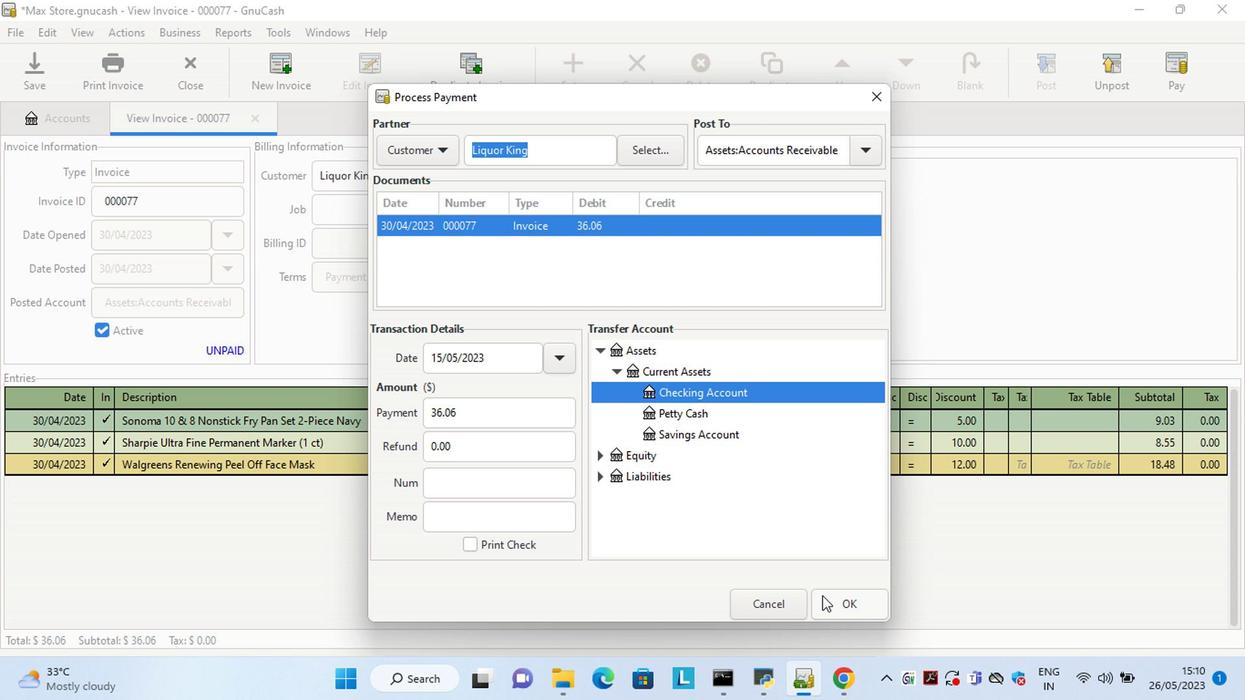 
Action: Mouse pressed left at (833, 604)
Screenshot: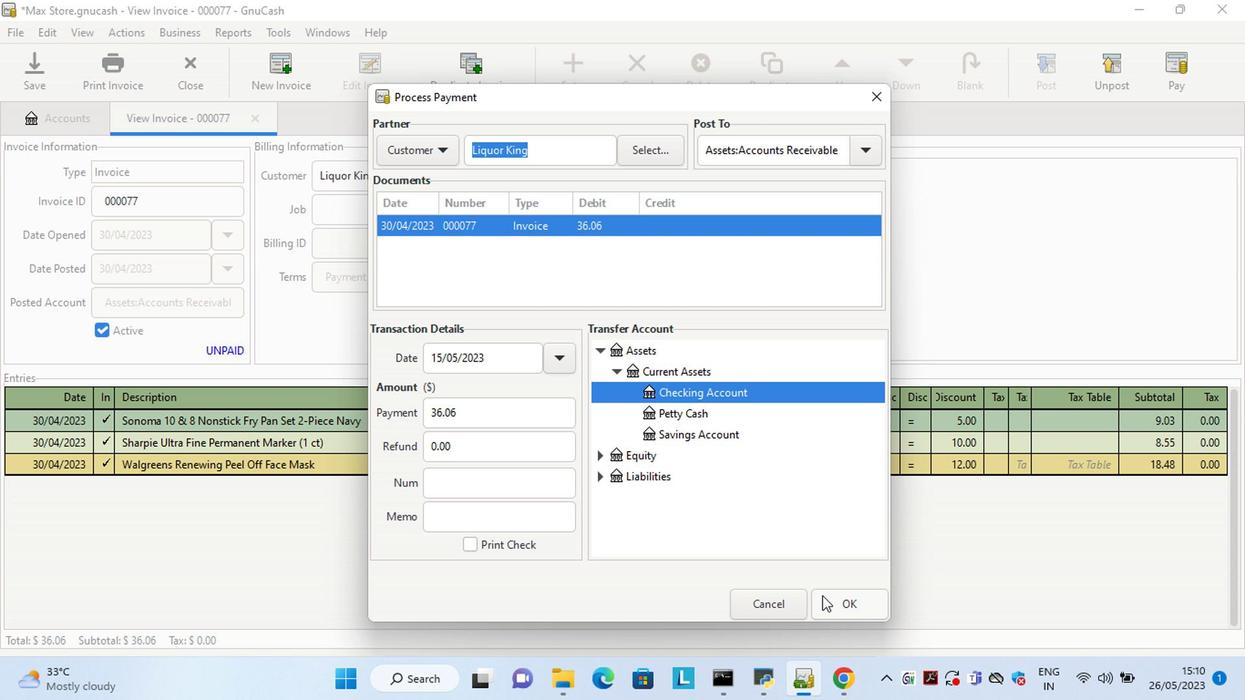 
Action: Mouse moved to (110, 83)
Screenshot: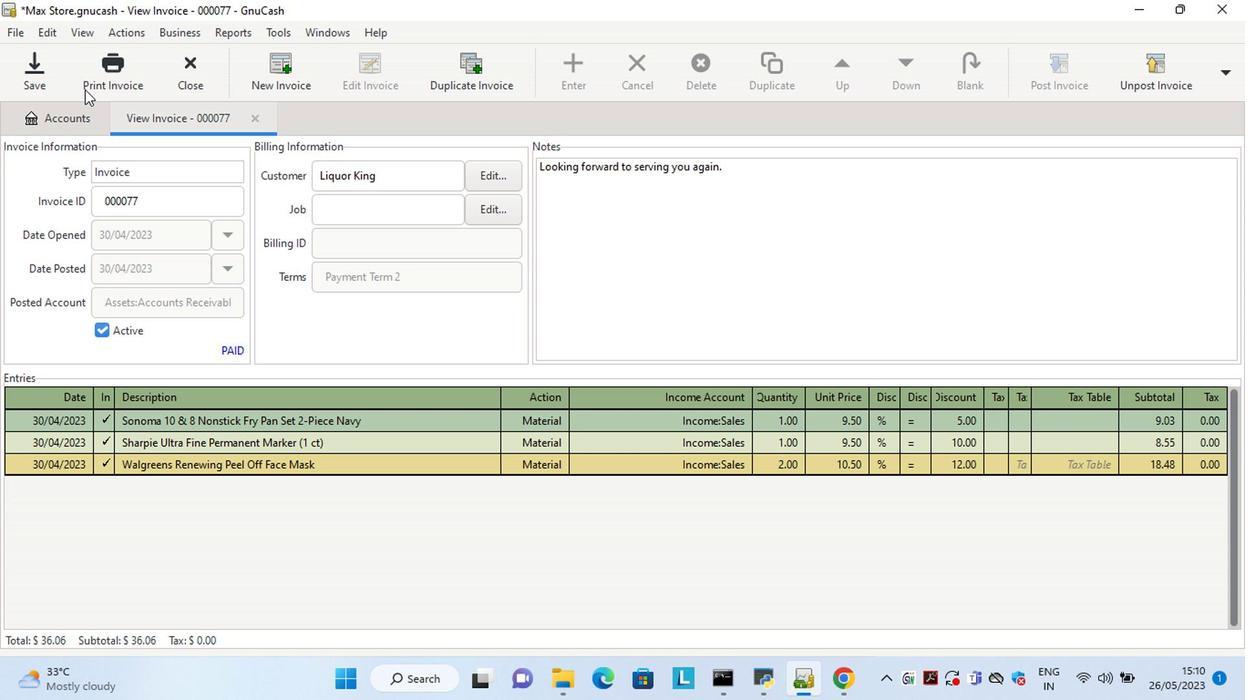 
Action: Mouse pressed left at (110, 83)
Screenshot: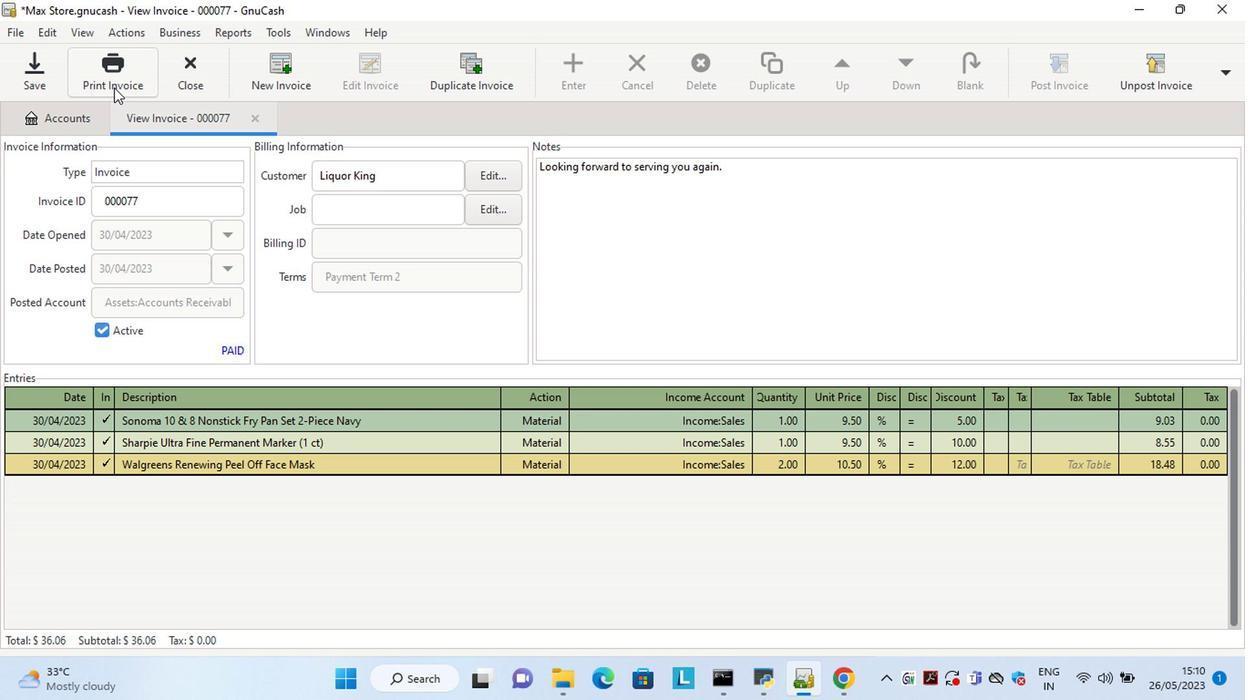 
Action: Mouse moved to (434, 66)
Screenshot: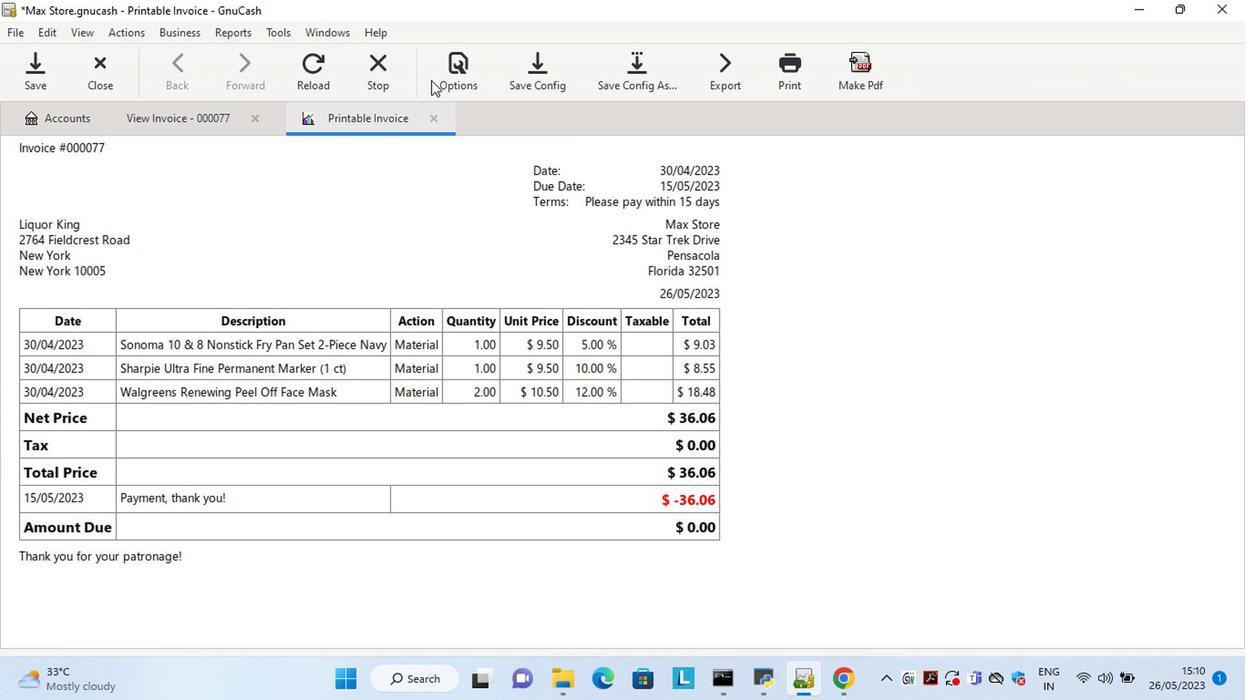 
Action: Mouse pressed left at (434, 66)
Screenshot: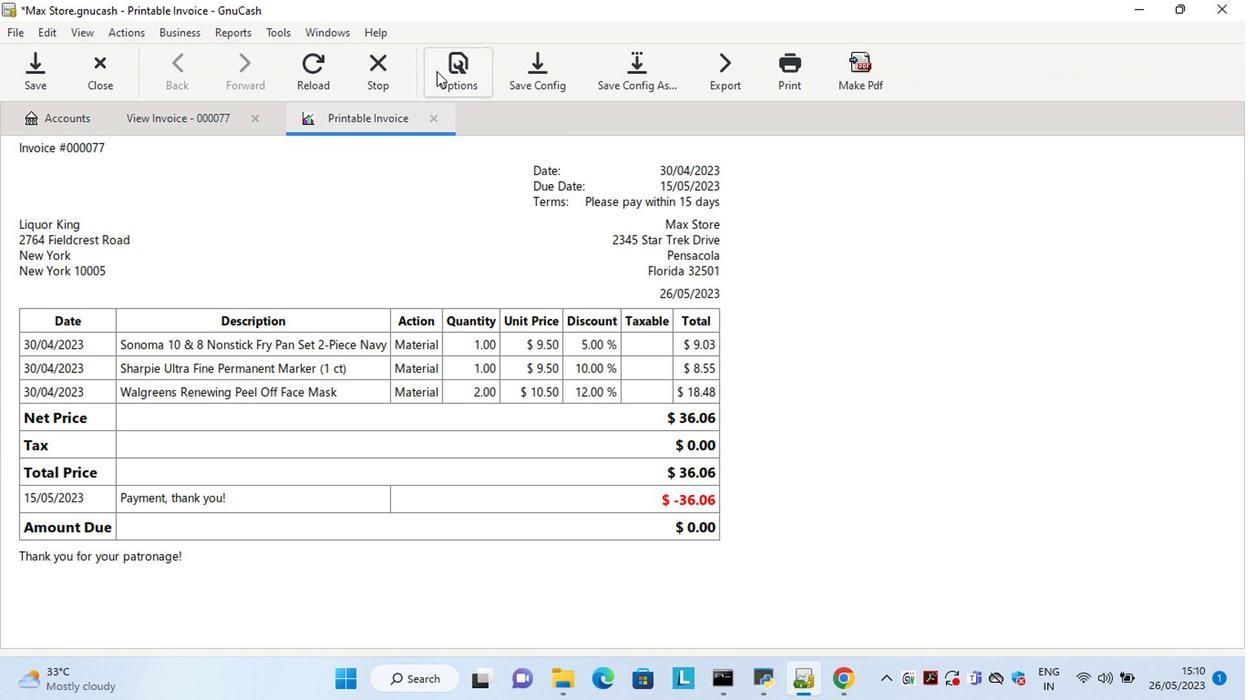 
Action: Mouse moved to (197, 182)
Screenshot: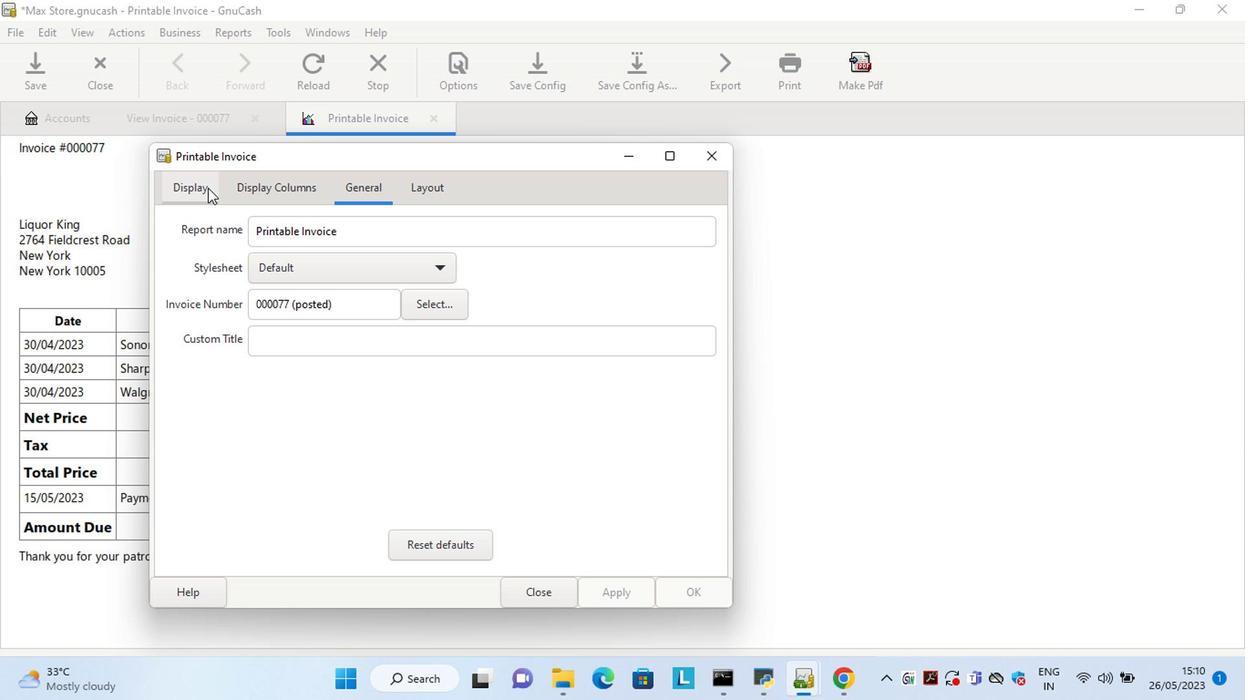 
Action: Mouse pressed left at (197, 182)
Screenshot: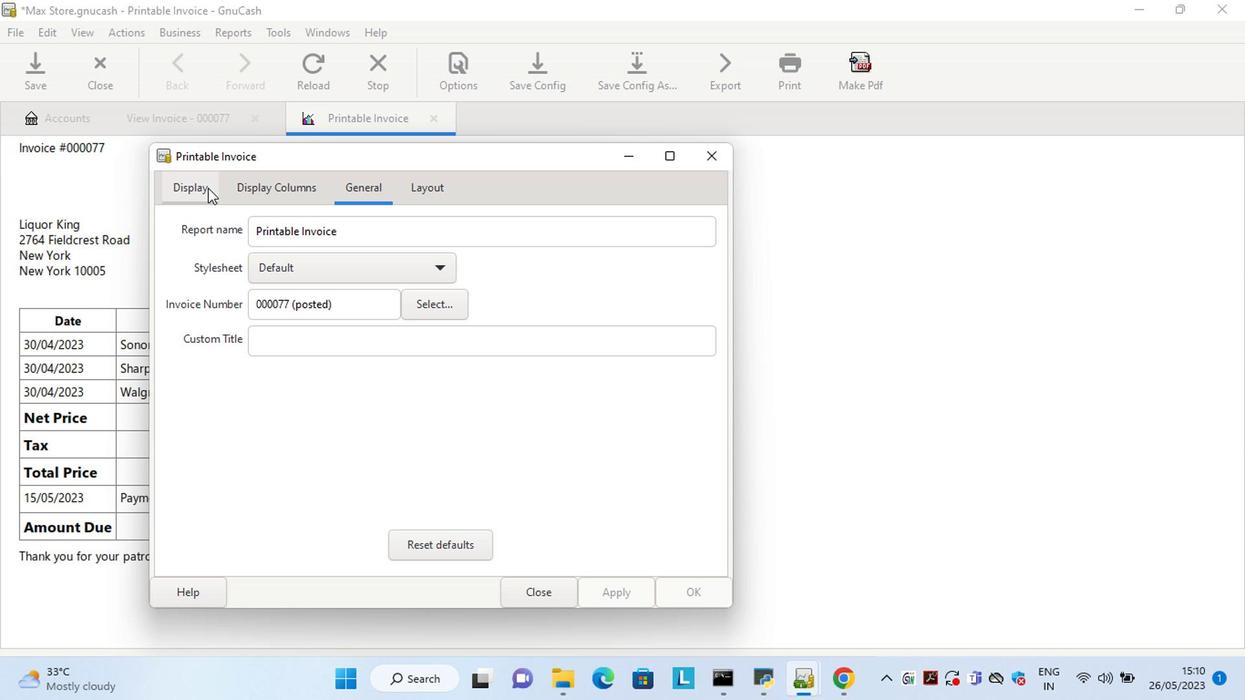 
Action: Mouse moved to (341, 406)
Screenshot: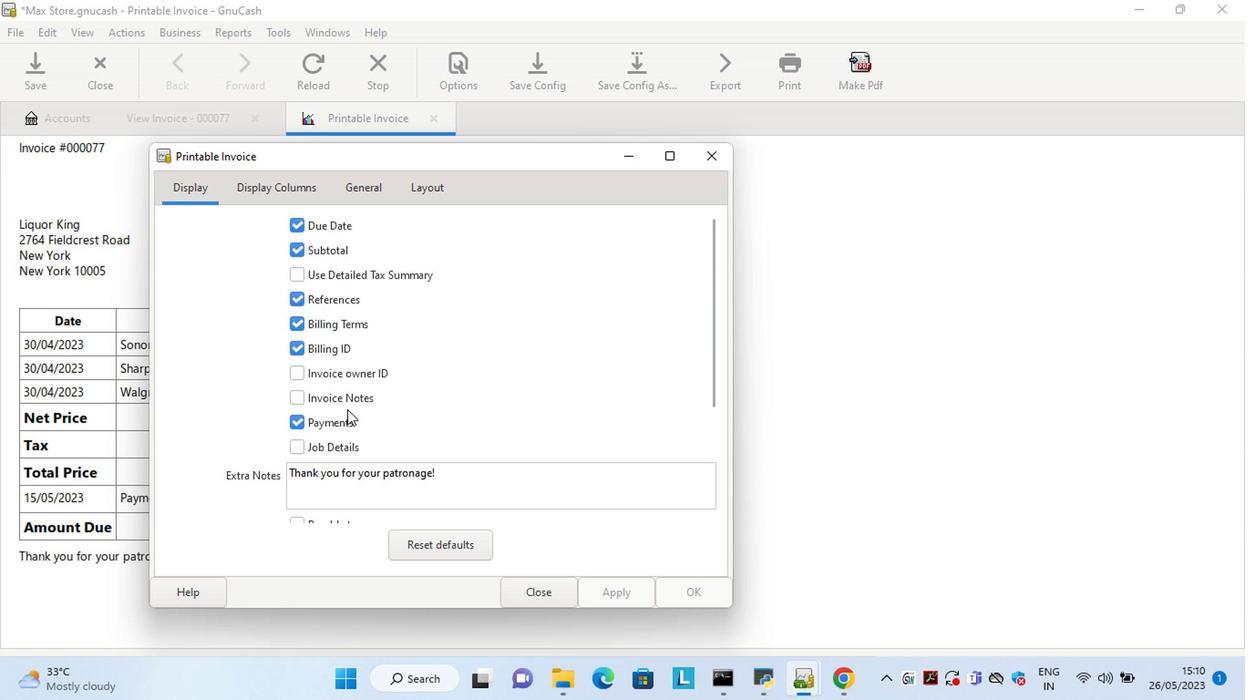 
Action: Mouse pressed left at (341, 406)
Screenshot: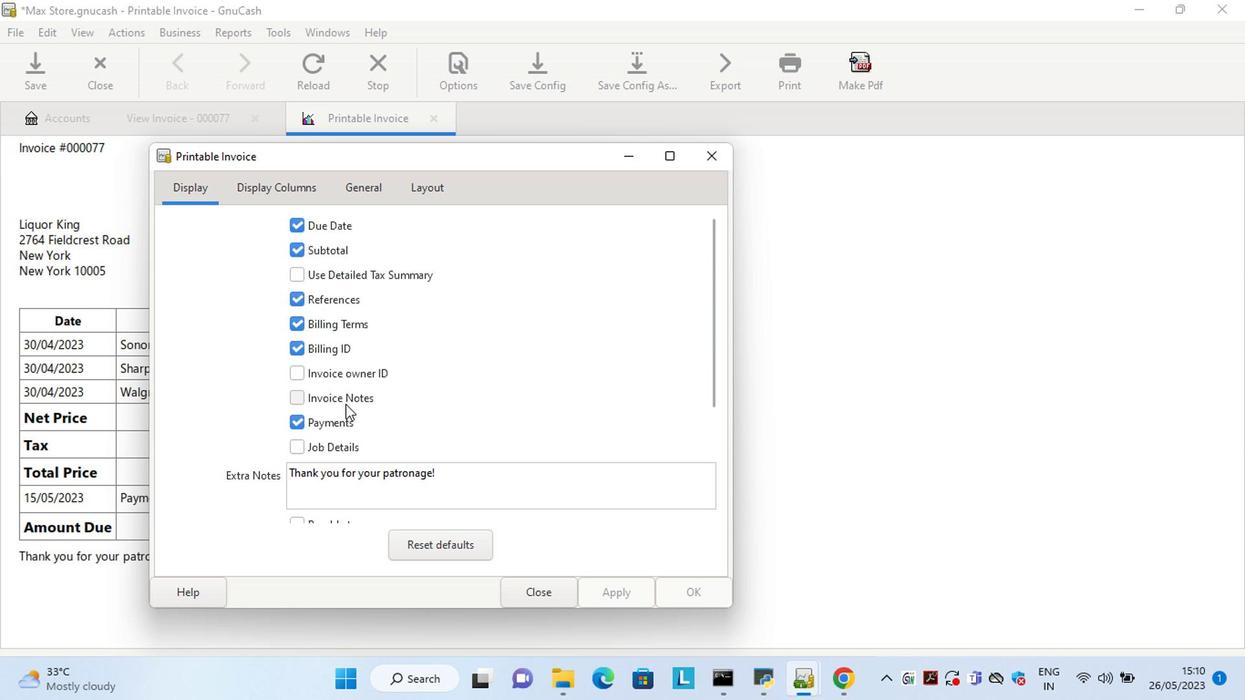 
Action: Mouse moved to (615, 595)
Screenshot: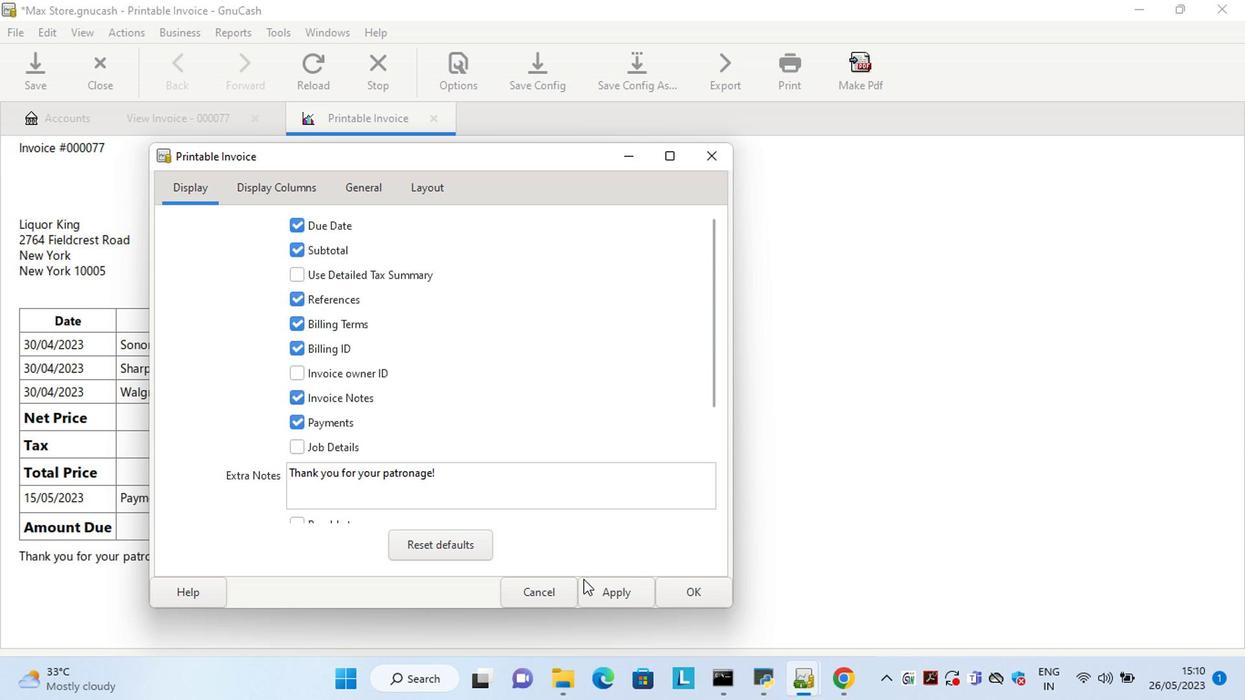
Action: Mouse pressed left at (615, 595)
Screenshot: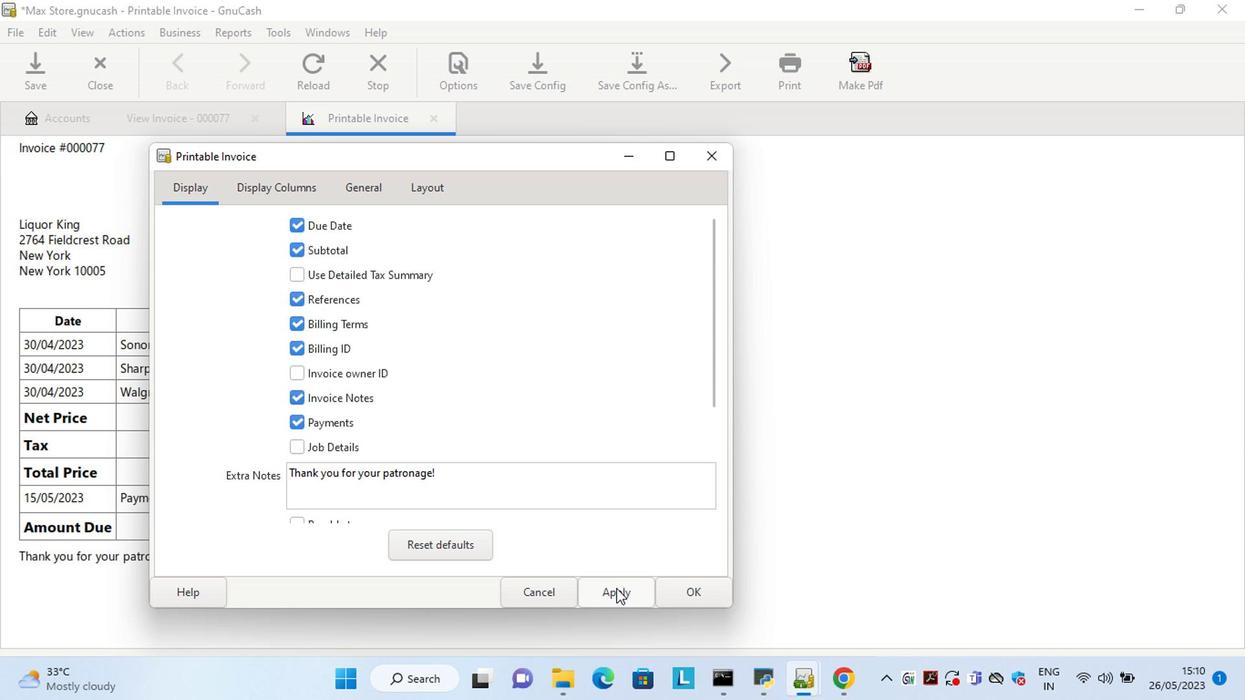
Action: Mouse moved to (595, 532)
Screenshot: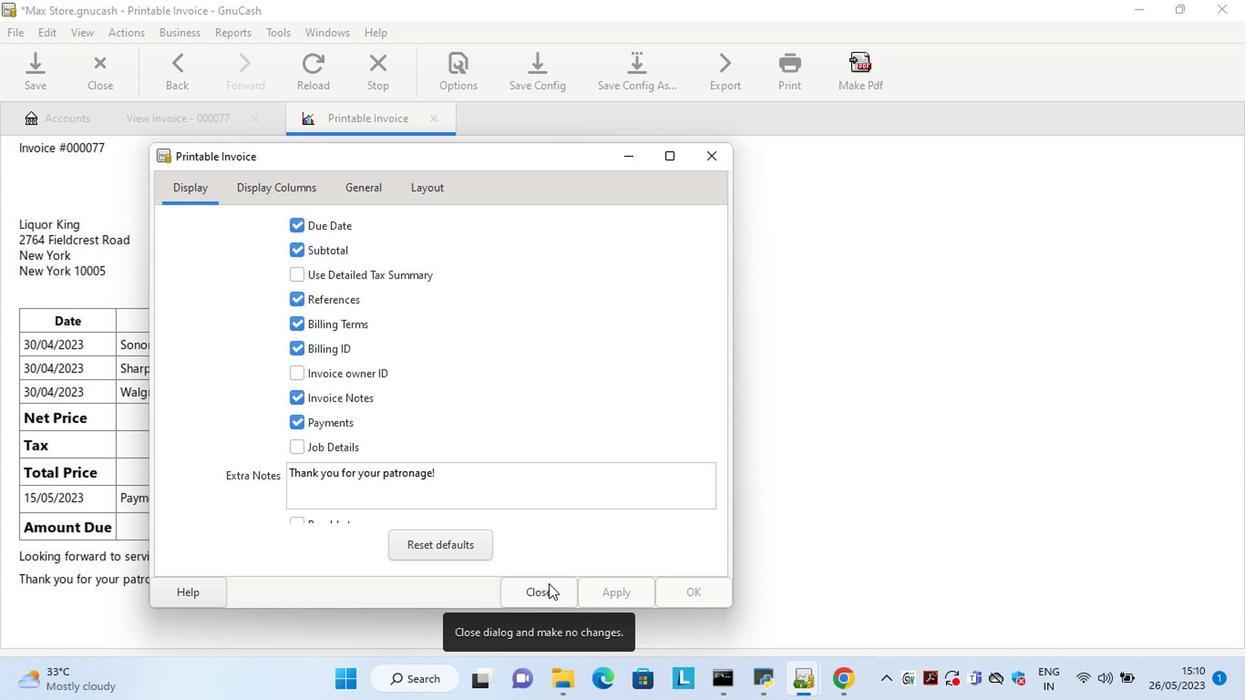 
